 Task: Find connections with filter location Orange with filter topic #leadership with filter profile language French with filter current company Social Samosa with filter school Arts & Science Careers with filter industry Shuttles and Special Needs Transportation Services with filter service category Grant Writing with filter keywords title IT Professional
Action: Mouse moved to (601, 101)
Screenshot: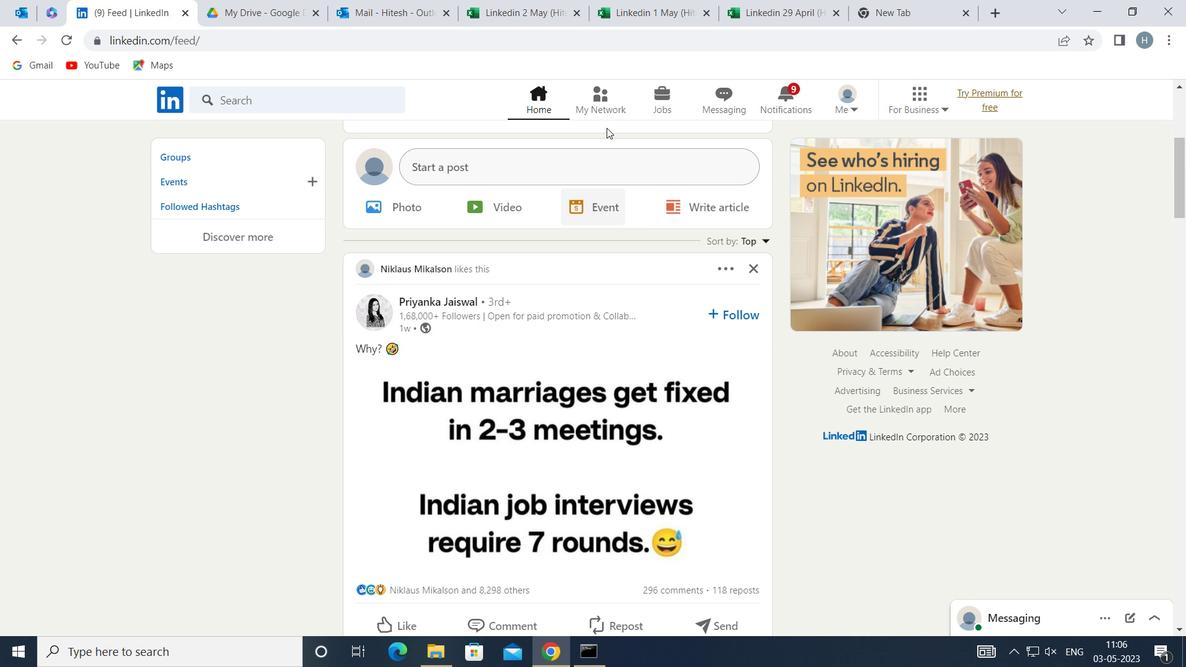 
Action: Mouse pressed left at (601, 101)
Screenshot: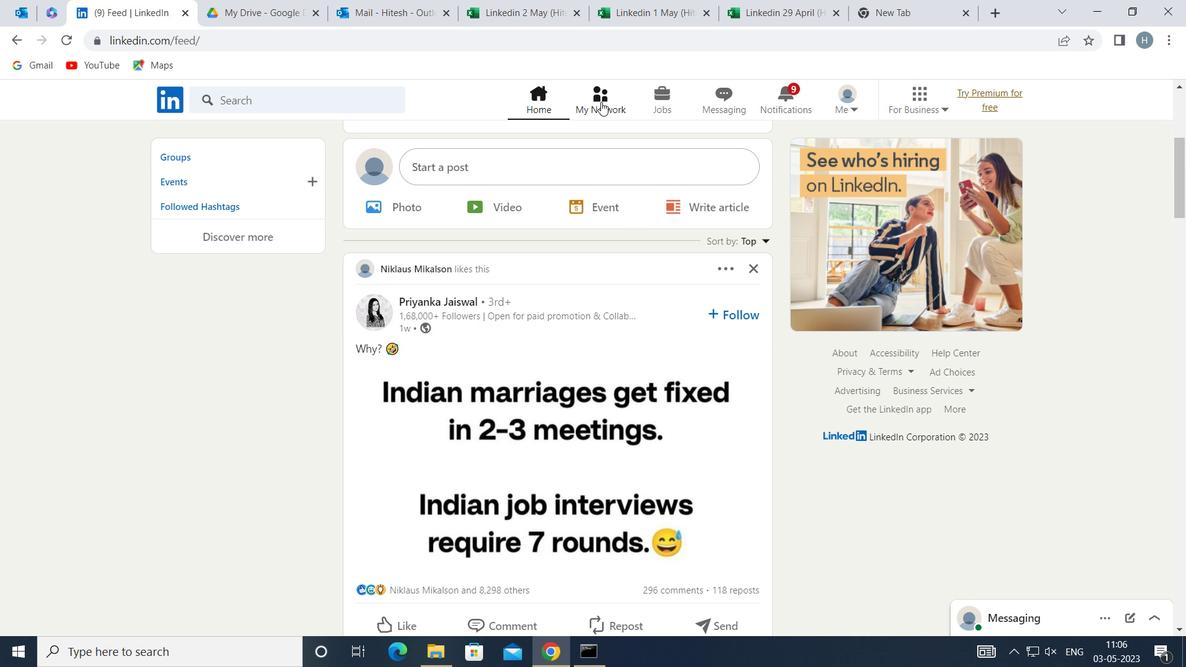 
Action: Mouse moved to (328, 178)
Screenshot: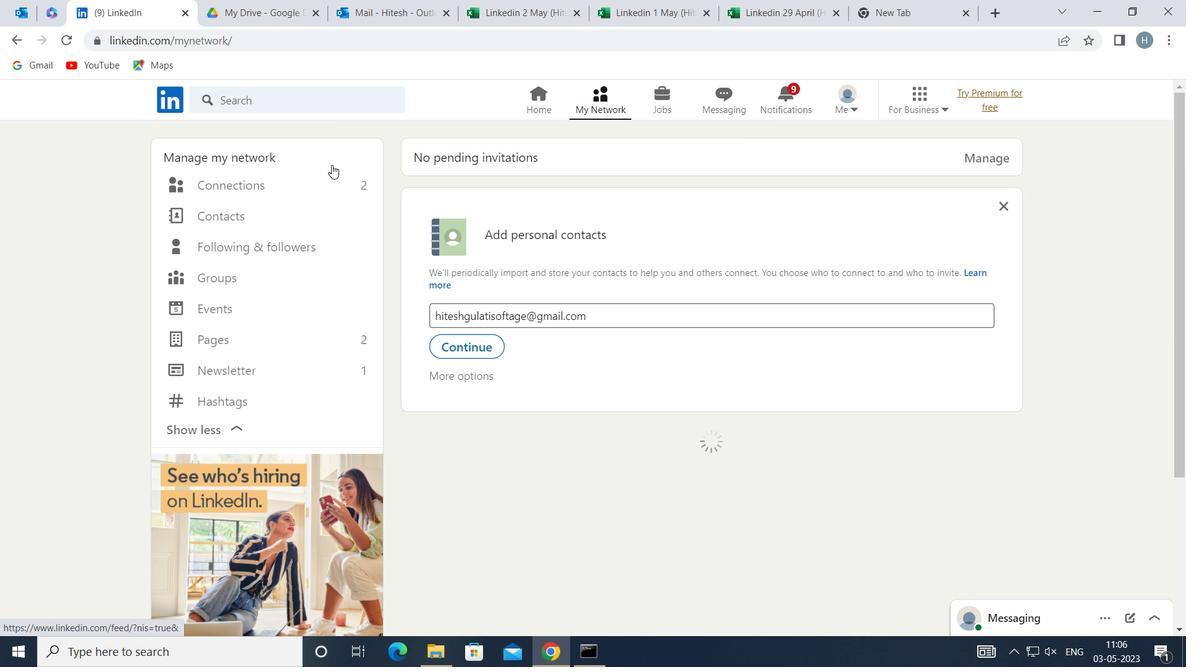 
Action: Mouse pressed left at (328, 178)
Screenshot: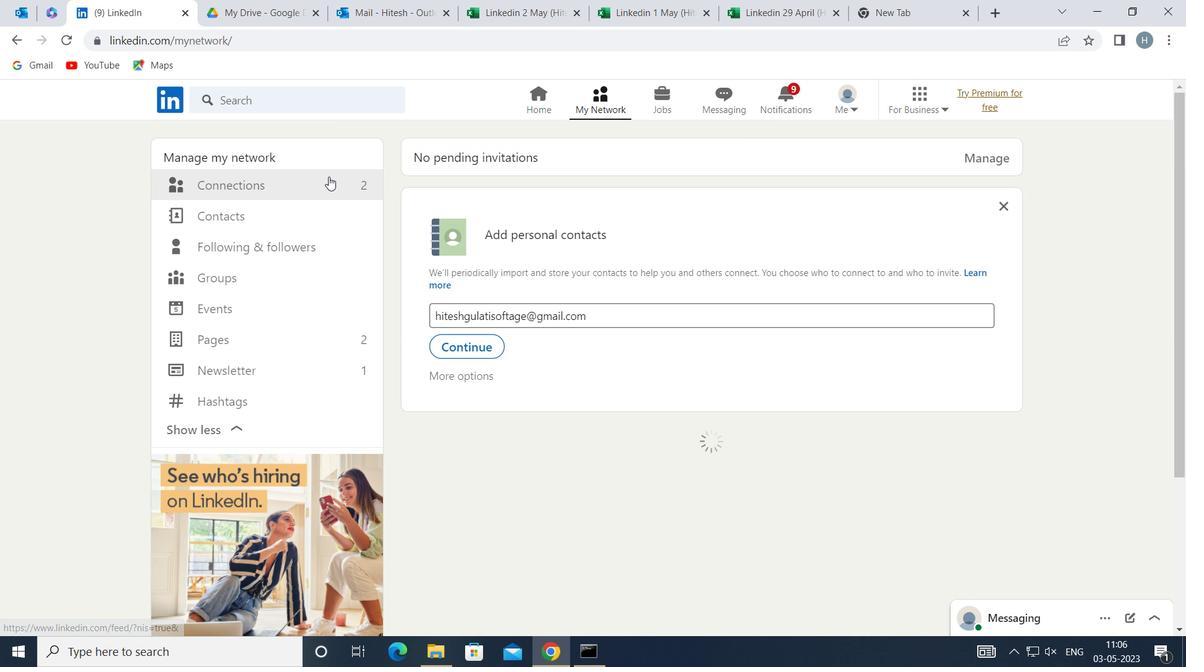 
Action: Mouse moved to (703, 182)
Screenshot: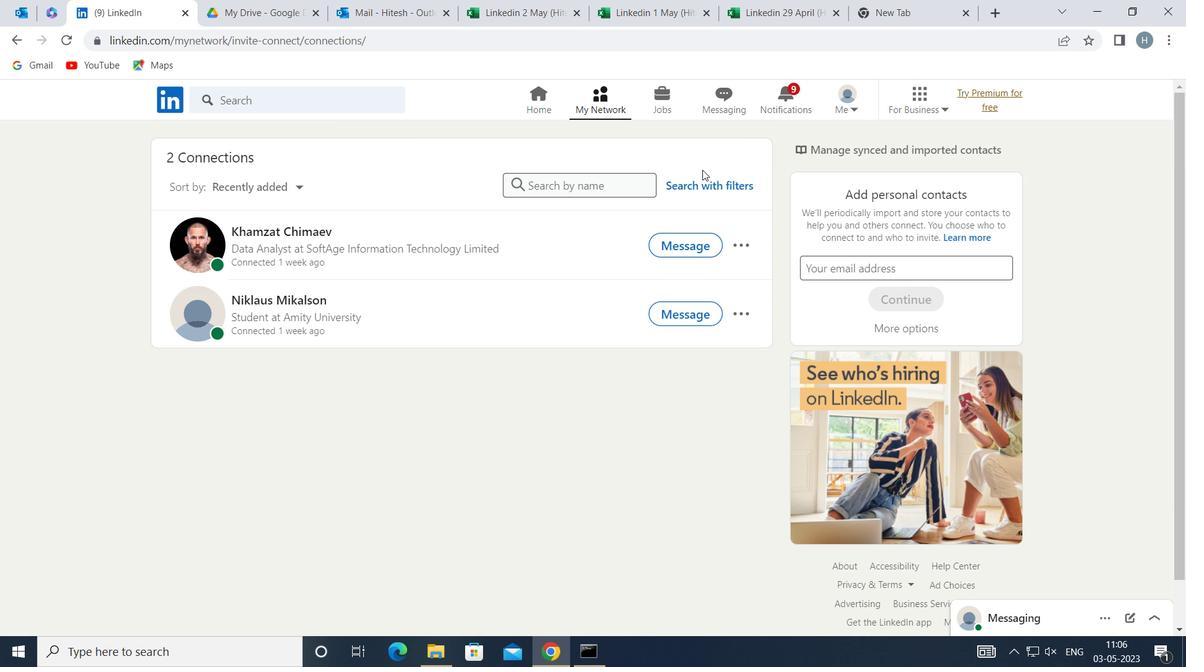 
Action: Mouse pressed left at (703, 182)
Screenshot: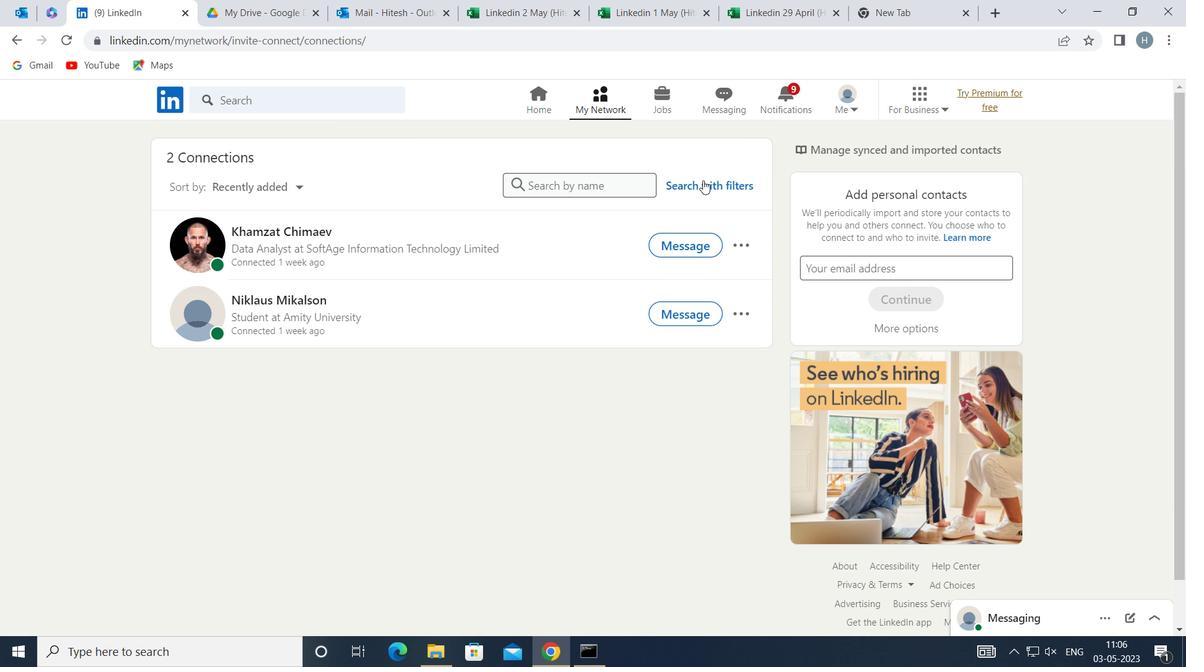 
Action: Mouse moved to (634, 141)
Screenshot: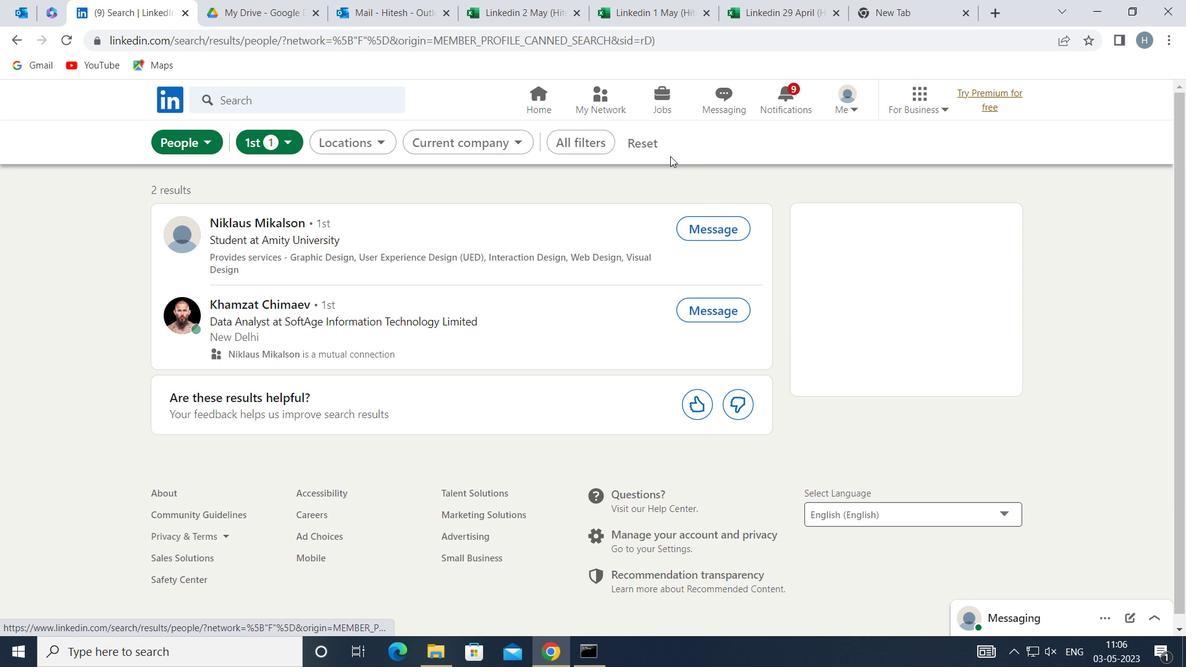 
Action: Mouse pressed left at (634, 141)
Screenshot: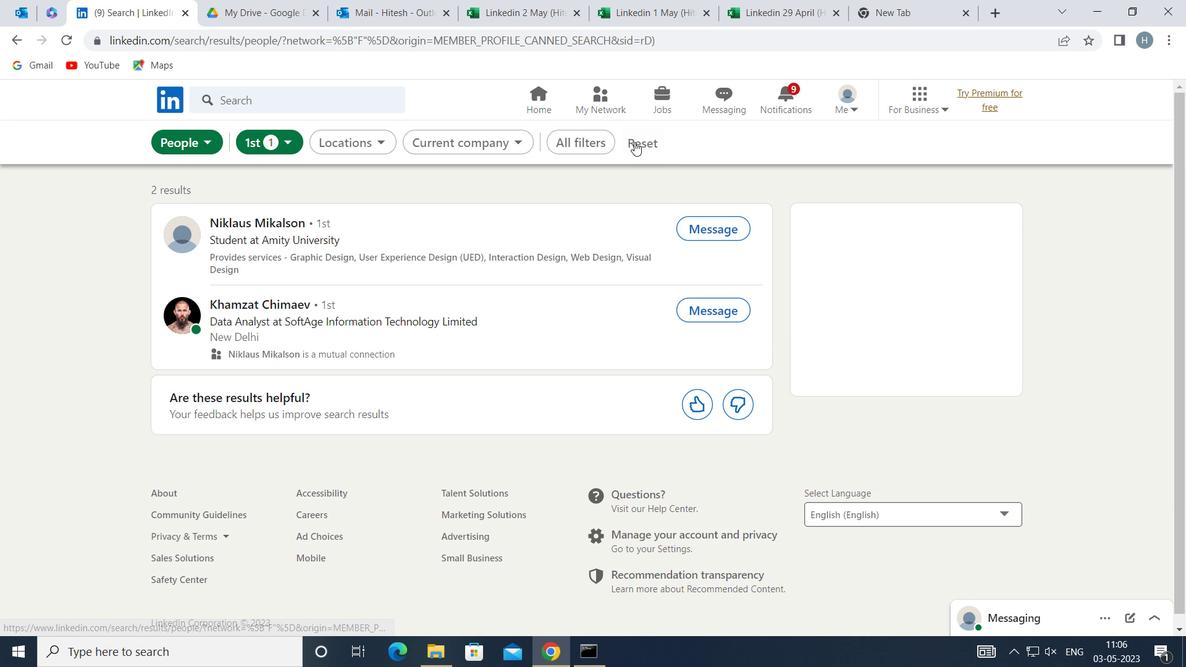 
Action: Mouse moved to (622, 141)
Screenshot: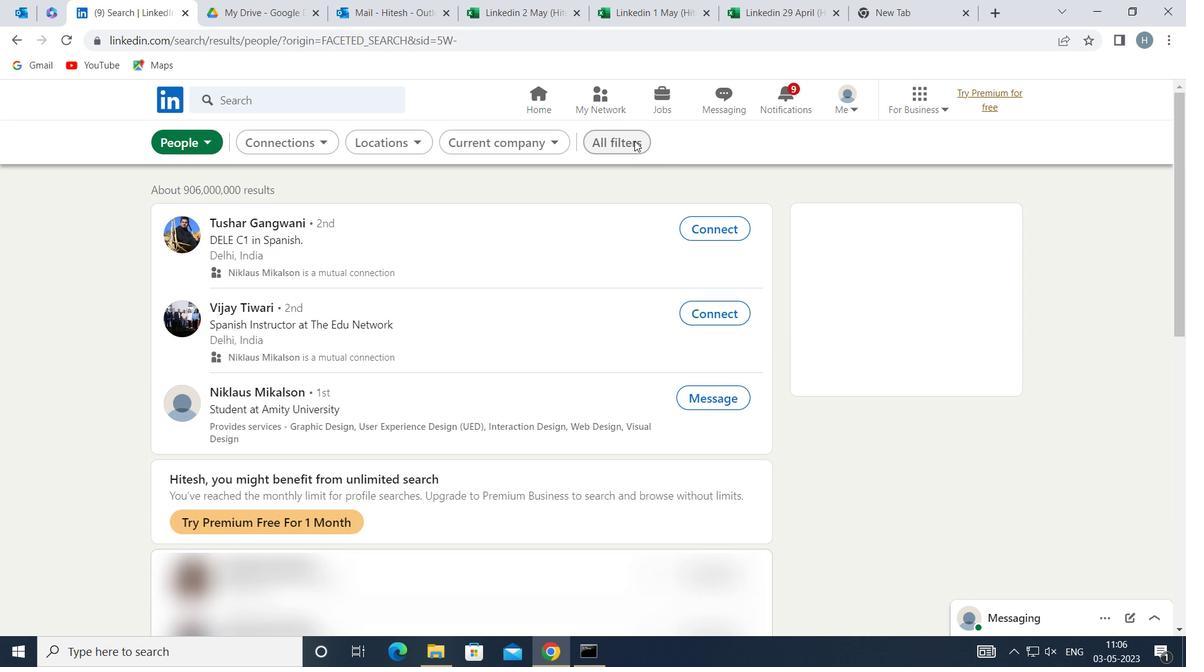 
Action: Mouse pressed left at (622, 141)
Screenshot: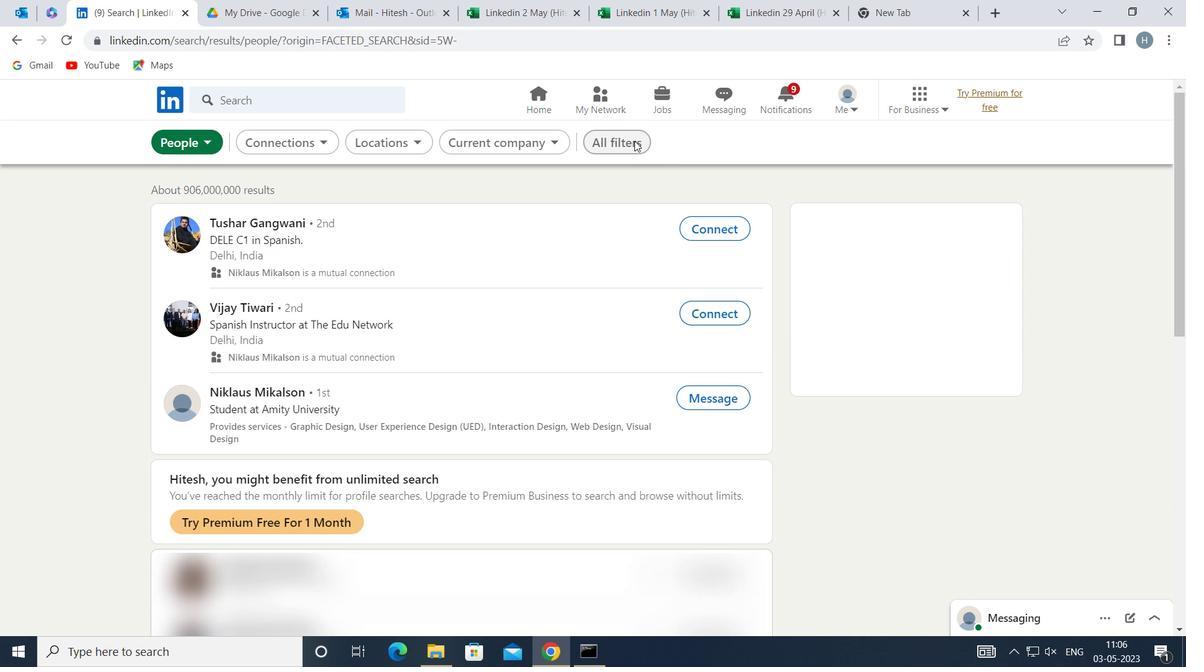 
Action: Mouse moved to (907, 330)
Screenshot: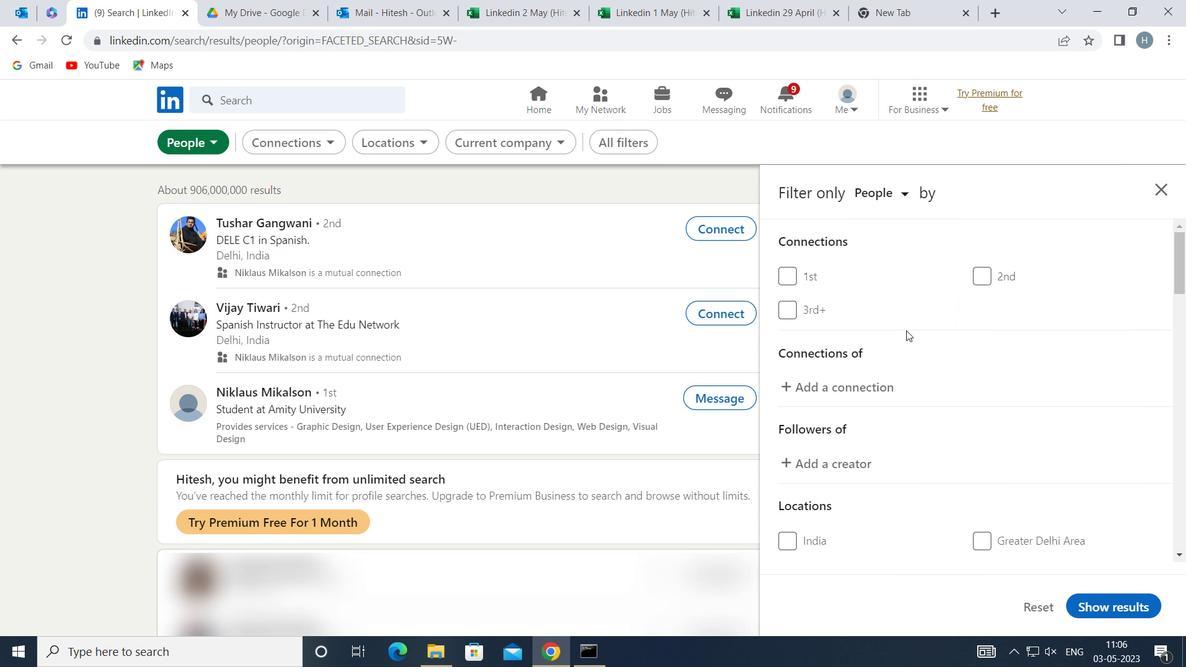 
Action: Mouse scrolled (907, 329) with delta (0, 0)
Screenshot: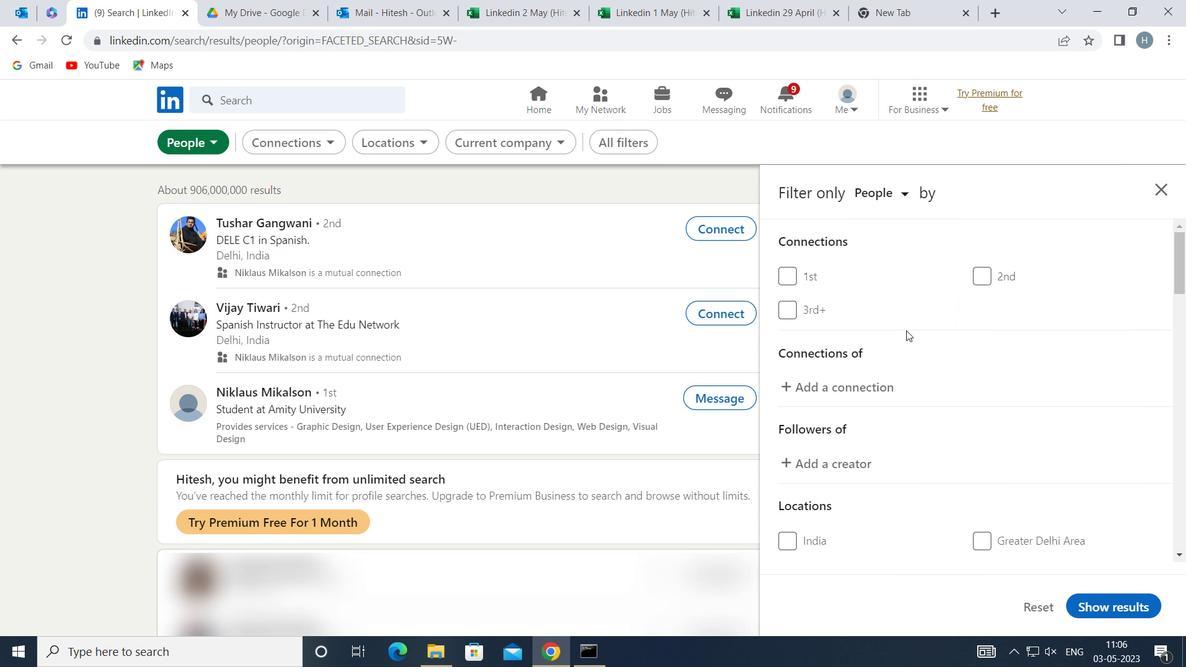 
Action: Mouse moved to (908, 331)
Screenshot: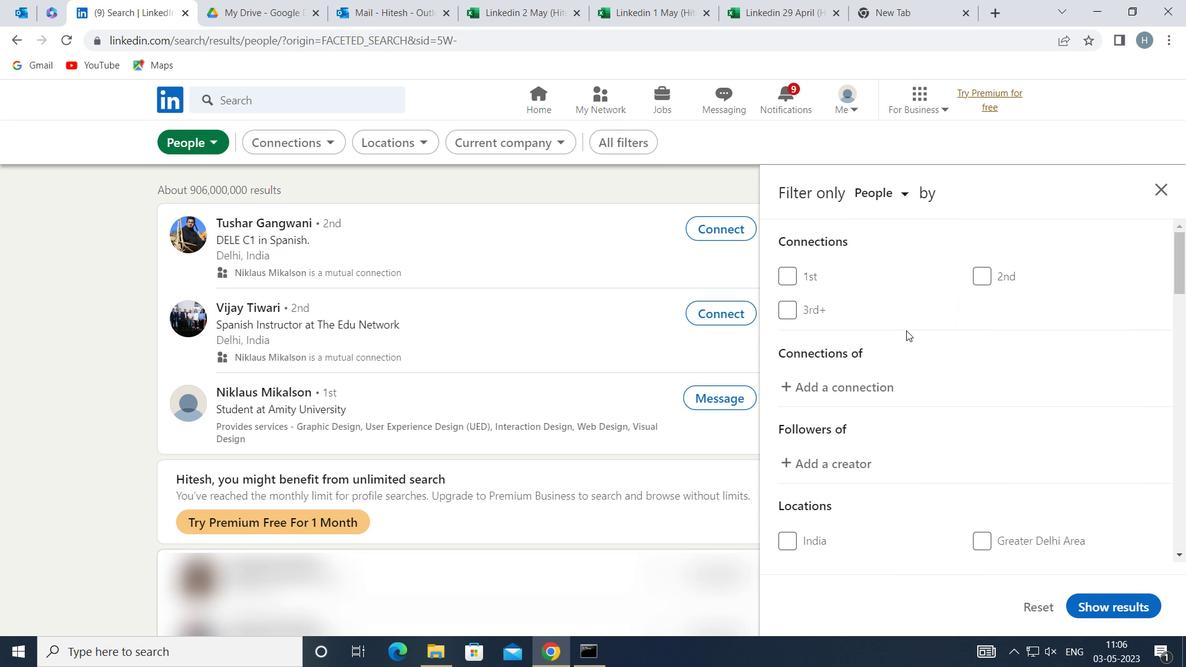 
Action: Mouse scrolled (908, 330) with delta (0, 0)
Screenshot: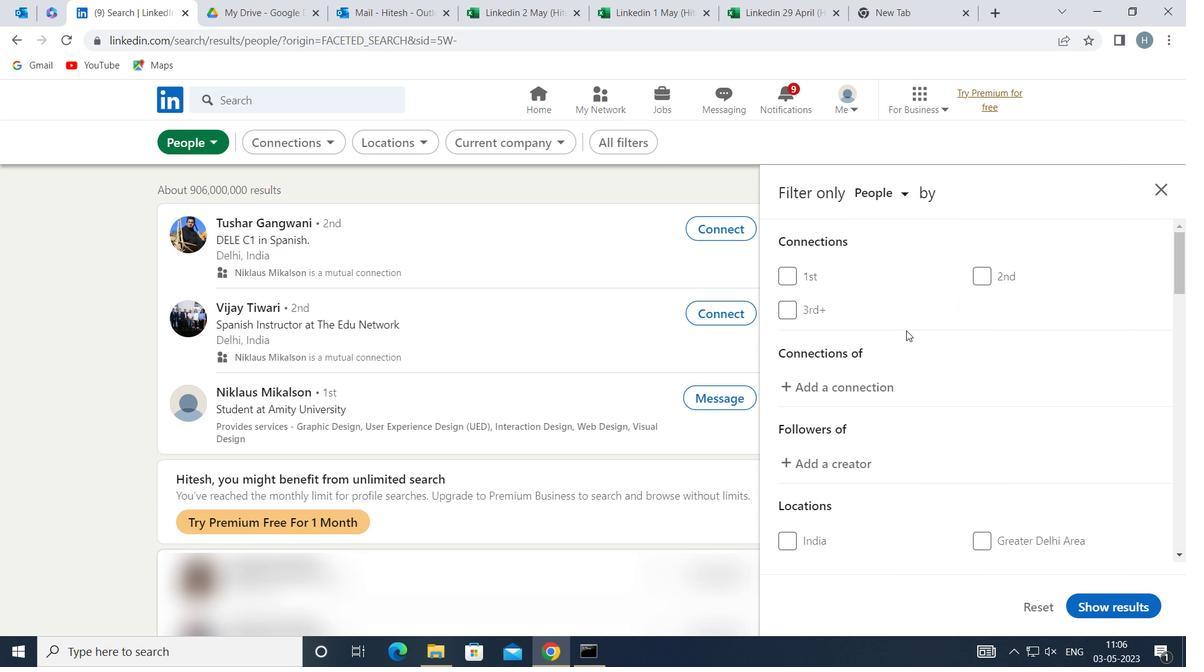 
Action: Mouse moved to (909, 331)
Screenshot: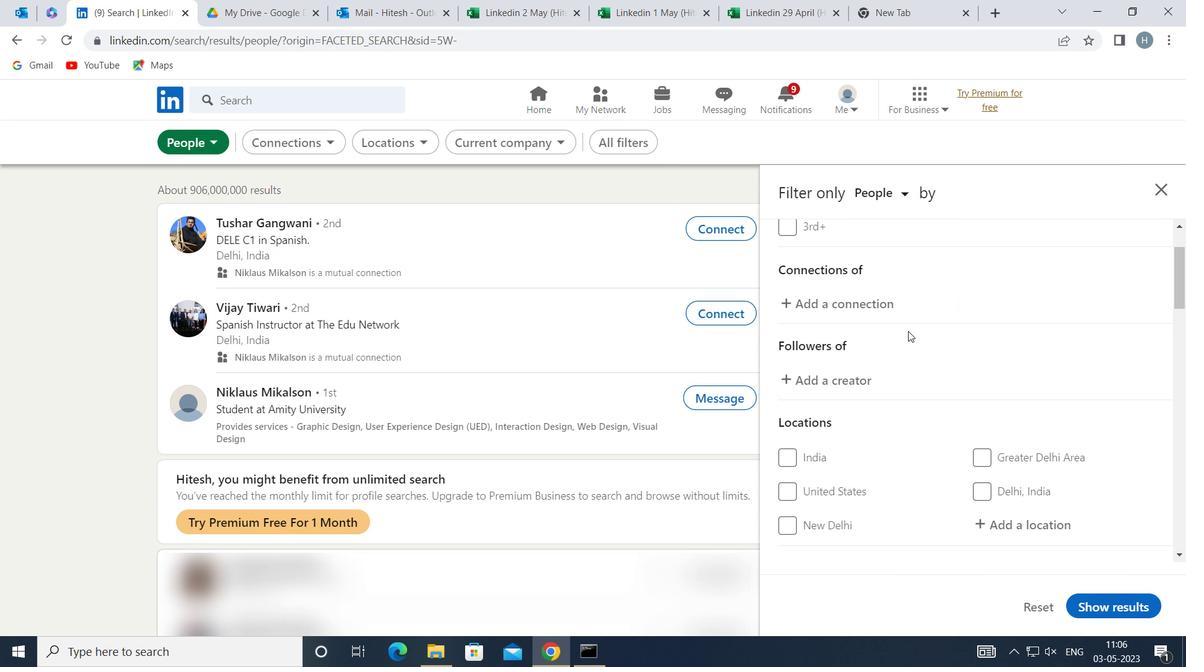 
Action: Mouse scrolled (909, 331) with delta (0, 0)
Screenshot: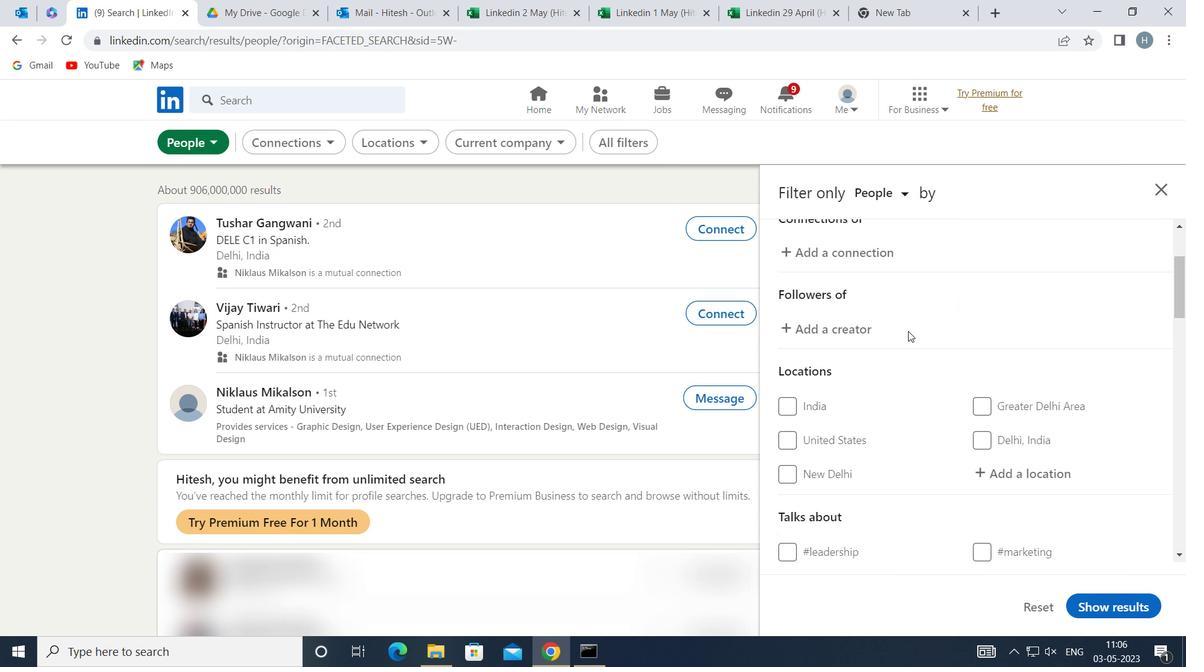 
Action: Mouse moved to (1006, 375)
Screenshot: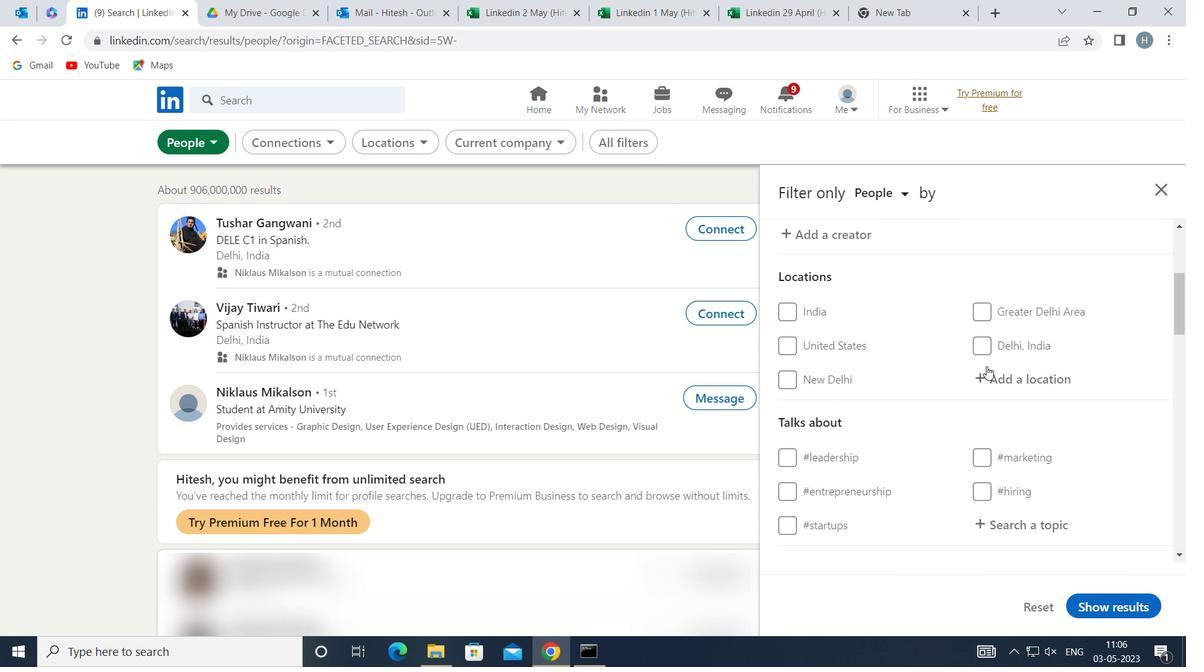 
Action: Mouse pressed left at (1006, 375)
Screenshot: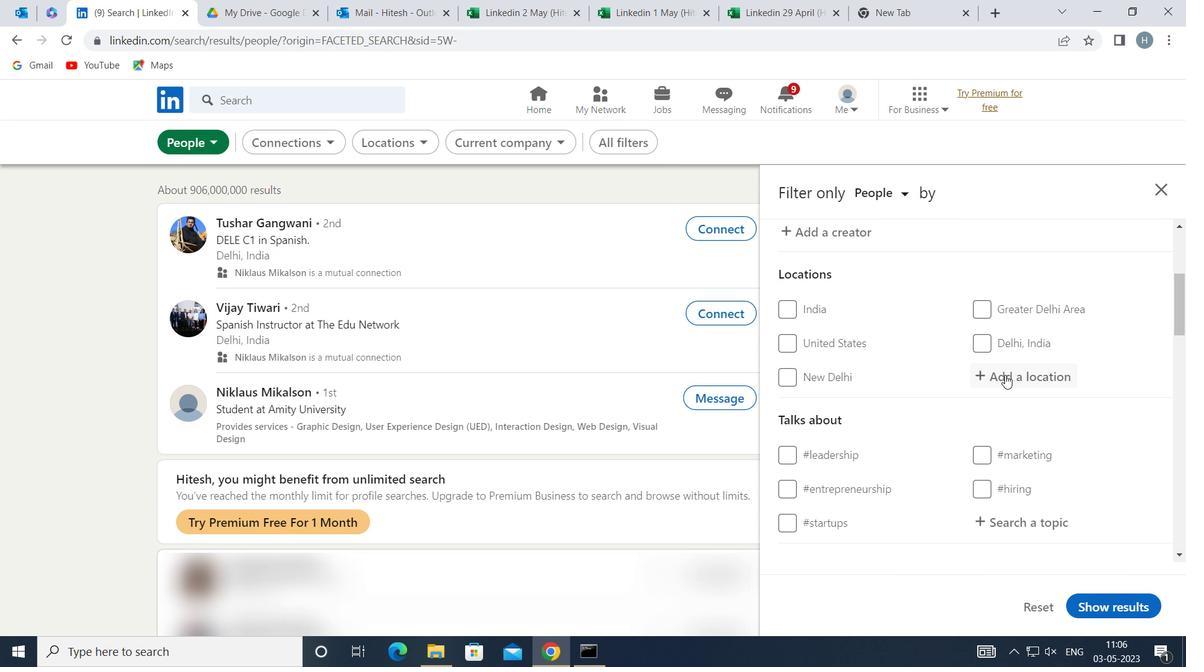
Action: Key pressed <Key.shift>ORANGE<Key.enter>
Screenshot: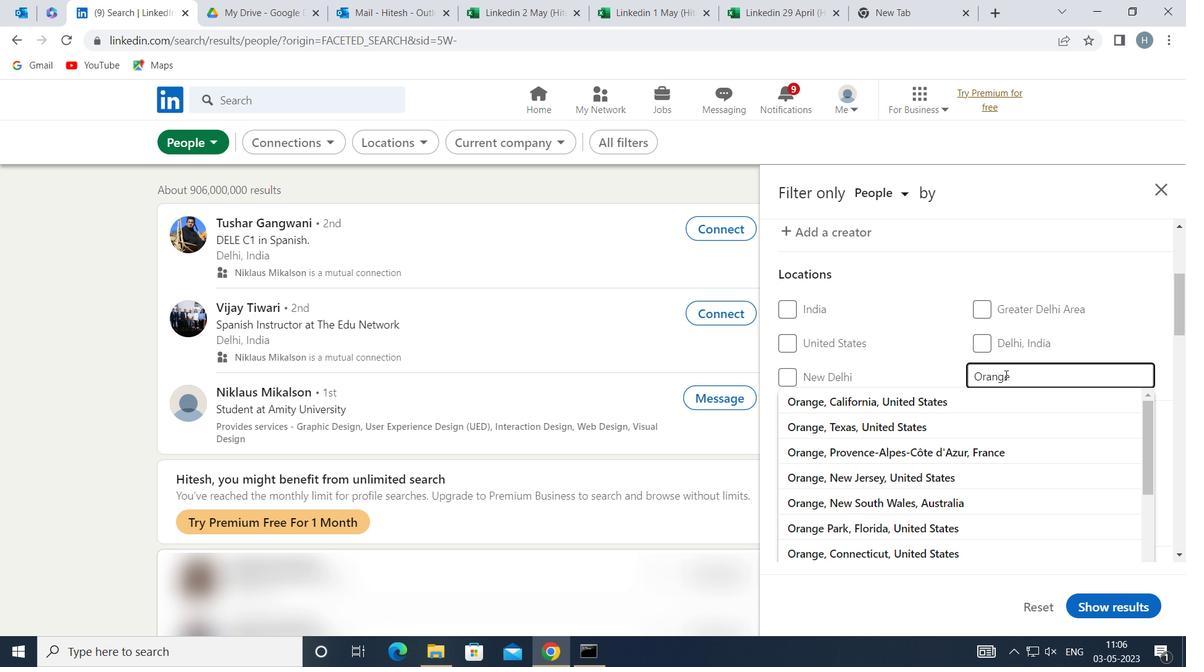 
Action: Mouse moved to (1120, 339)
Screenshot: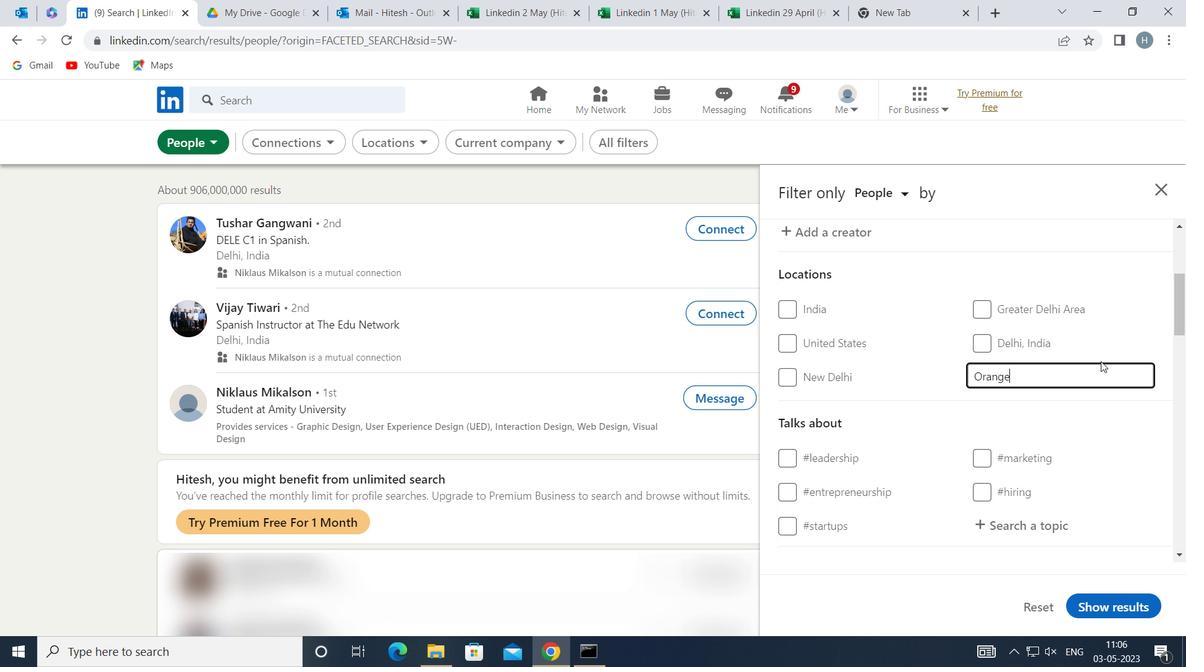 
Action: Mouse pressed left at (1120, 339)
Screenshot: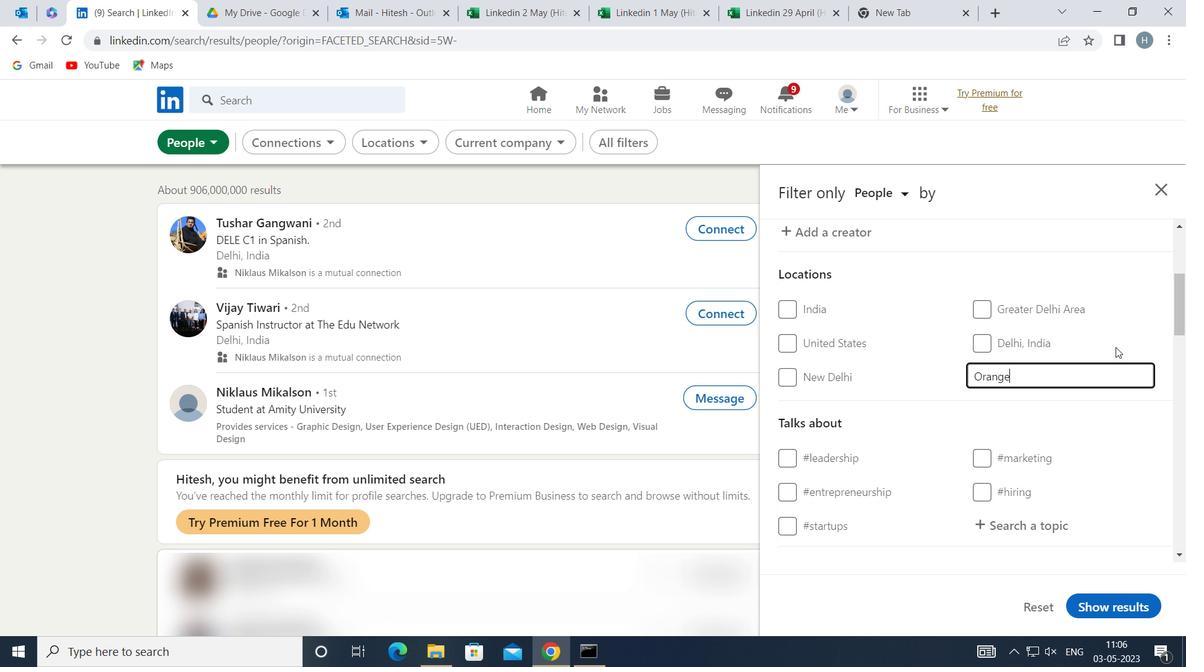 
Action: Mouse moved to (1058, 412)
Screenshot: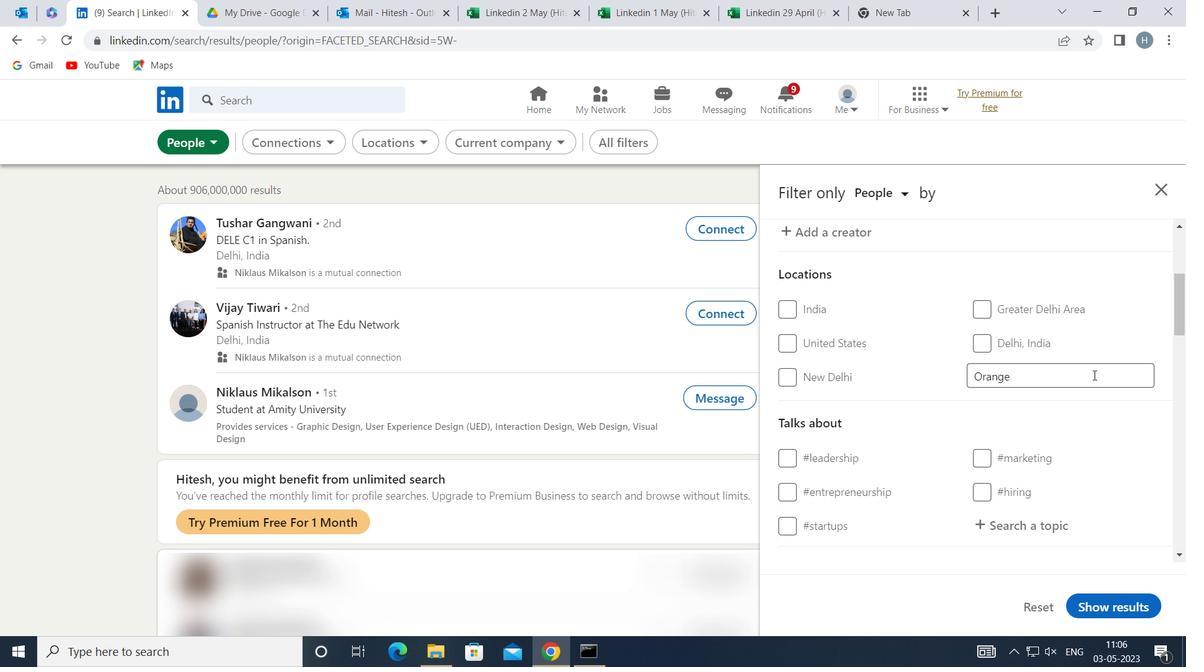 
Action: Mouse scrolled (1058, 412) with delta (0, 0)
Screenshot: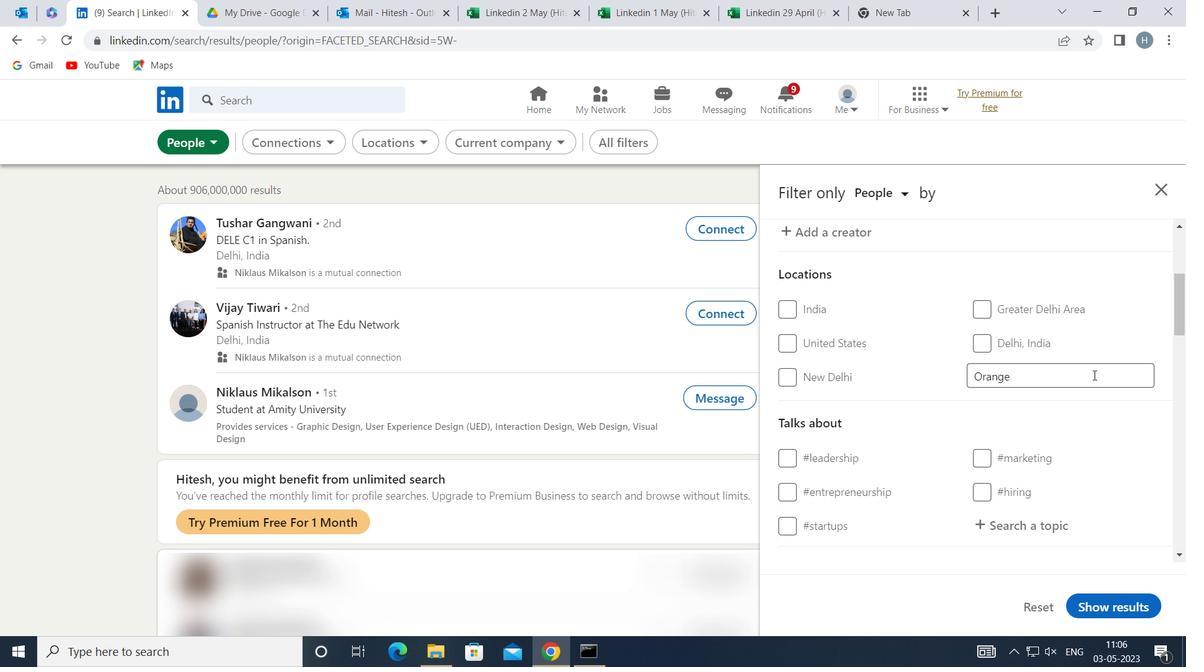 
Action: Mouse moved to (1033, 447)
Screenshot: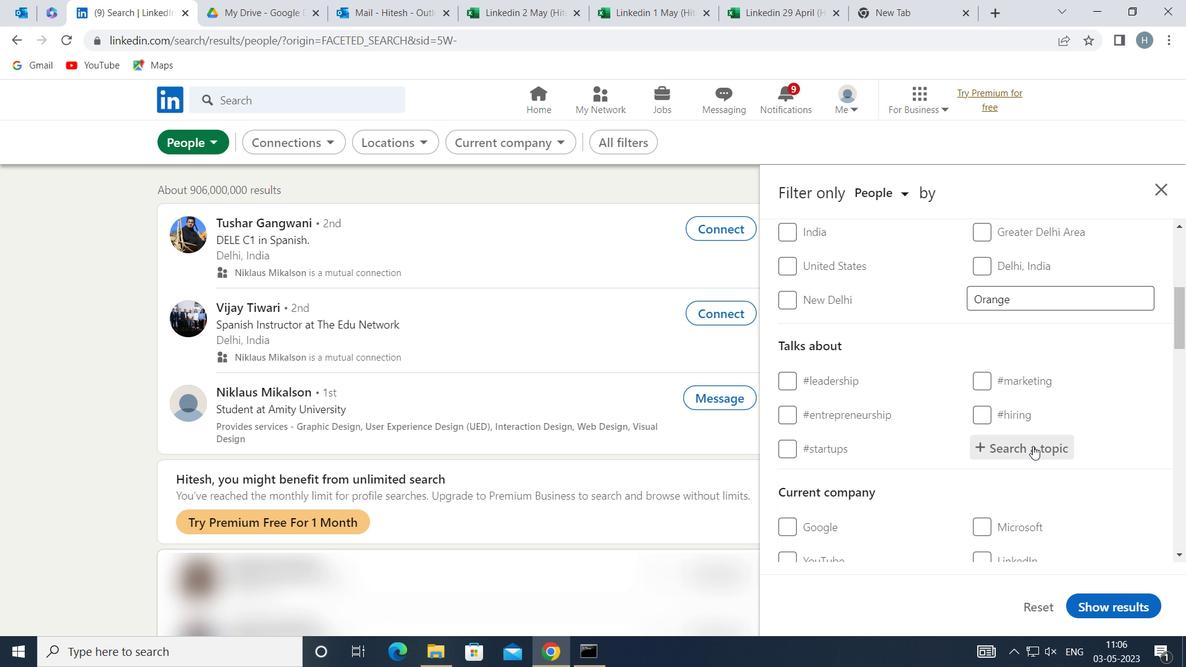 
Action: Mouse pressed left at (1033, 447)
Screenshot: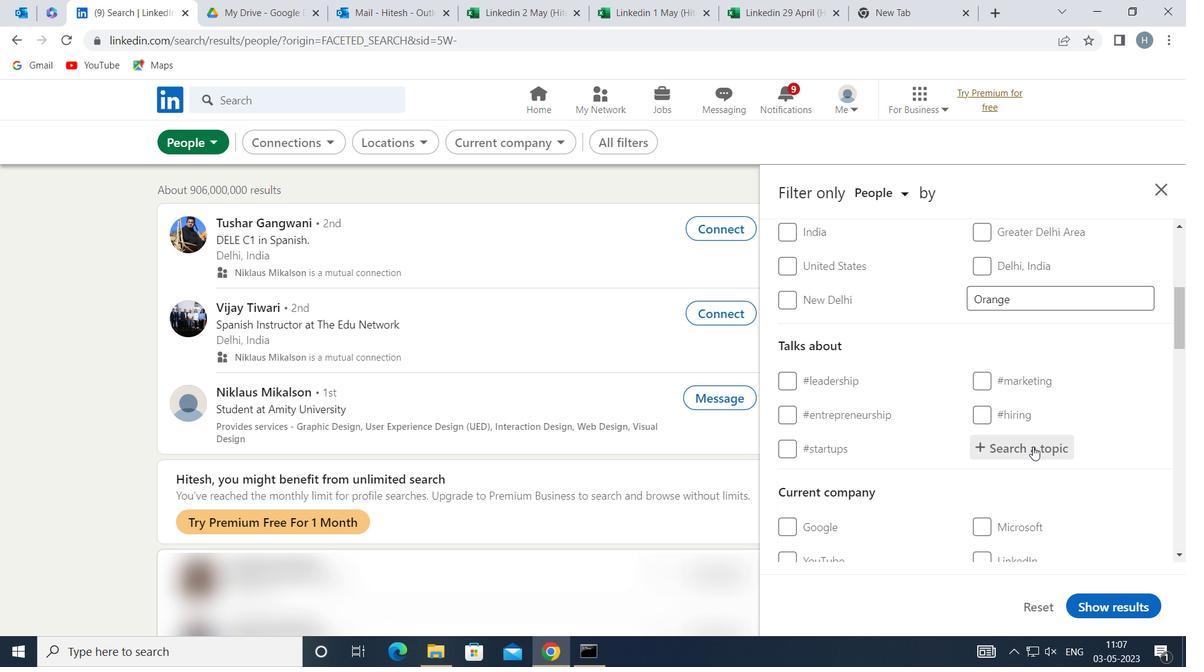 
Action: Mouse moved to (1032, 446)
Screenshot: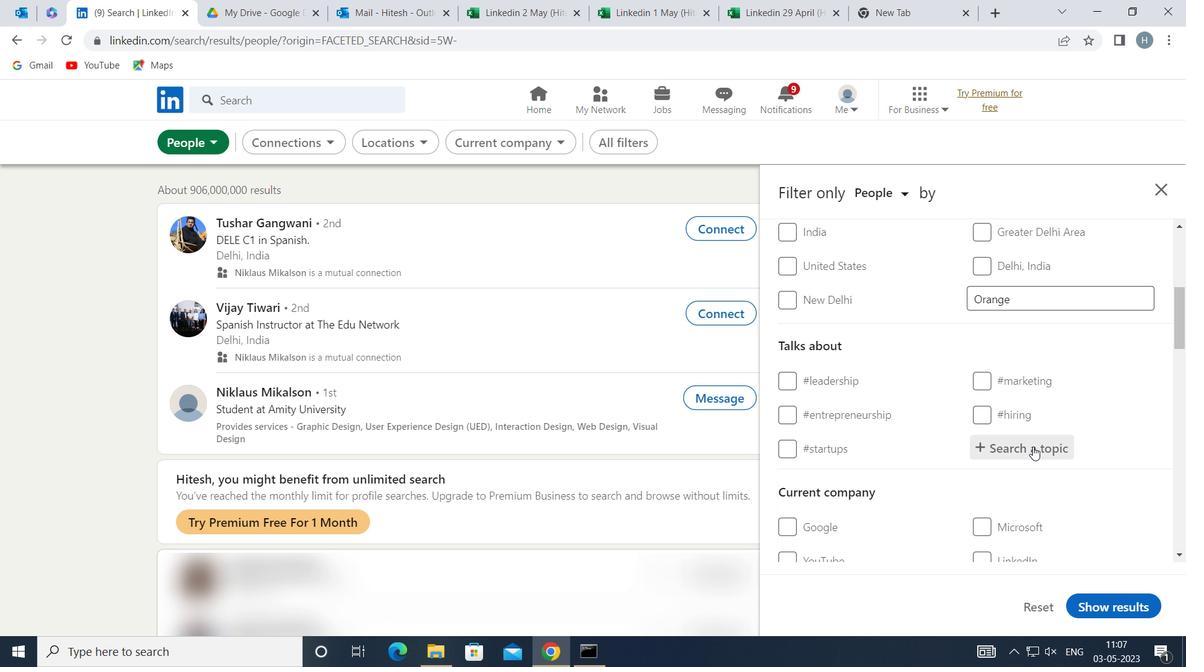 
Action: Key pressed LEADERSHIP
Screenshot: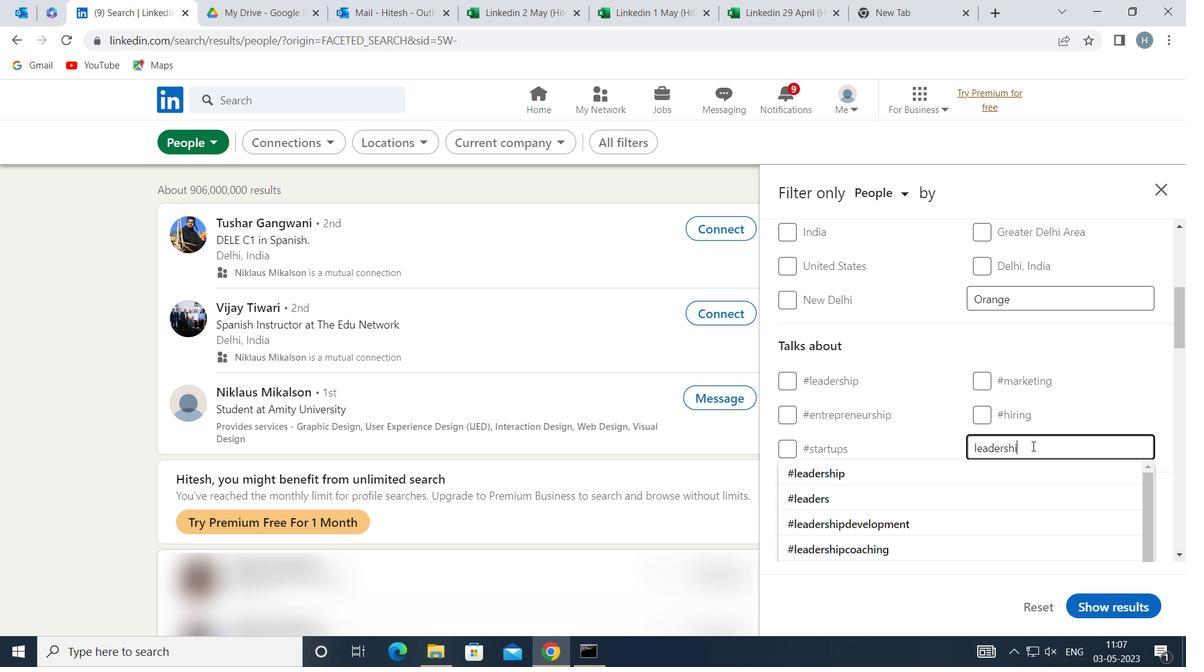 
Action: Mouse moved to (960, 460)
Screenshot: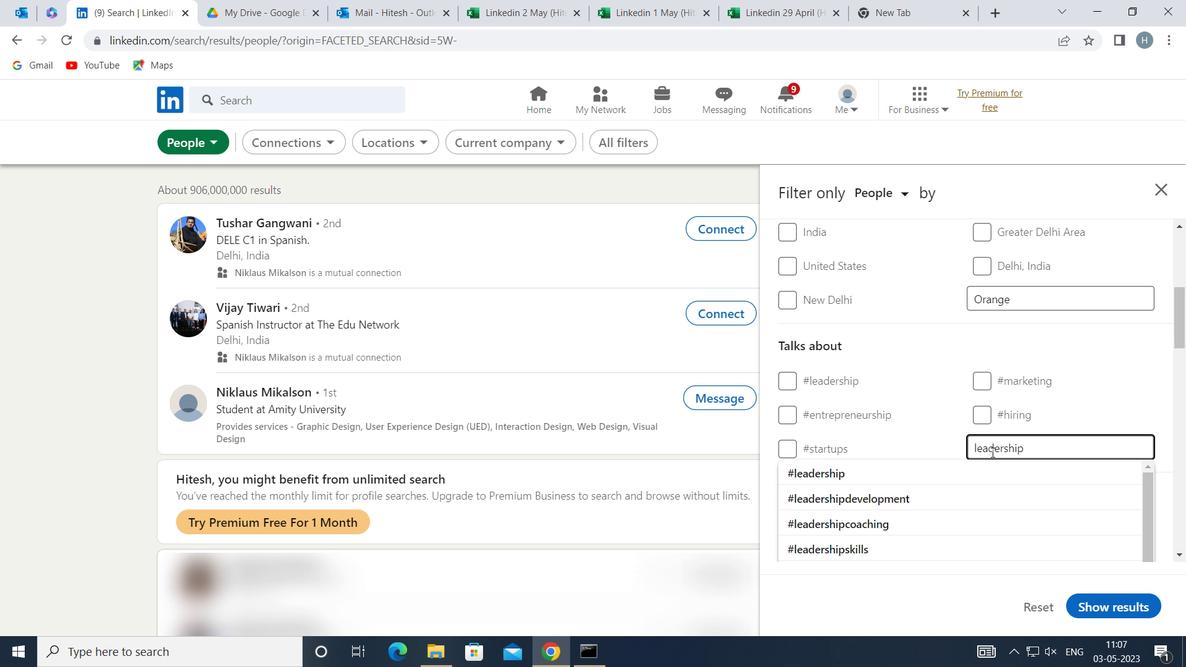 
Action: Mouse pressed left at (960, 460)
Screenshot: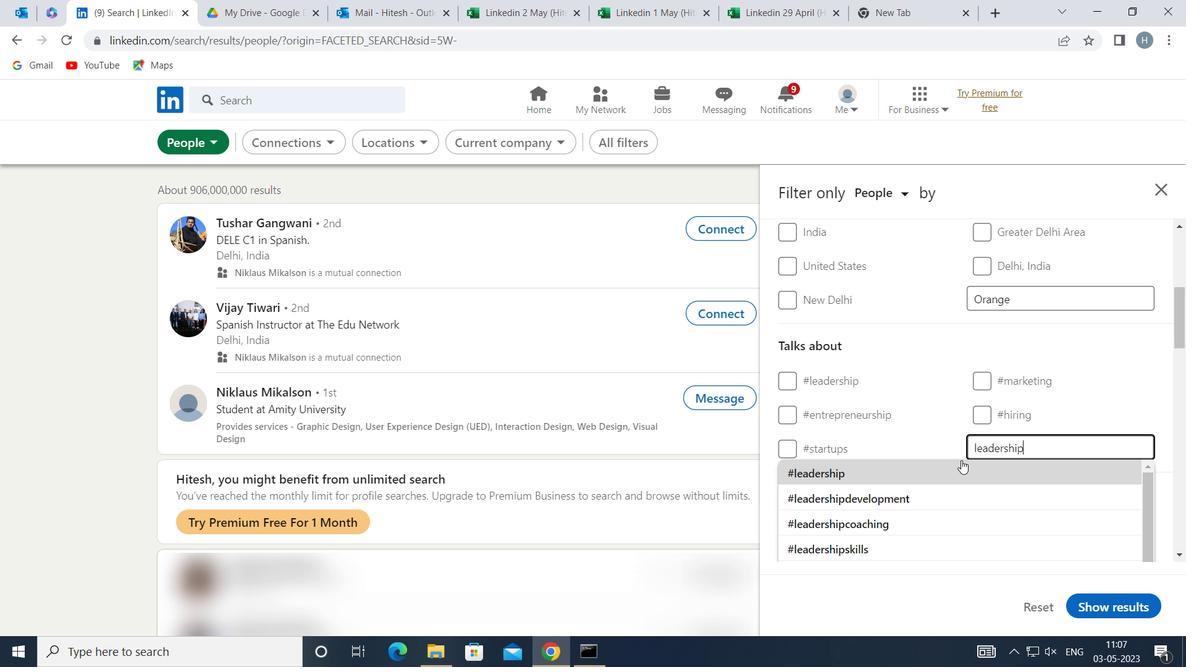 
Action: Mouse scrolled (960, 459) with delta (0, 0)
Screenshot: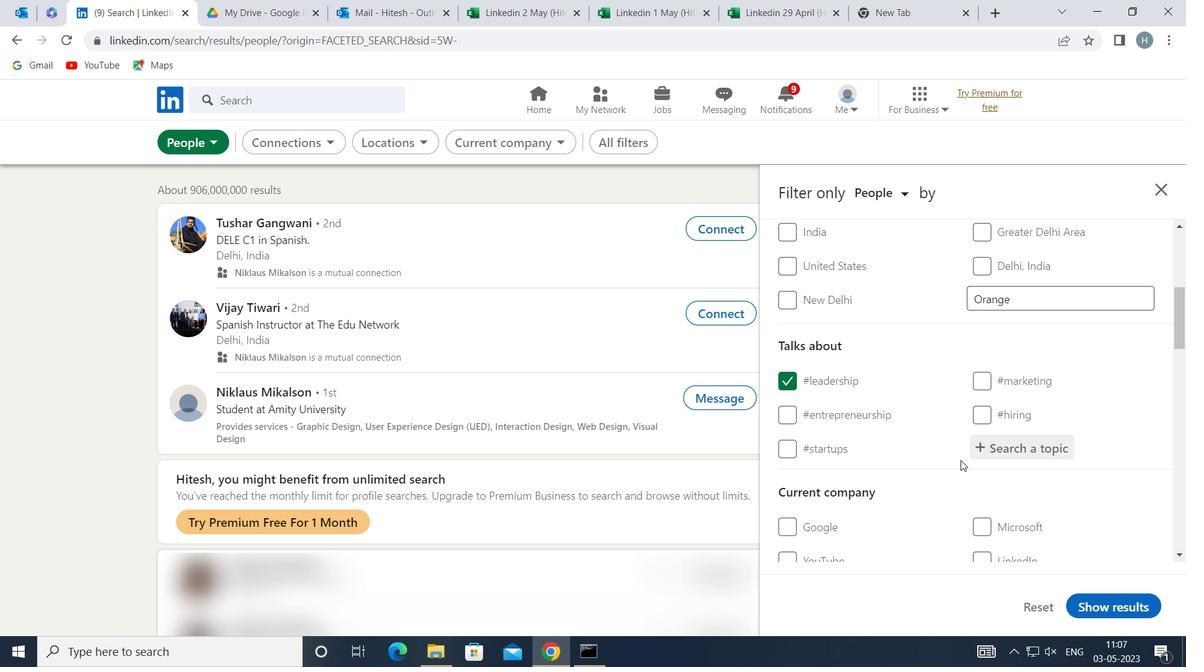 
Action: Mouse scrolled (960, 459) with delta (0, 0)
Screenshot: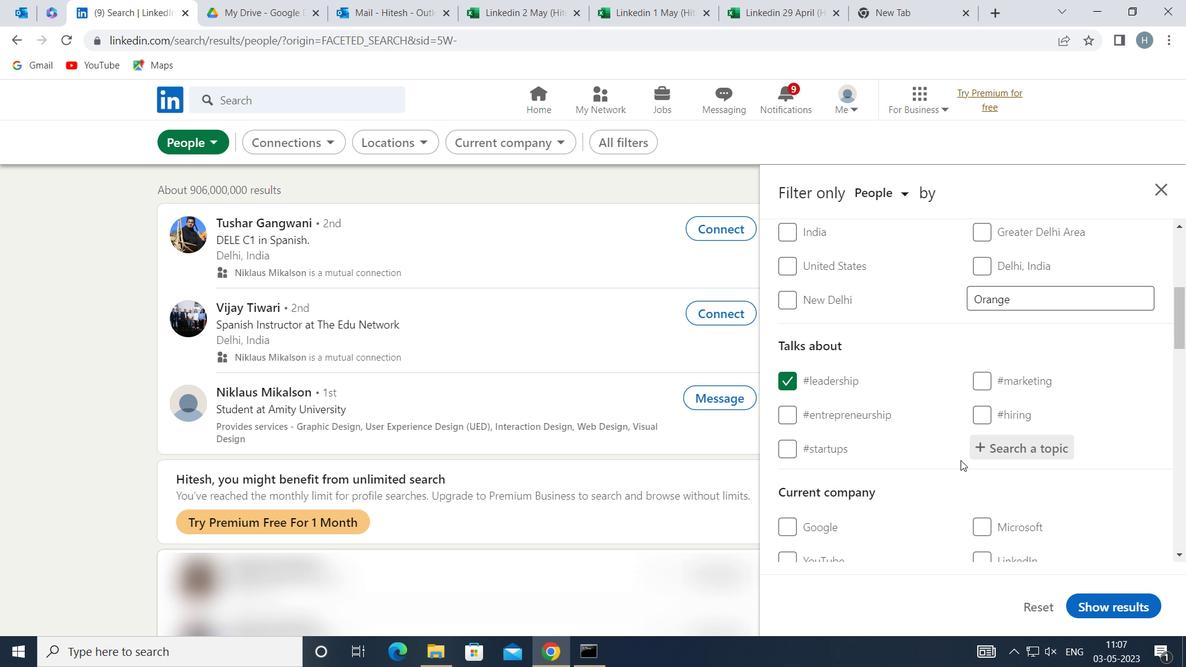 
Action: Mouse moved to (959, 461)
Screenshot: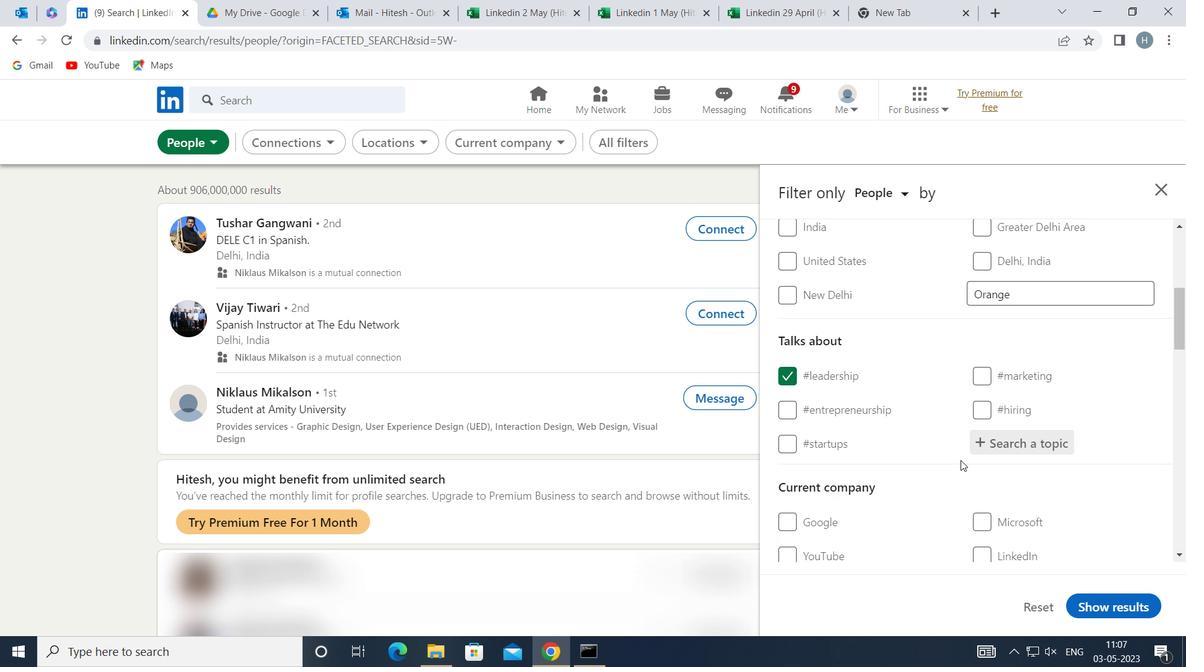 
Action: Mouse scrolled (959, 461) with delta (0, 0)
Screenshot: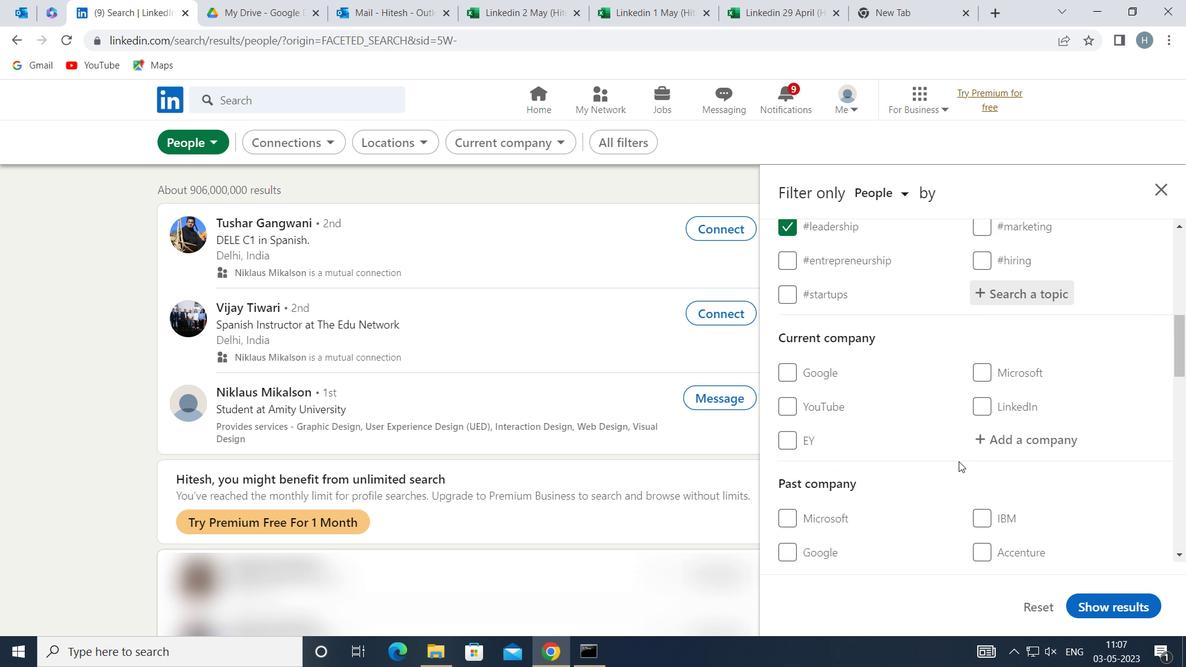 
Action: Mouse moved to (959, 462)
Screenshot: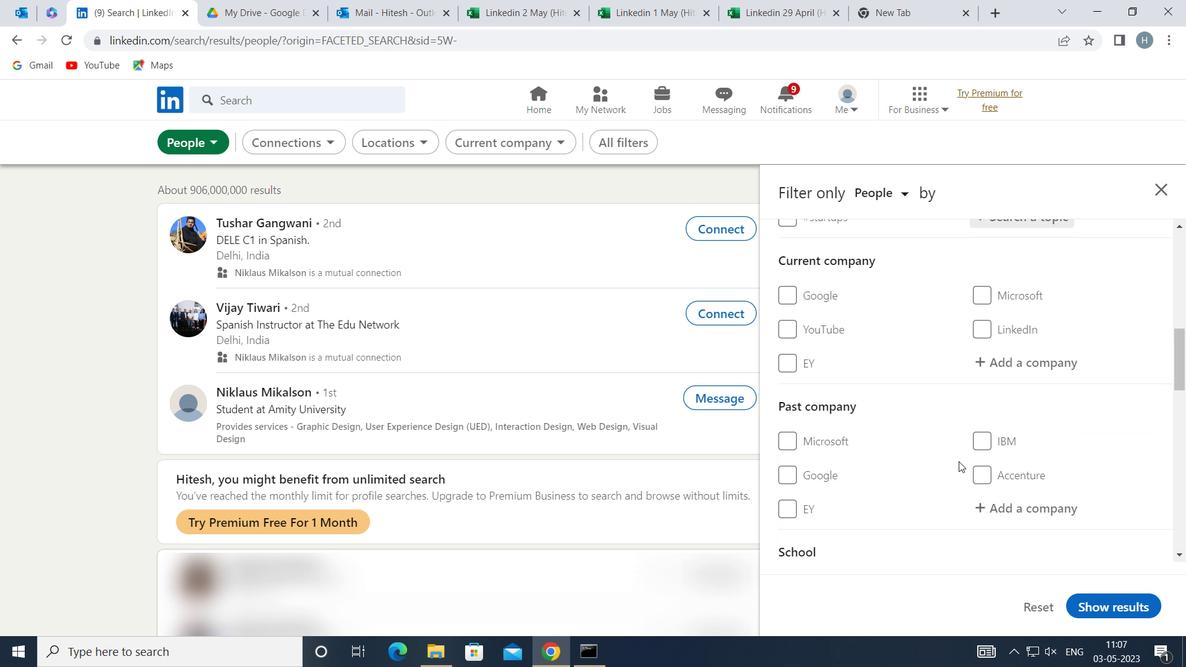 
Action: Mouse scrolled (959, 462) with delta (0, 0)
Screenshot: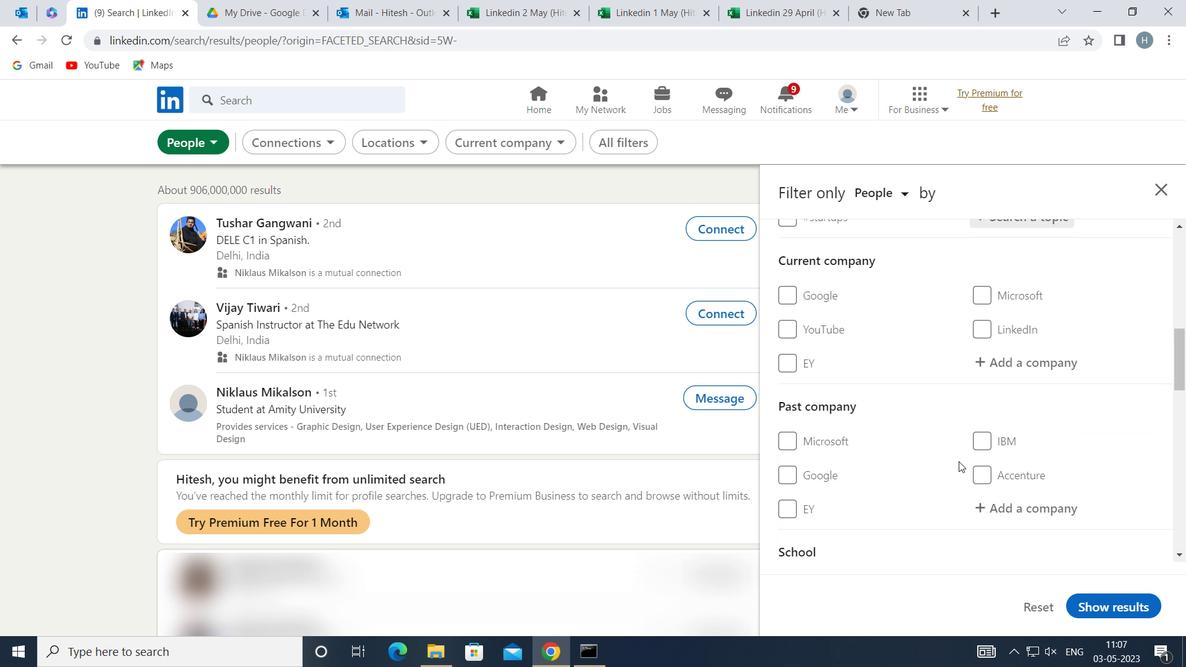 
Action: Mouse moved to (959, 464)
Screenshot: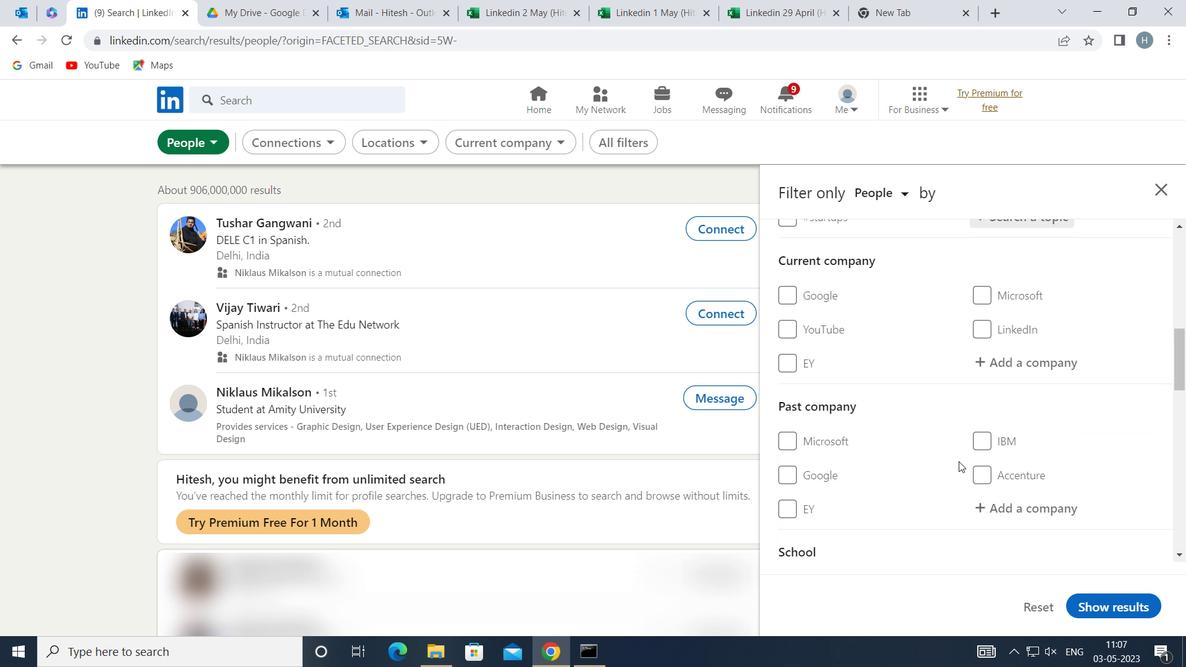 
Action: Mouse scrolled (959, 464) with delta (0, 0)
Screenshot: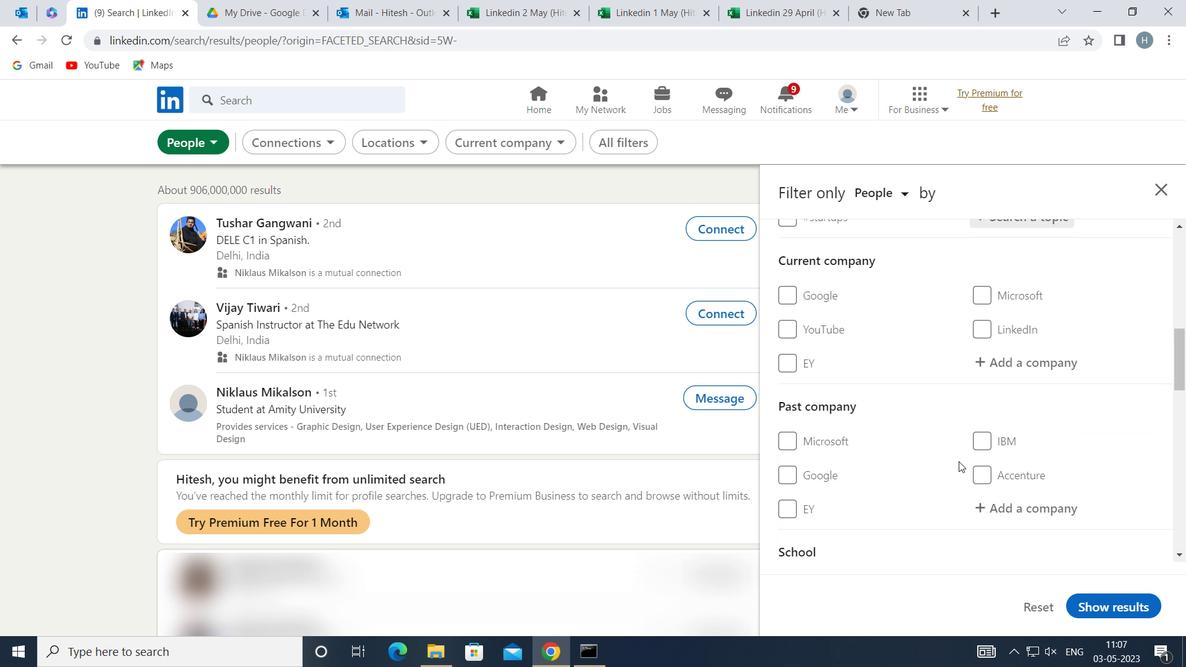 
Action: Mouse scrolled (959, 464) with delta (0, 0)
Screenshot: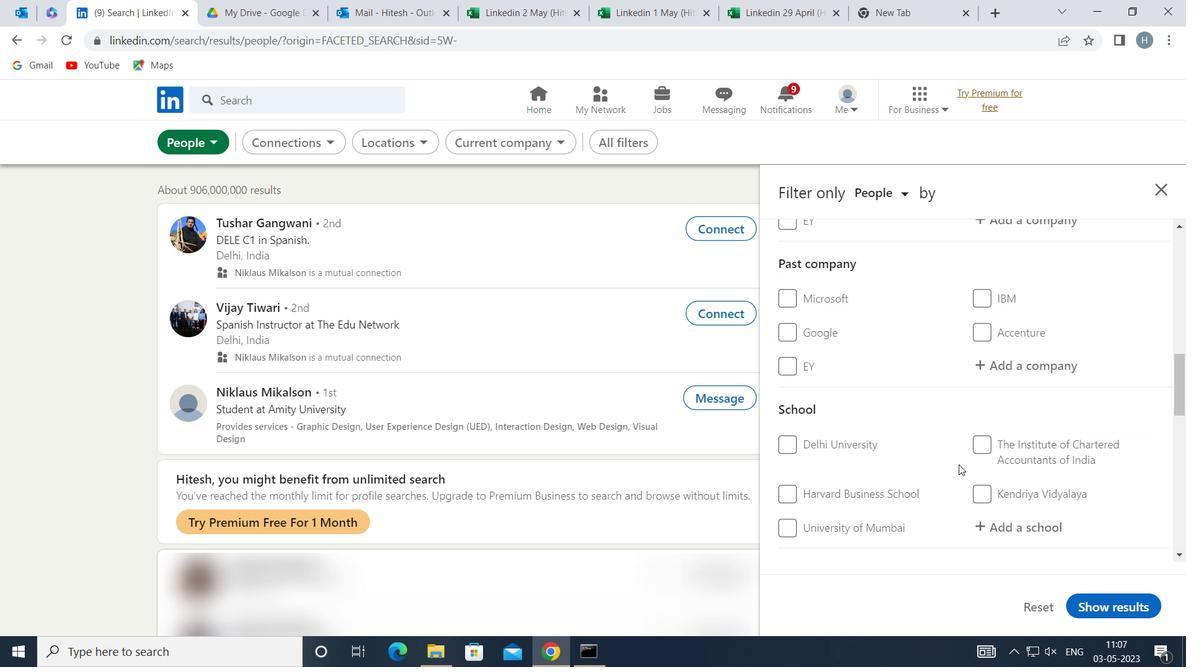 
Action: Mouse scrolled (959, 464) with delta (0, 0)
Screenshot: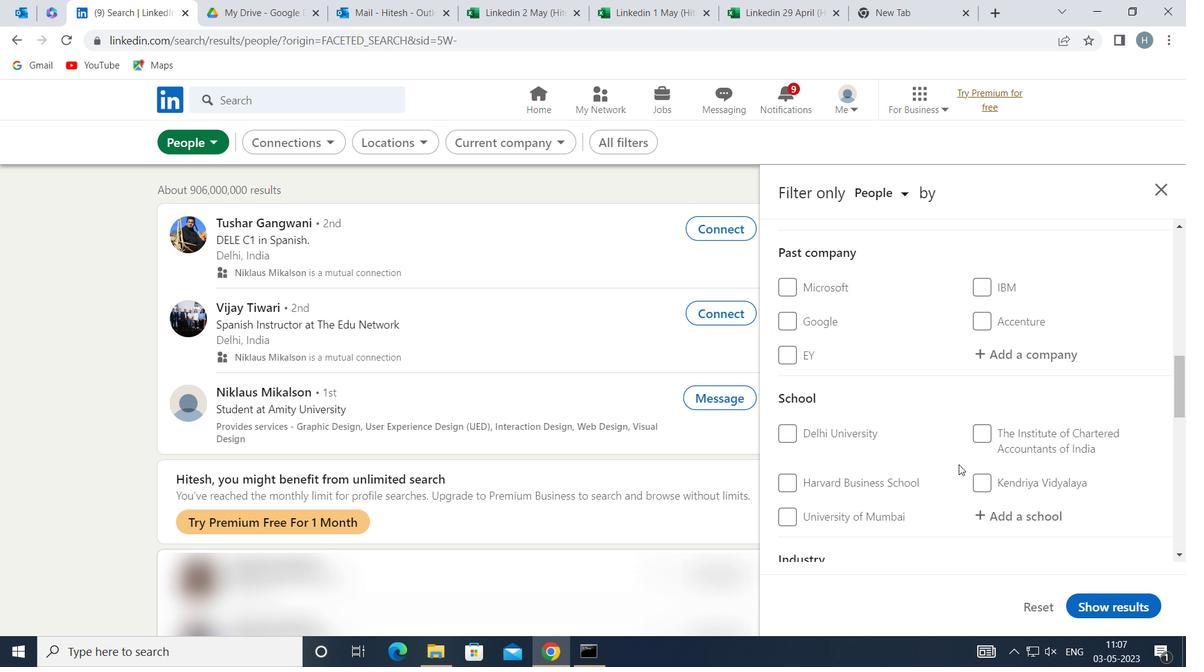 
Action: Mouse moved to (959, 465)
Screenshot: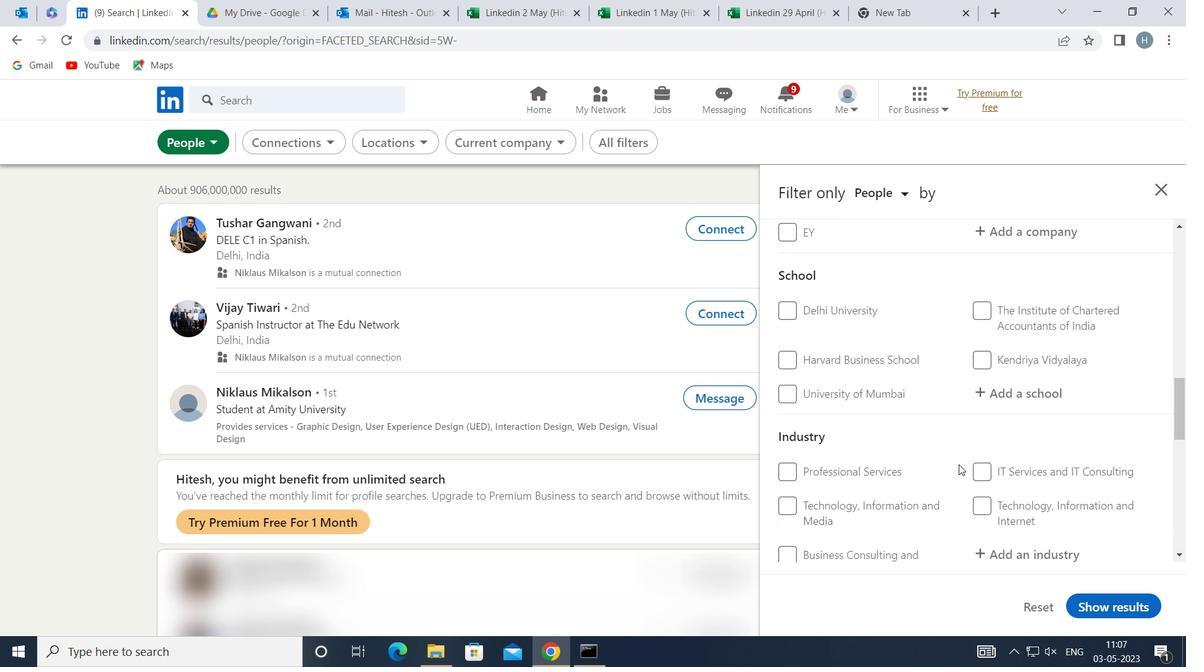 
Action: Mouse scrolled (959, 464) with delta (0, 0)
Screenshot: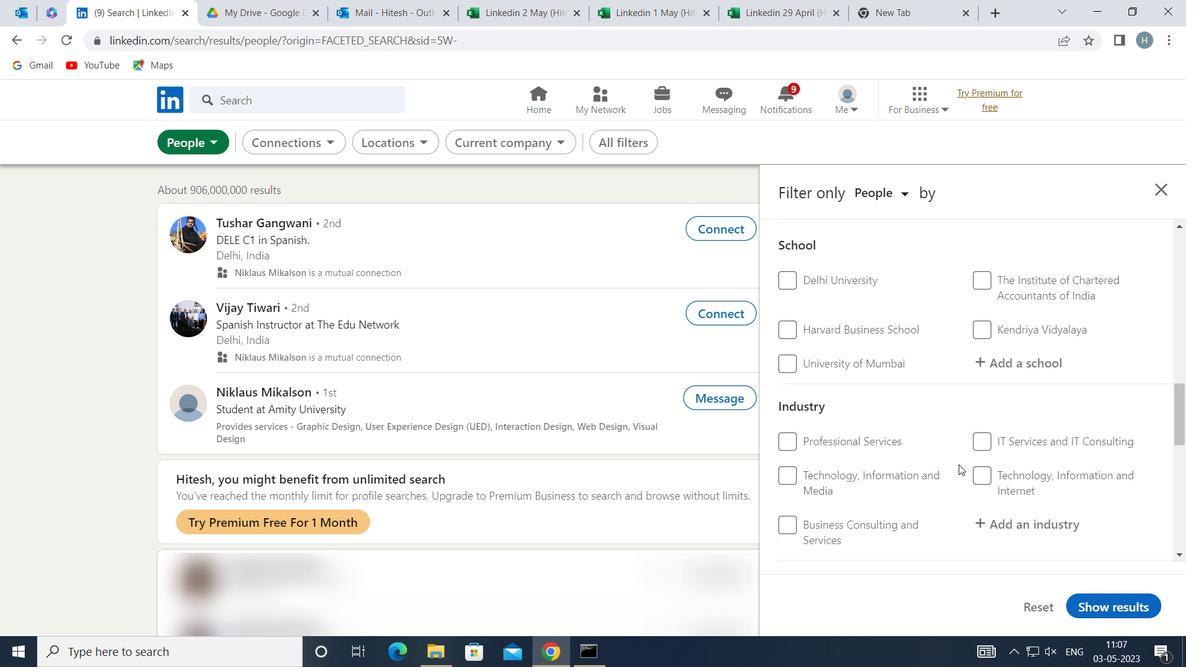 
Action: Mouse moved to (959, 468)
Screenshot: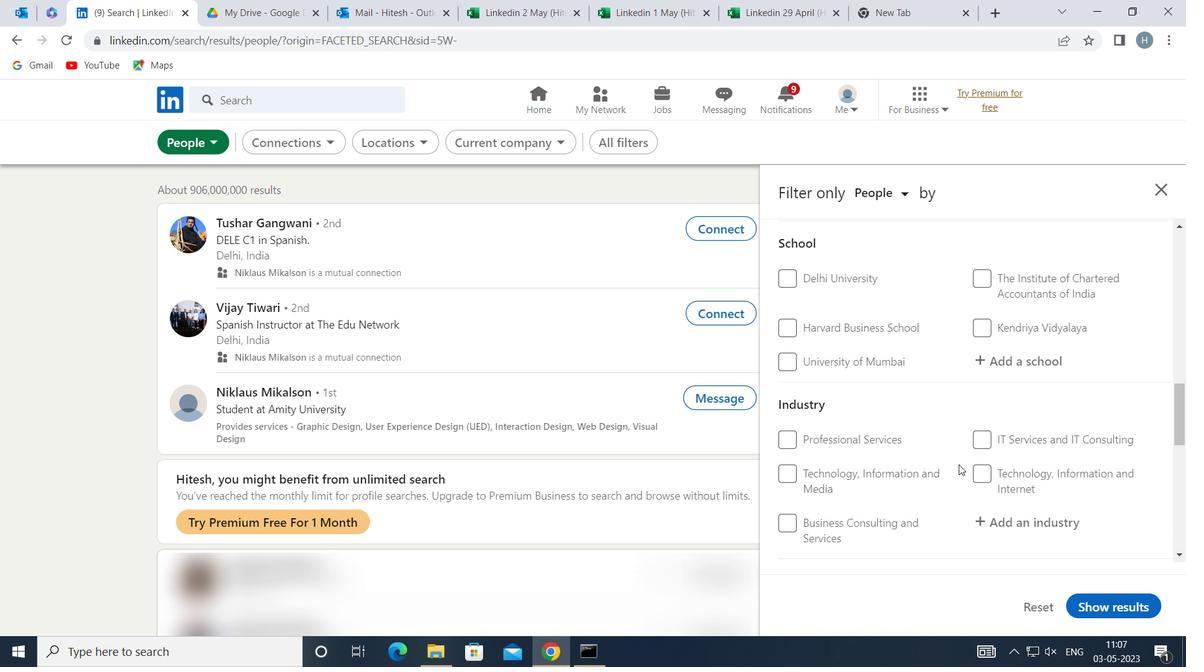 
Action: Mouse scrolled (959, 467) with delta (0, 0)
Screenshot: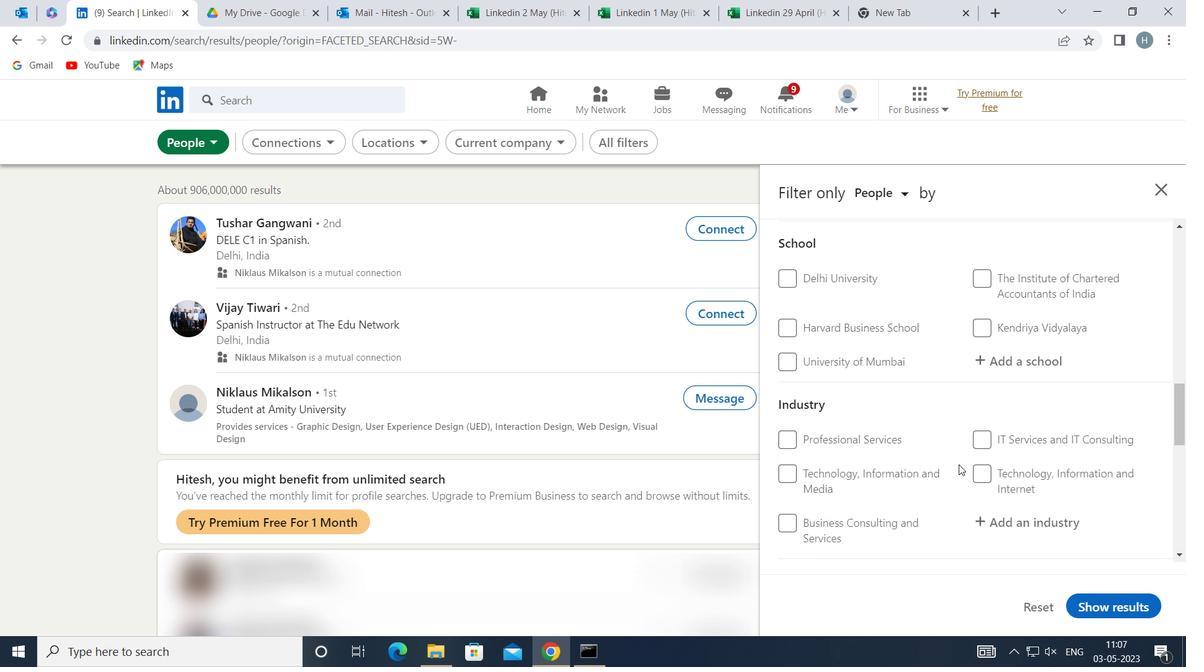 
Action: Mouse moved to (959, 468)
Screenshot: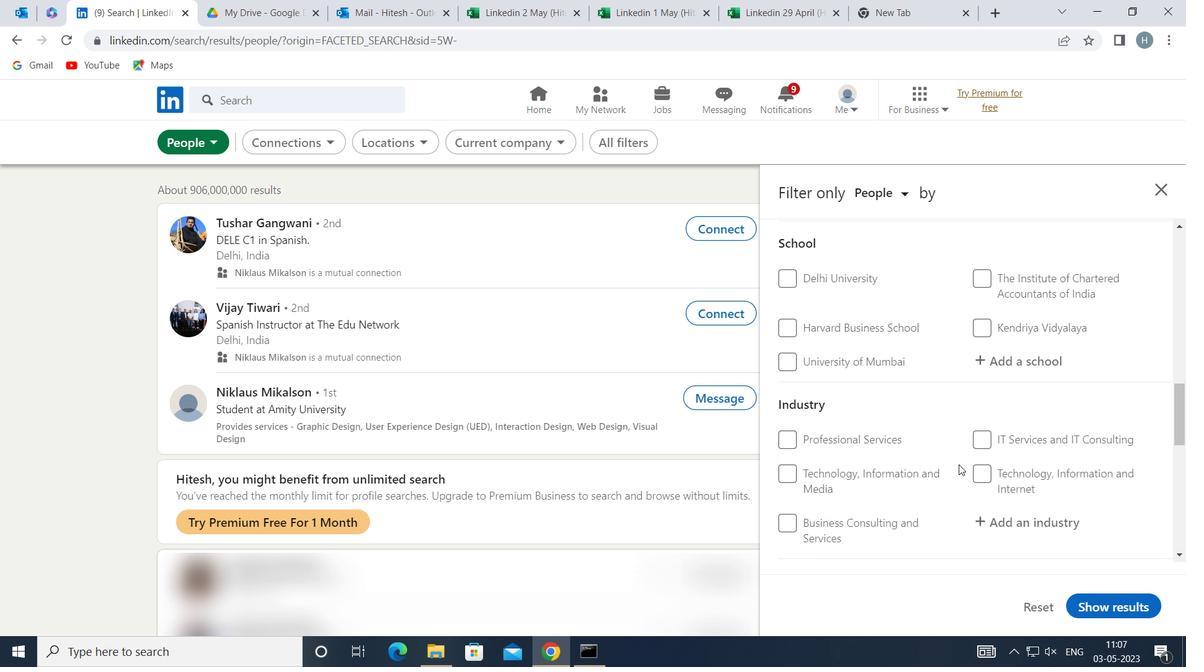 
Action: Mouse scrolled (959, 467) with delta (0, 0)
Screenshot: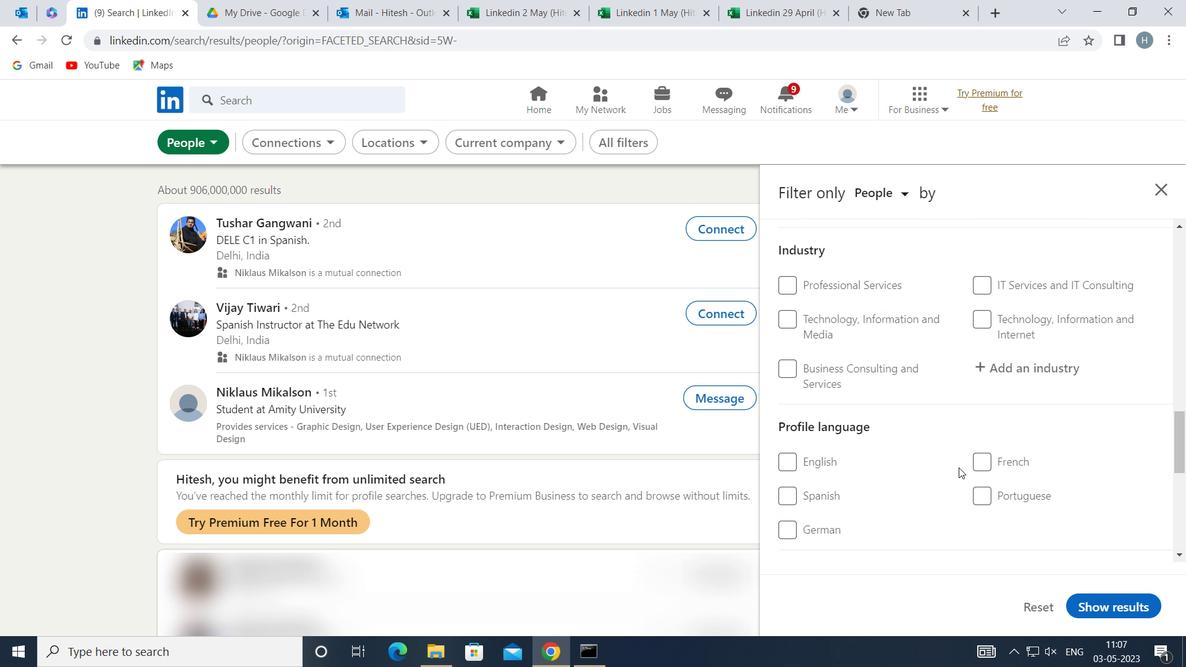 
Action: Mouse moved to (983, 388)
Screenshot: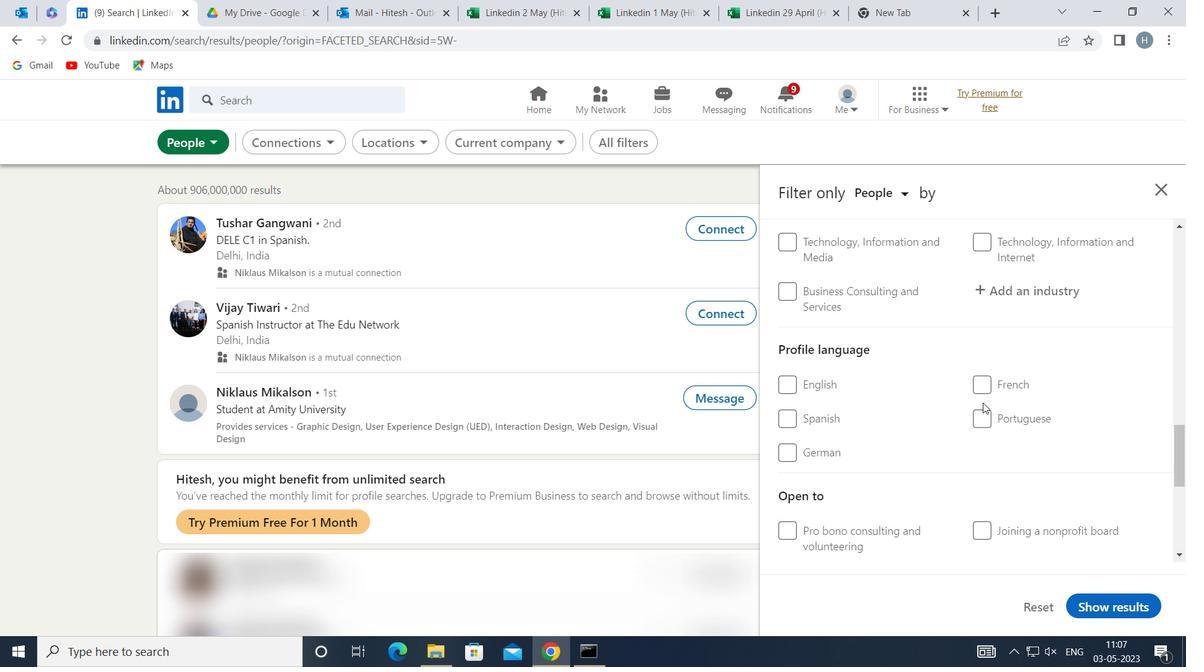 
Action: Mouse pressed left at (983, 388)
Screenshot: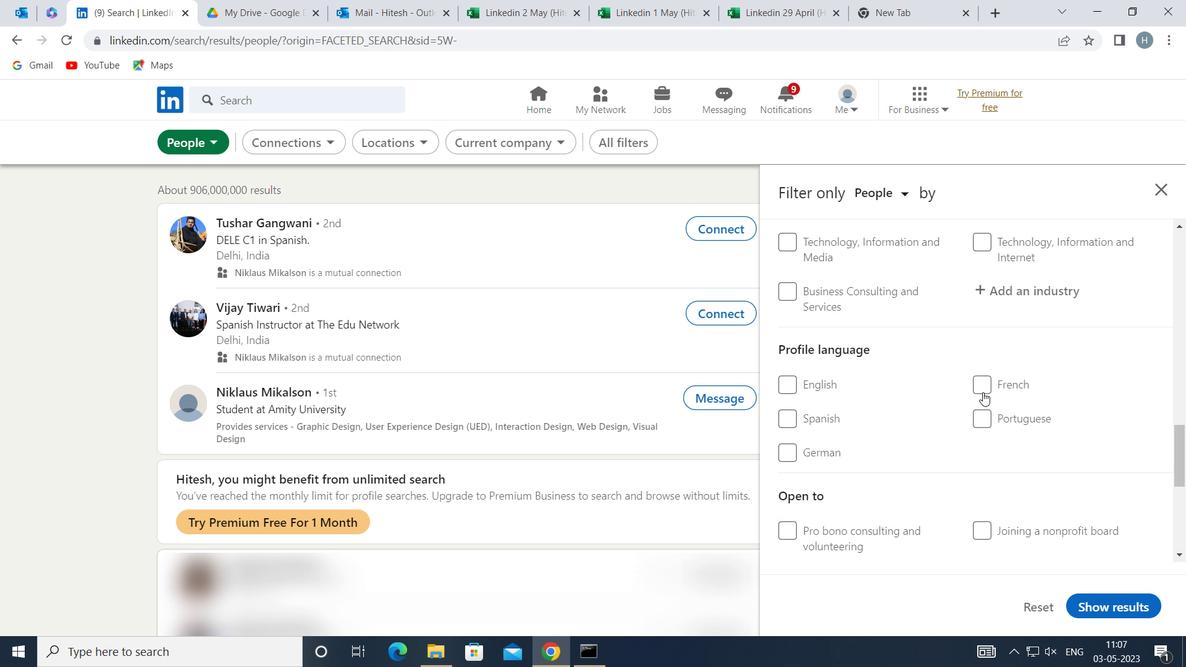 
Action: Mouse moved to (952, 427)
Screenshot: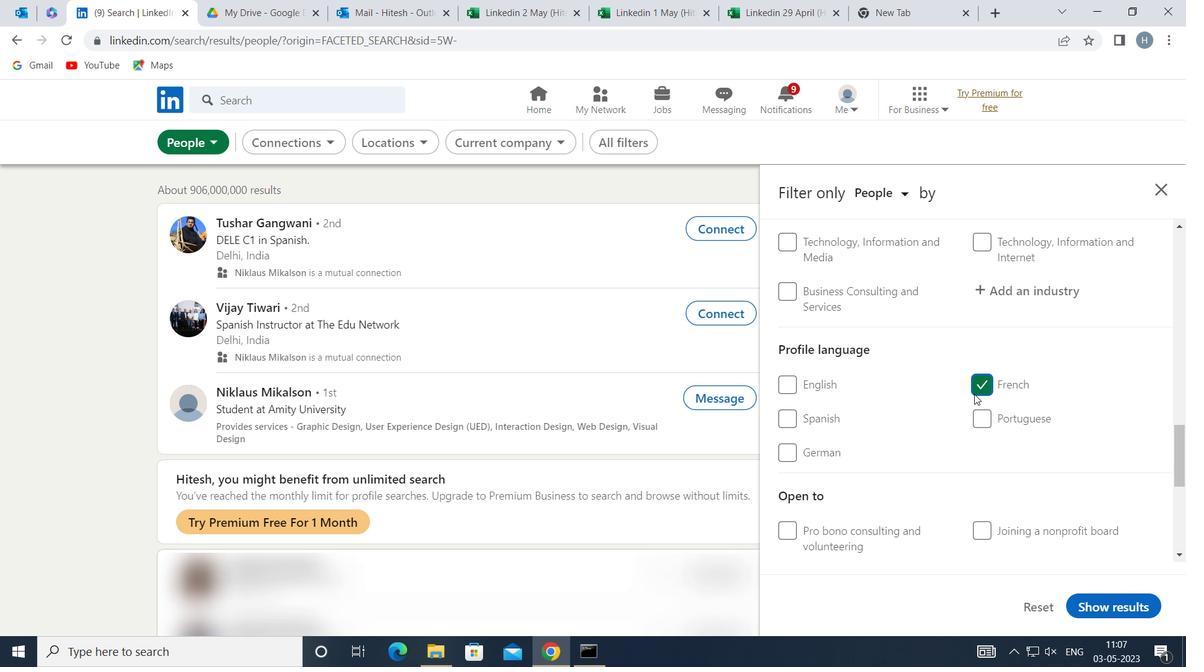 
Action: Mouse scrolled (952, 428) with delta (0, 0)
Screenshot: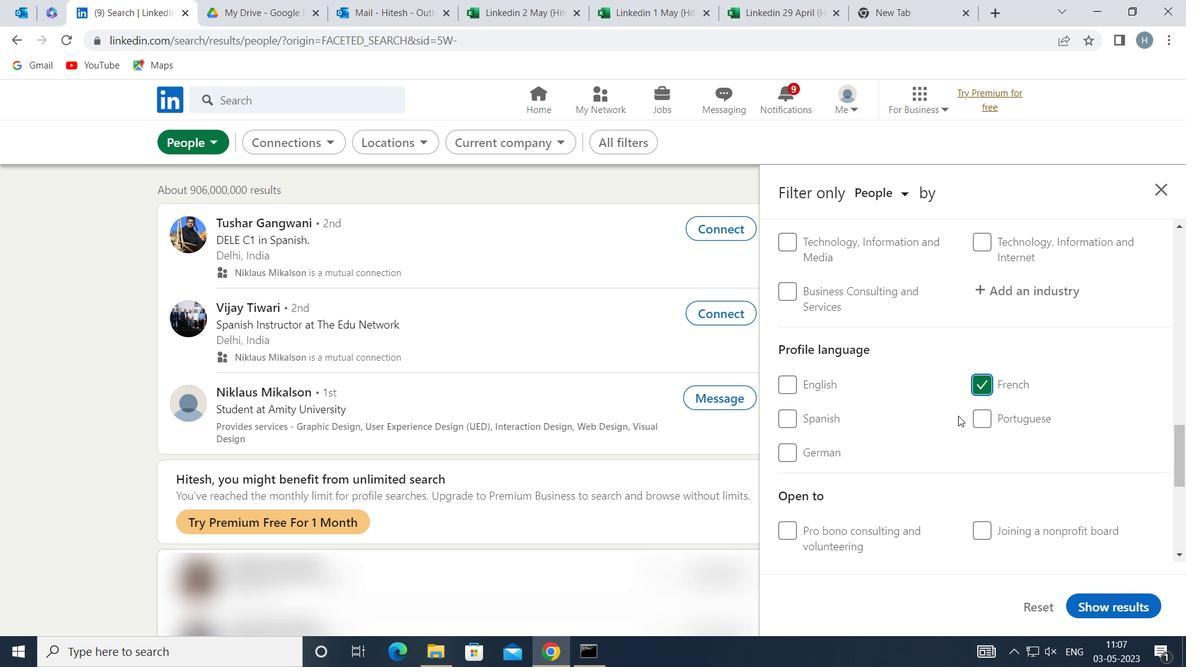 
Action: Mouse moved to (951, 428)
Screenshot: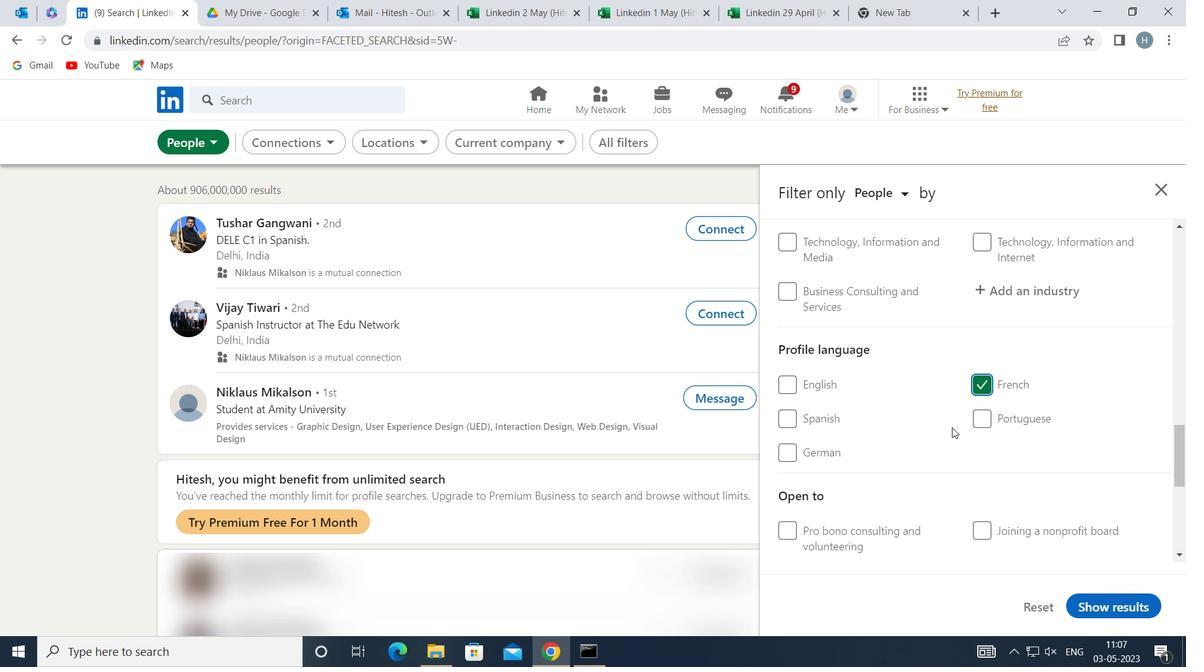 
Action: Mouse scrolled (951, 428) with delta (0, 0)
Screenshot: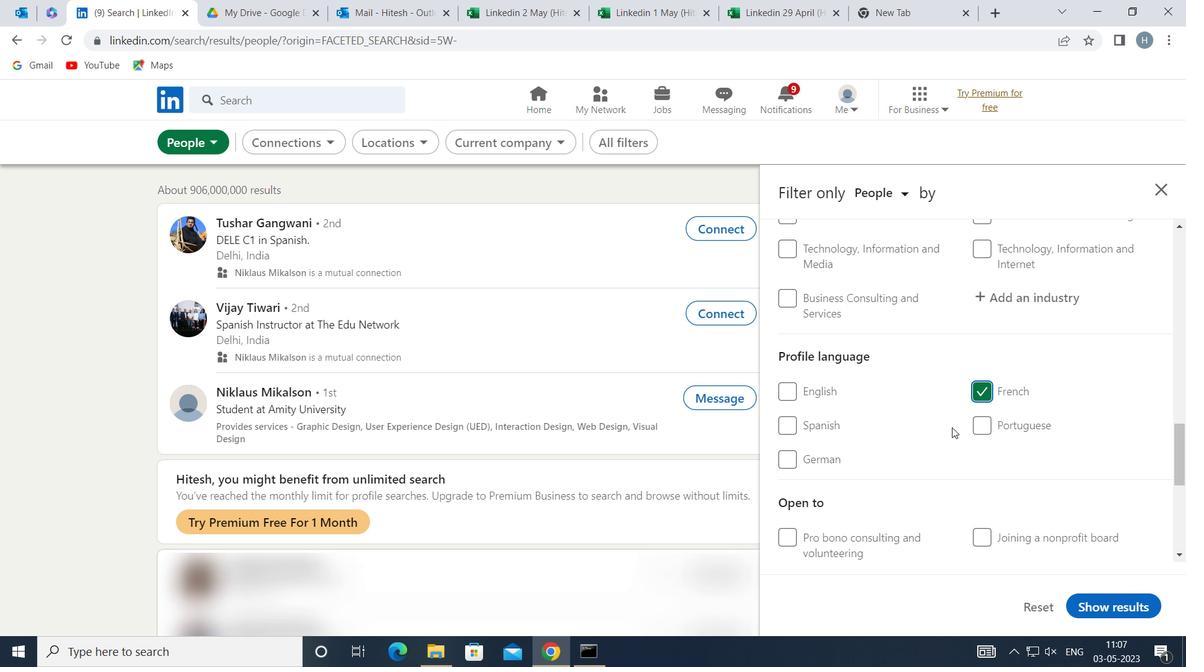 
Action: Mouse scrolled (951, 428) with delta (0, 0)
Screenshot: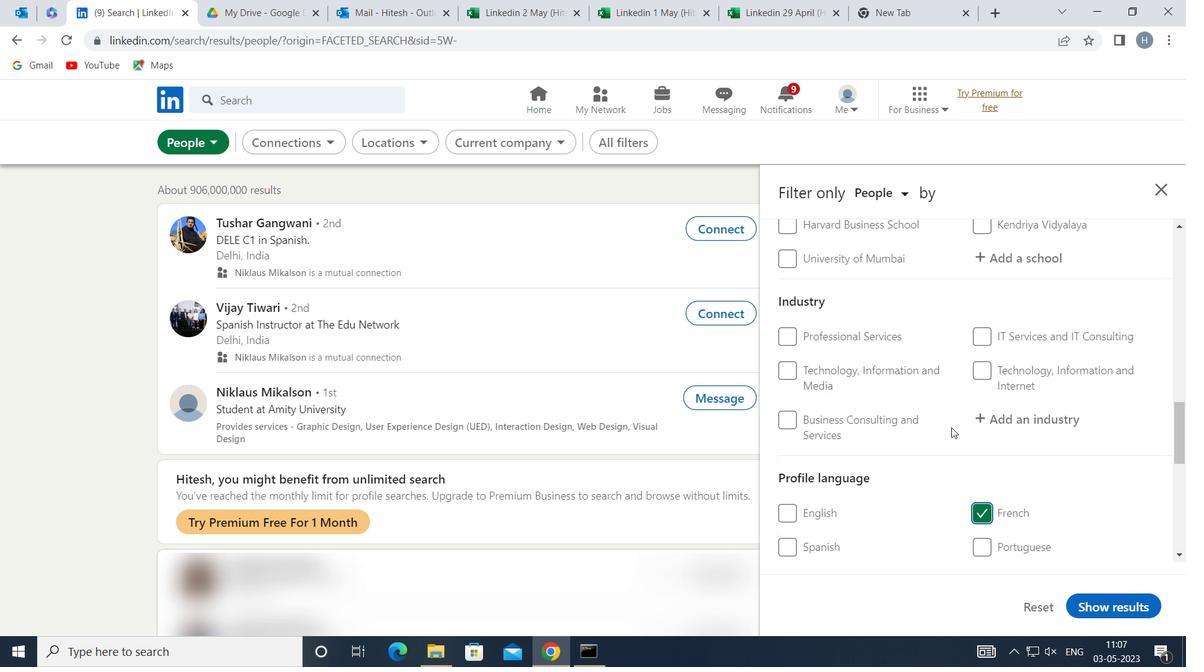 
Action: Mouse scrolled (951, 428) with delta (0, 0)
Screenshot: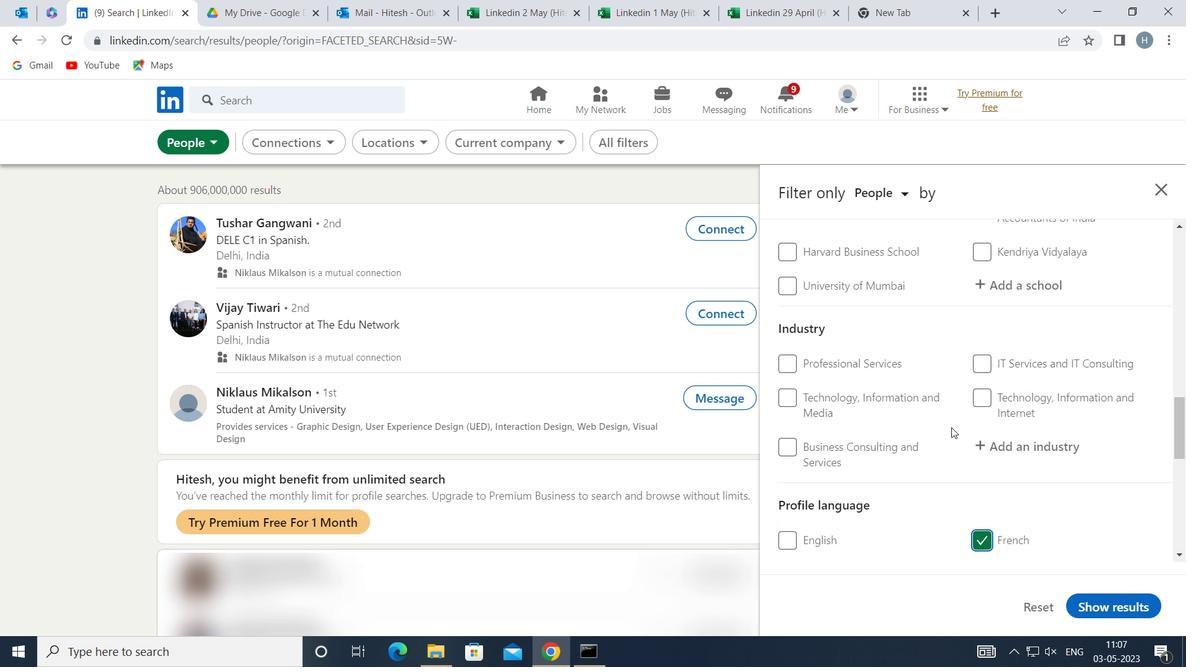 
Action: Mouse scrolled (951, 428) with delta (0, 0)
Screenshot: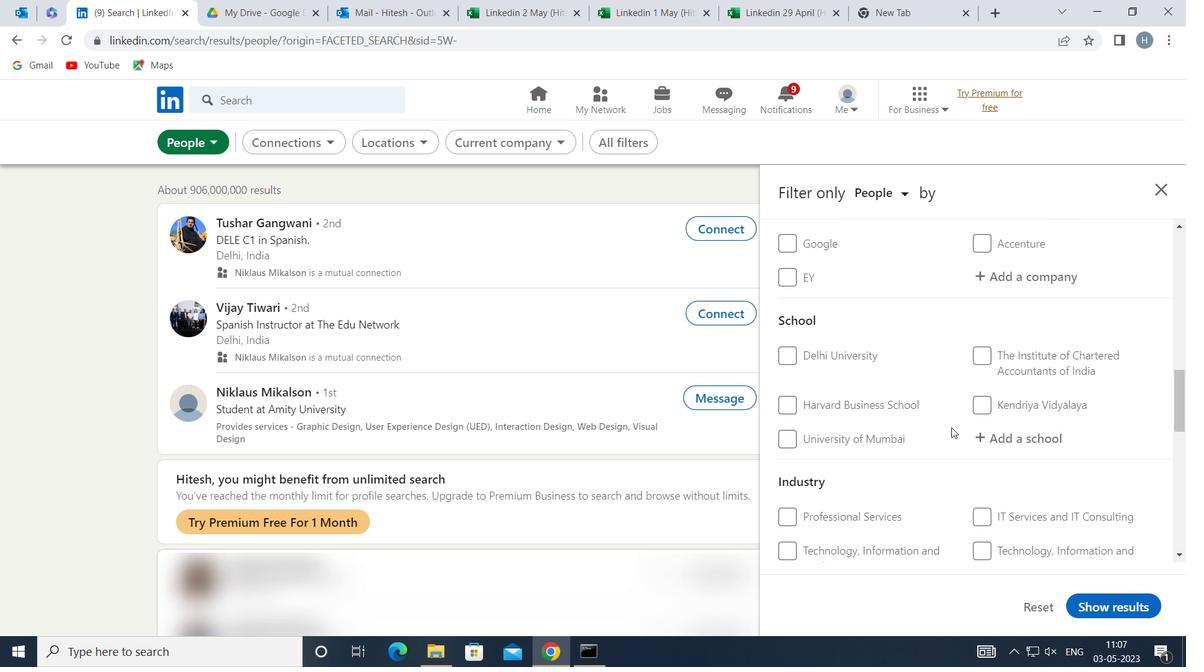 
Action: Mouse scrolled (951, 428) with delta (0, 0)
Screenshot: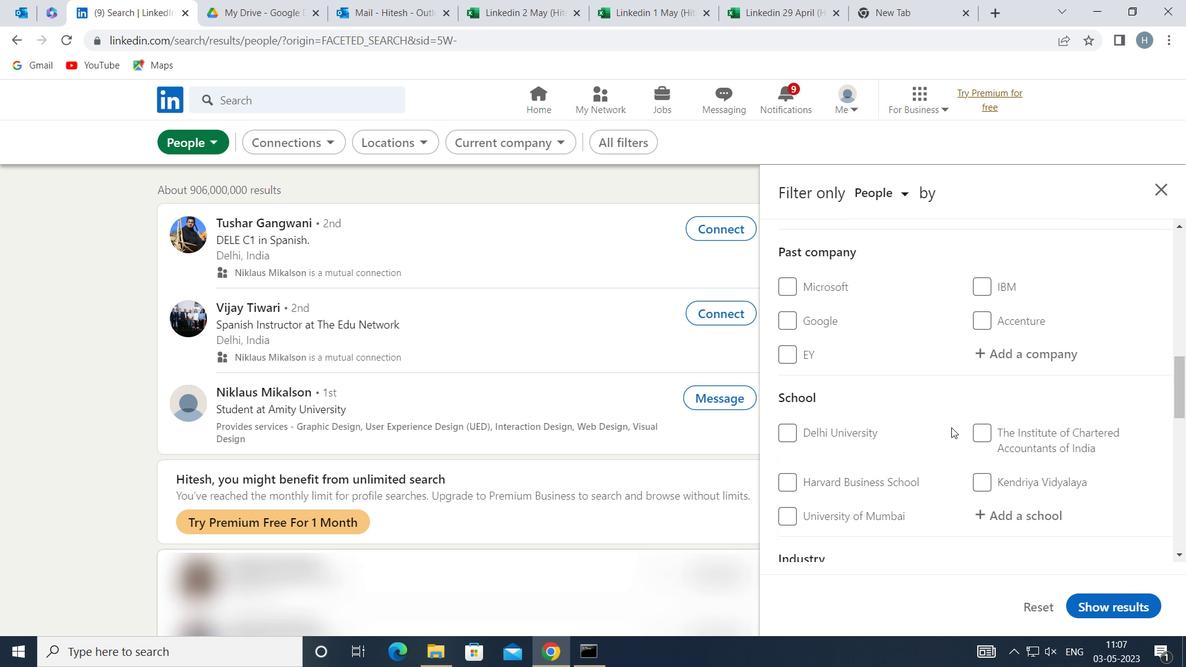
Action: Mouse scrolled (951, 428) with delta (0, 0)
Screenshot: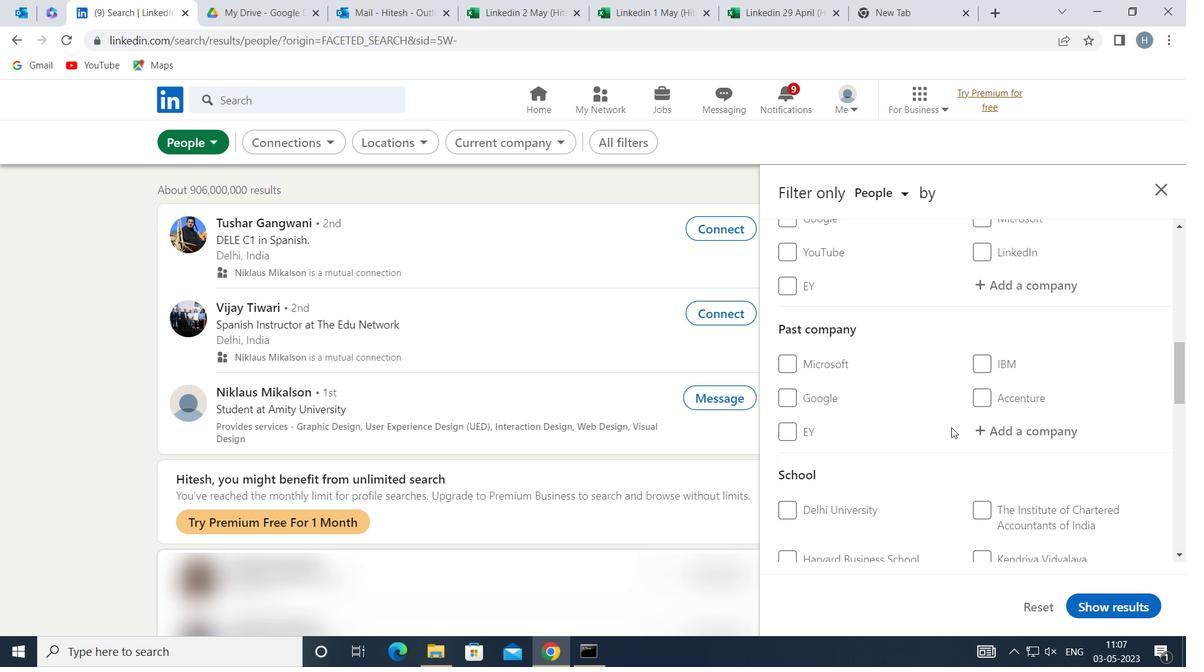
Action: Mouse scrolled (951, 428) with delta (0, 0)
Screenshot: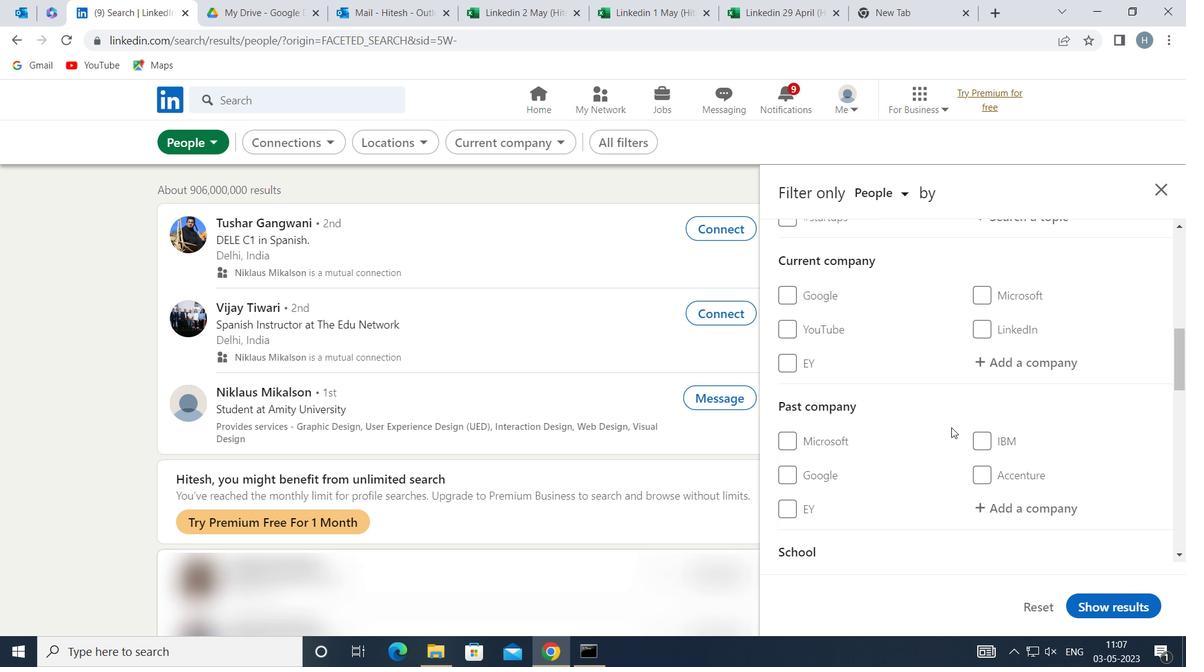 
Action: Mouse moved to (1028, 432)
Screenshot: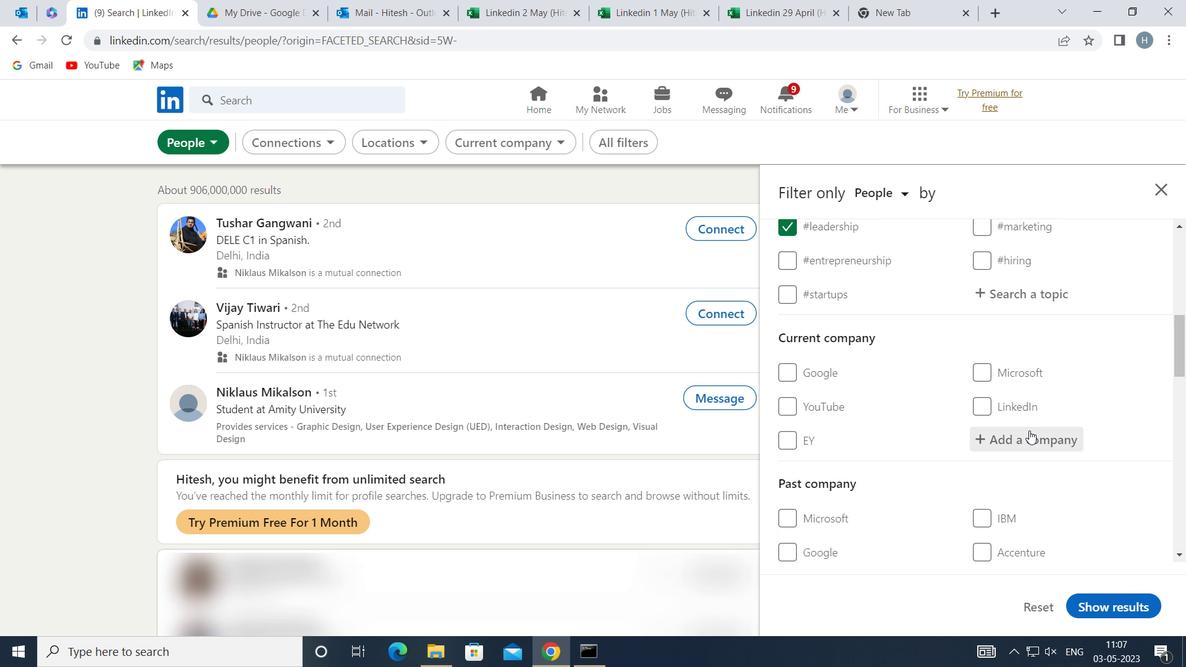 
Action: Mouse pressed left at (1028, 432)
Screenshot: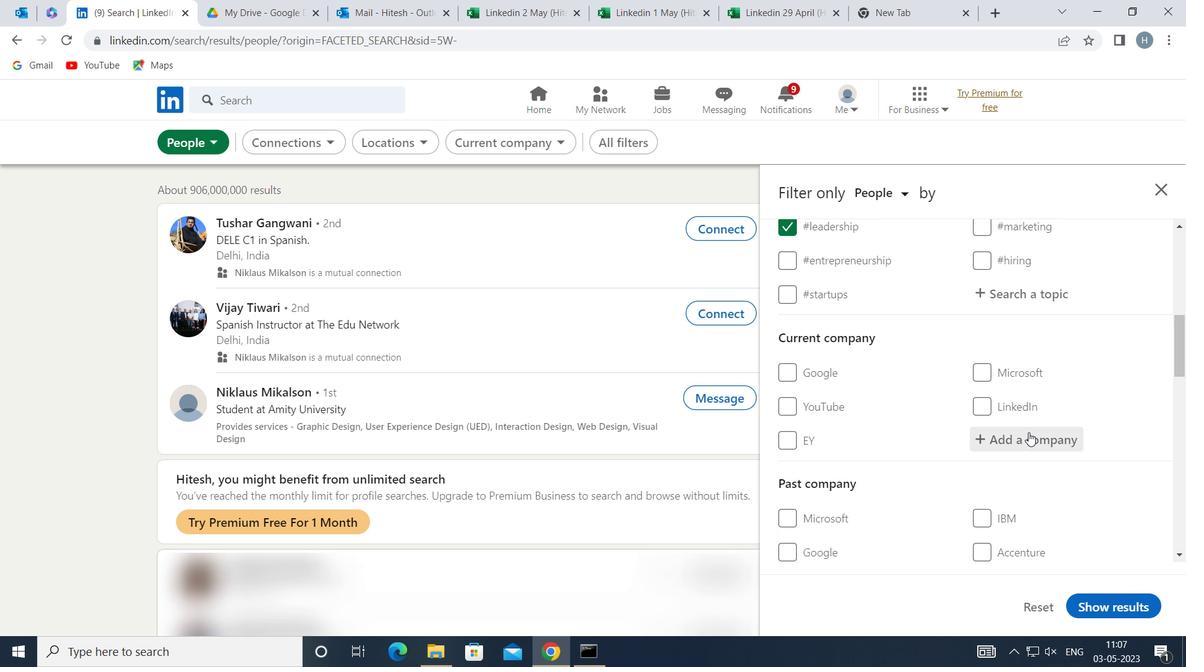 
Action: Key pressed <Key.shift>SCIA<Key.backspace><Key.backspace><Key.backspace>OCIAL<Key.space><Key.shift>SAMOSA
Screenshot: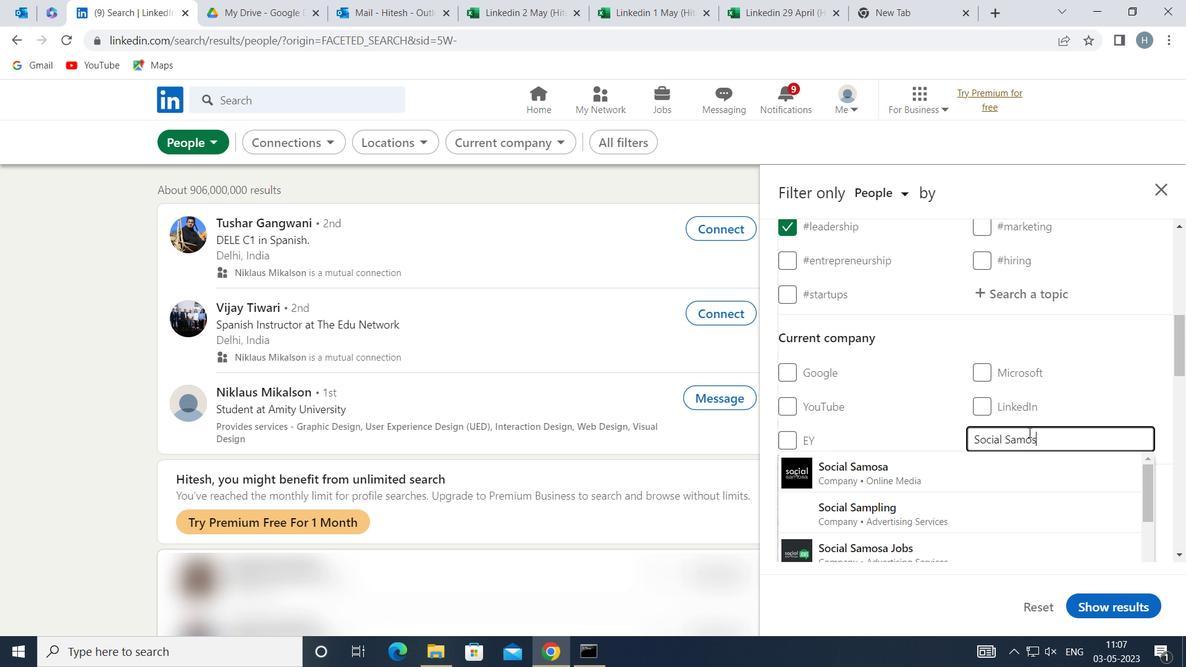 
Action: Mouse moved to (933, 477)
Screenshot: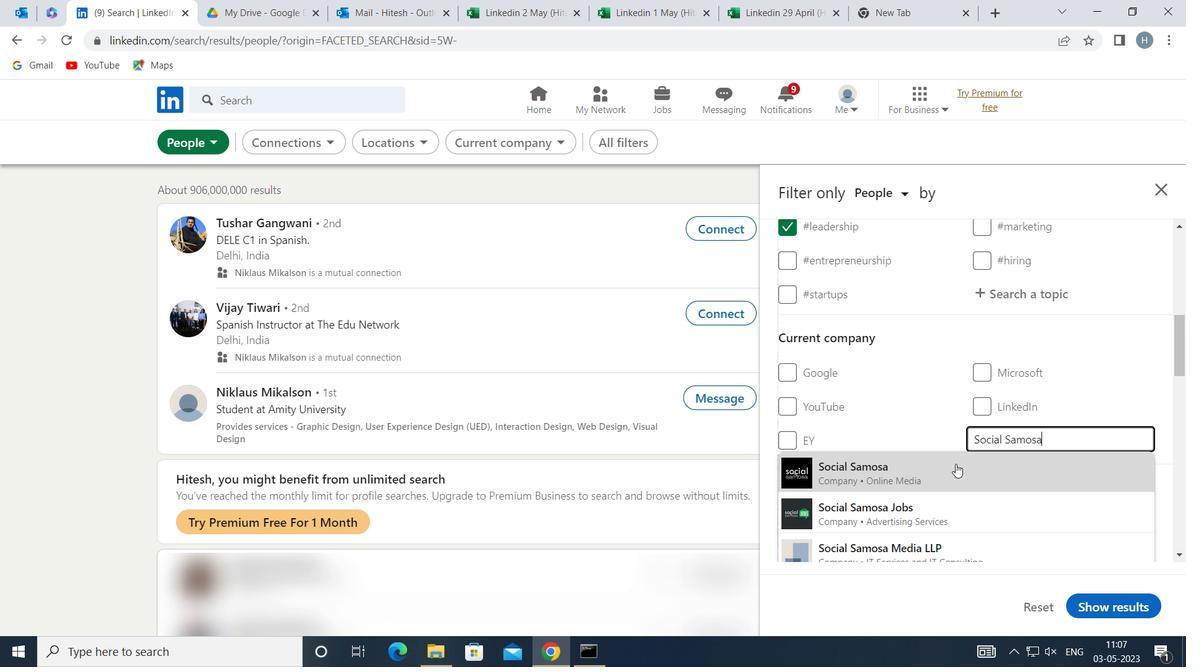 
Action: Mouse pressed left at (933, 477)
Screenshot: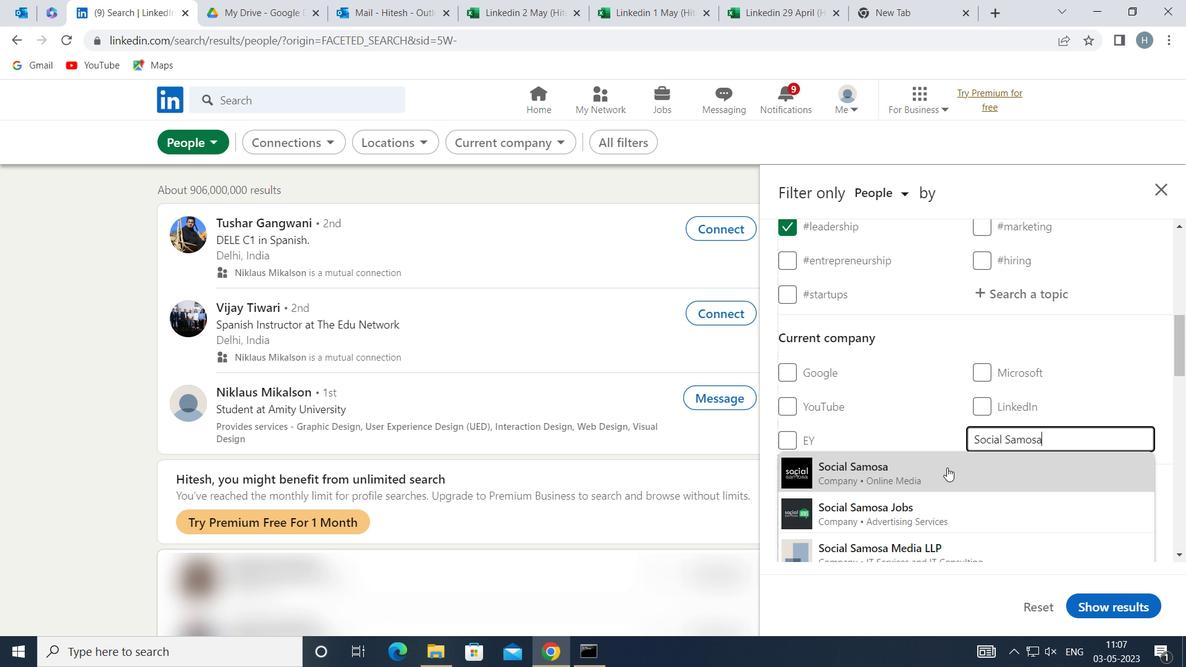 
Action: Mouse moved to (912, 445)
Screenshot: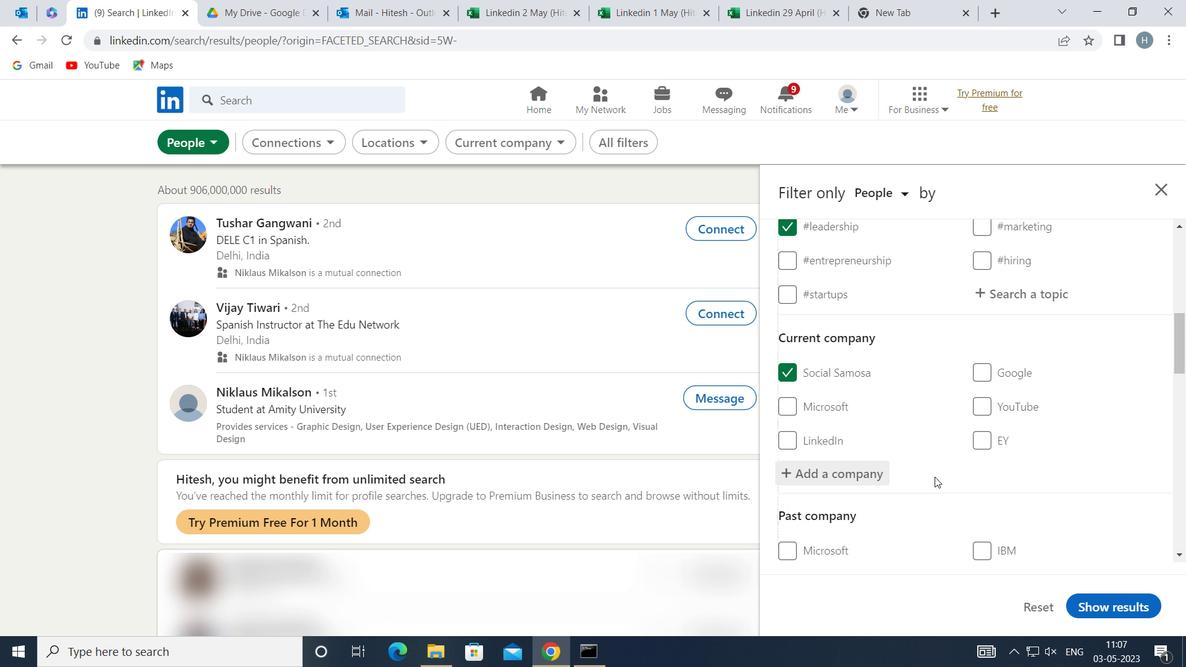 
Action: Mouse scrolled (912, 444) with delta (0, 0)
Screenshot: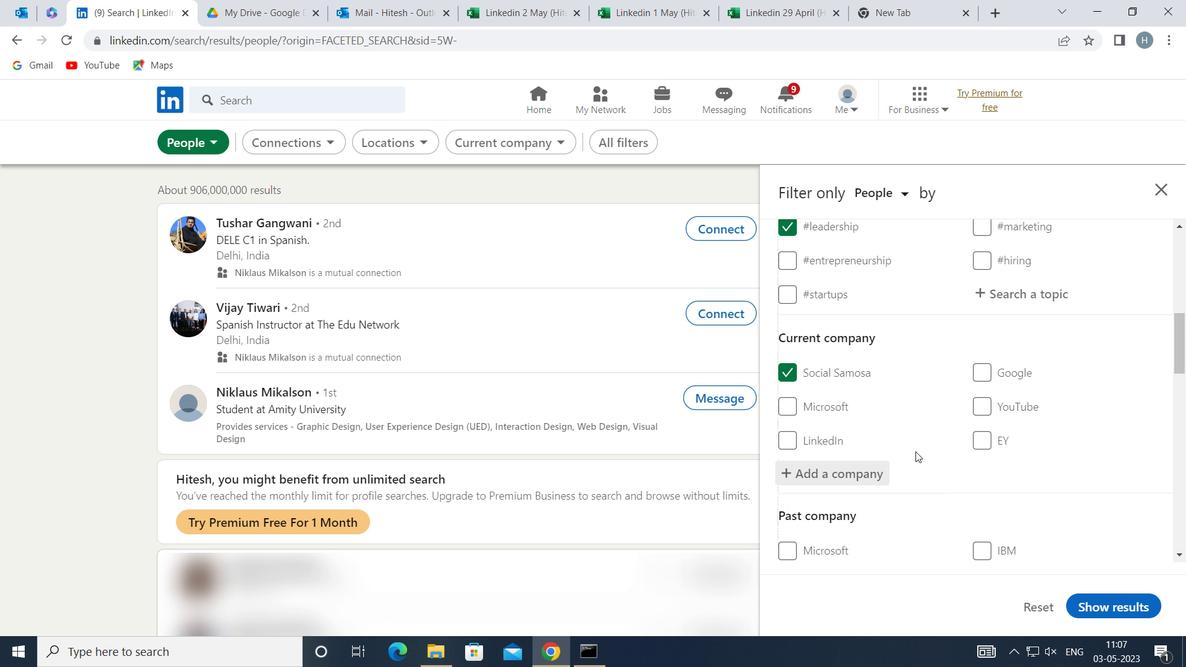 
Action: Mouse moved to (915, 443)
Screenshot: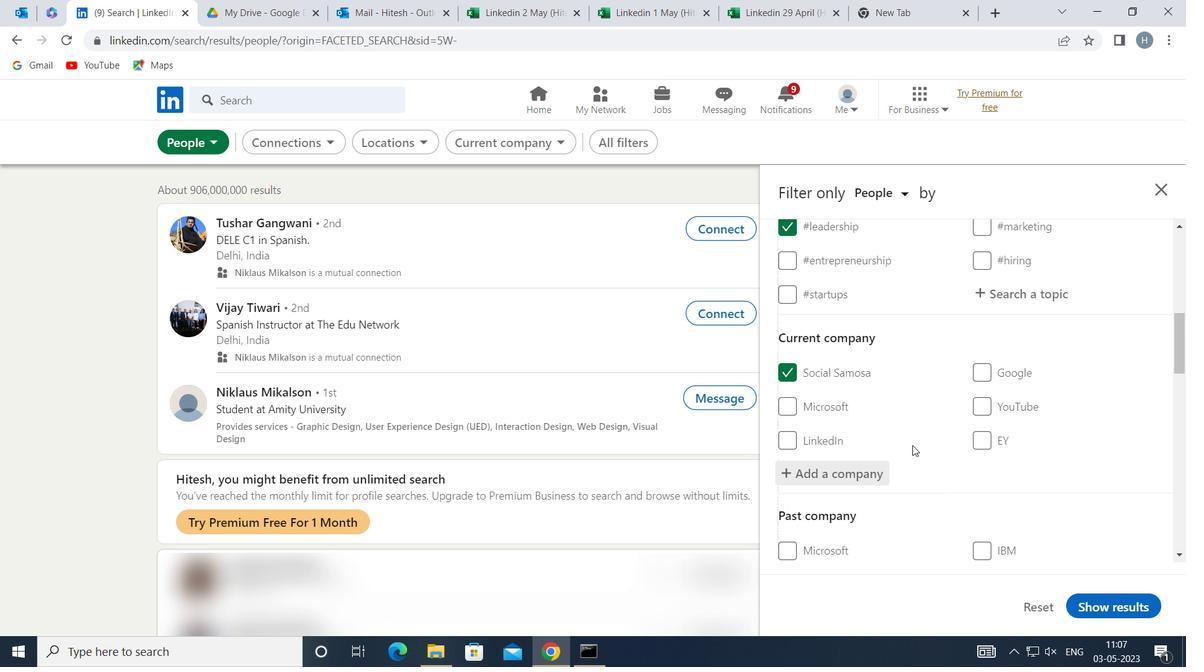 
Action: Mouse scrolled (915, 442) with delta (0, 0)
Screenshot: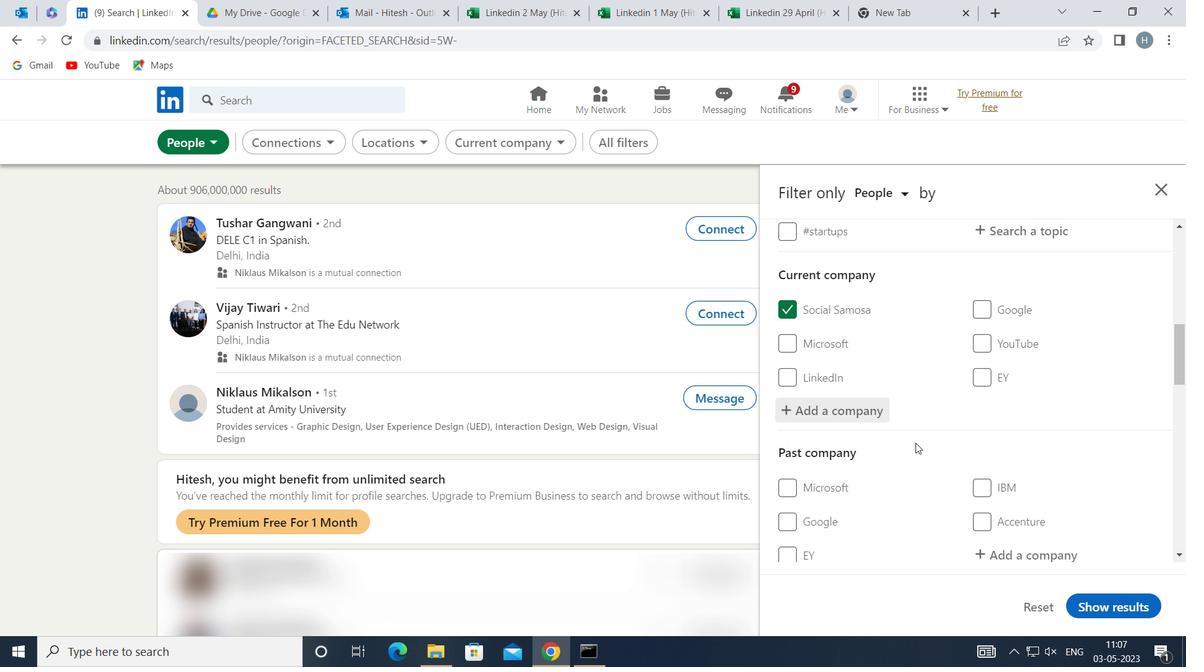 
Action: Mouse moved to (915, 443)
Screenshot: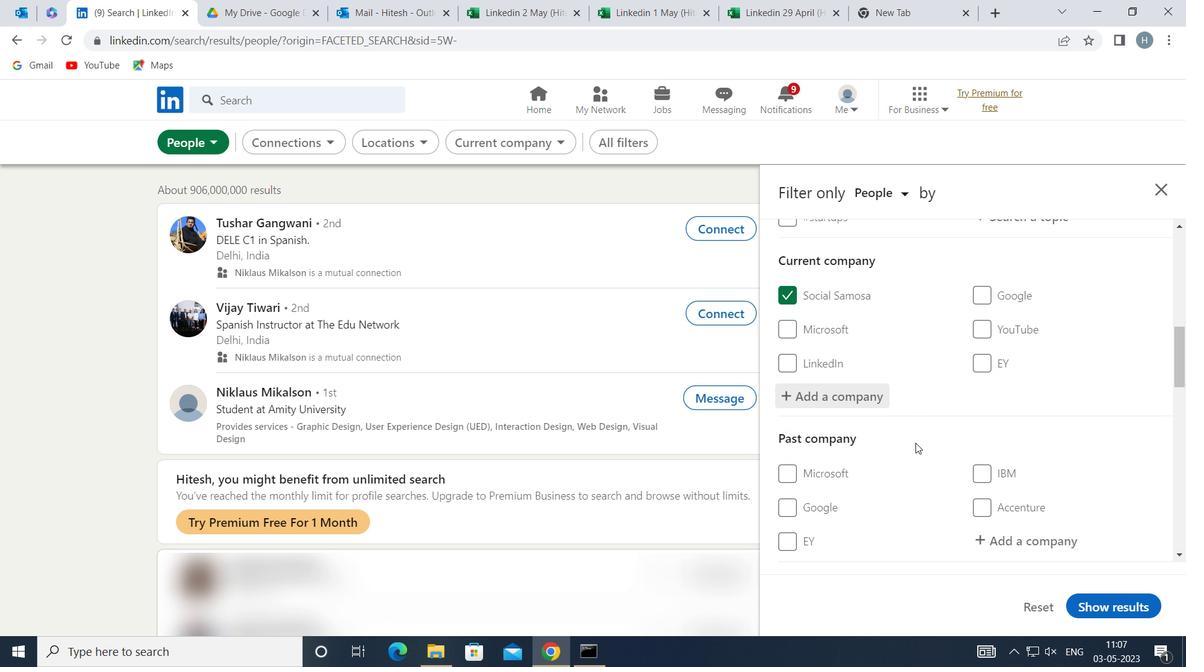 
Action: Mouse scrolled (915, 442) with delta (0, 0)
Screenshot: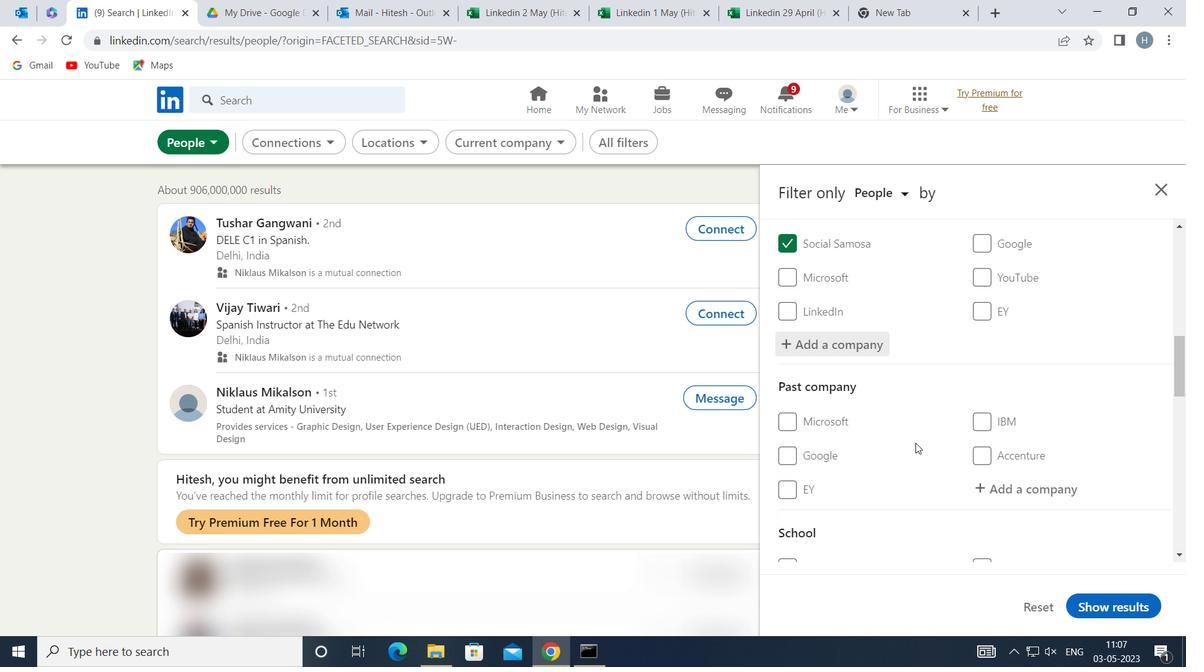 
Action: Mouse moved to (917, 442)
Screenshot: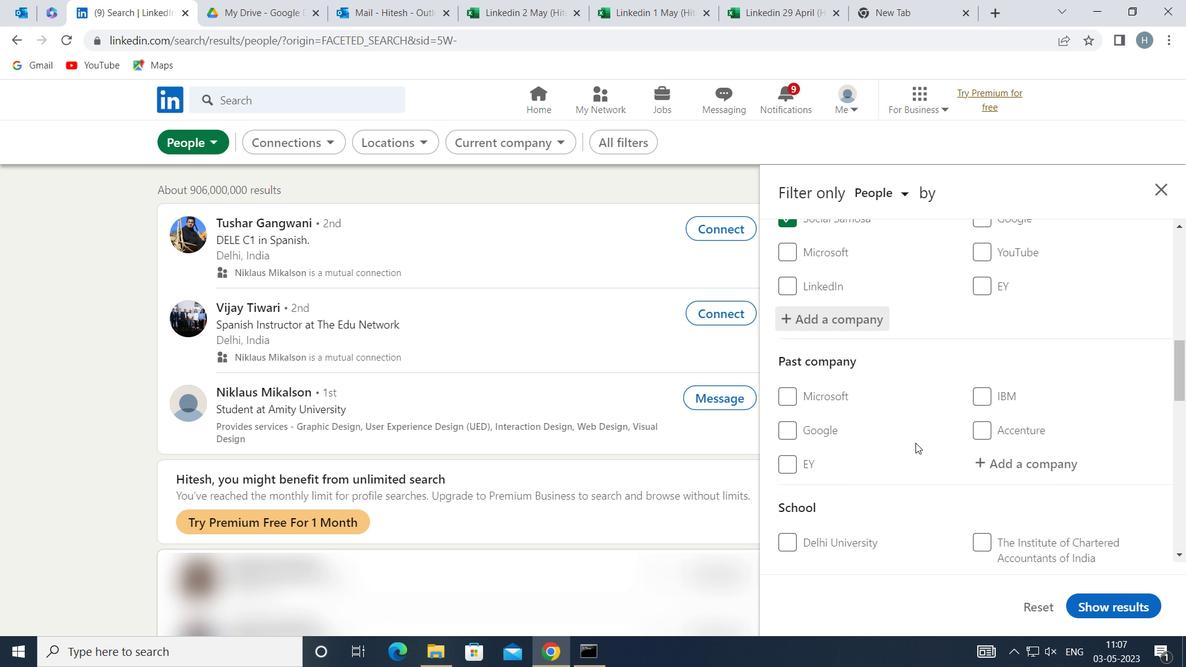 
Action: Mouse scrolled (917, 441) with delta (0, 0)
Screenshot: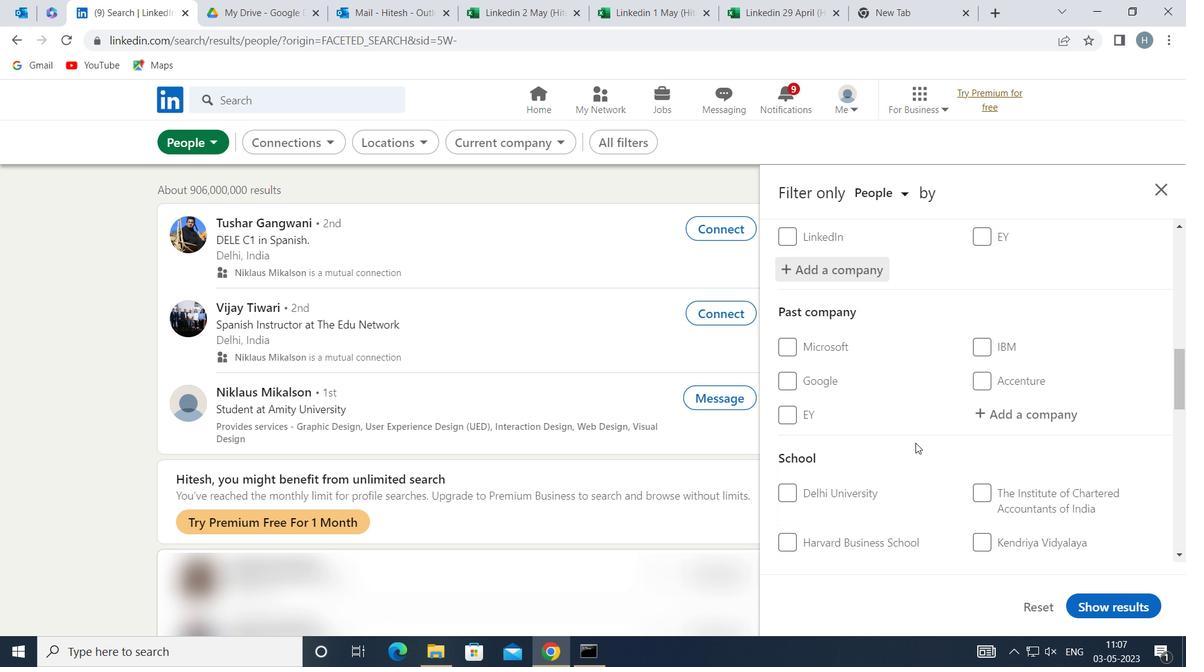 
Action: Mouse moved to (1026, 466)
Screenshot: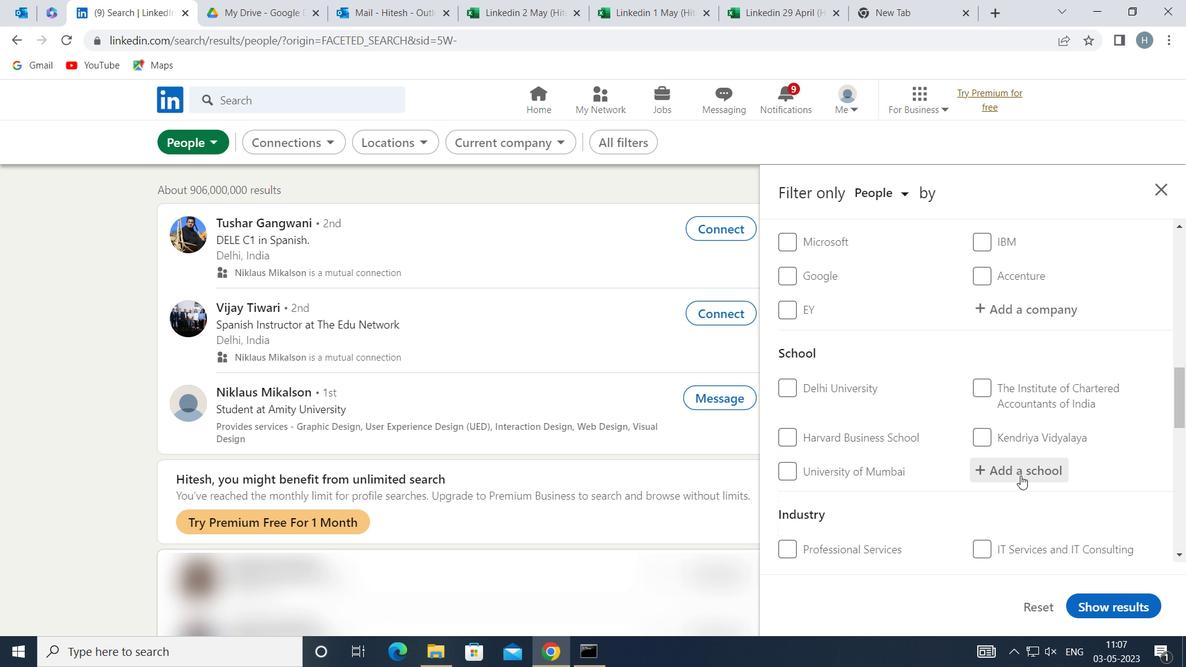 
Action: Mouse pressed left at (1026, 466)
Screenshot: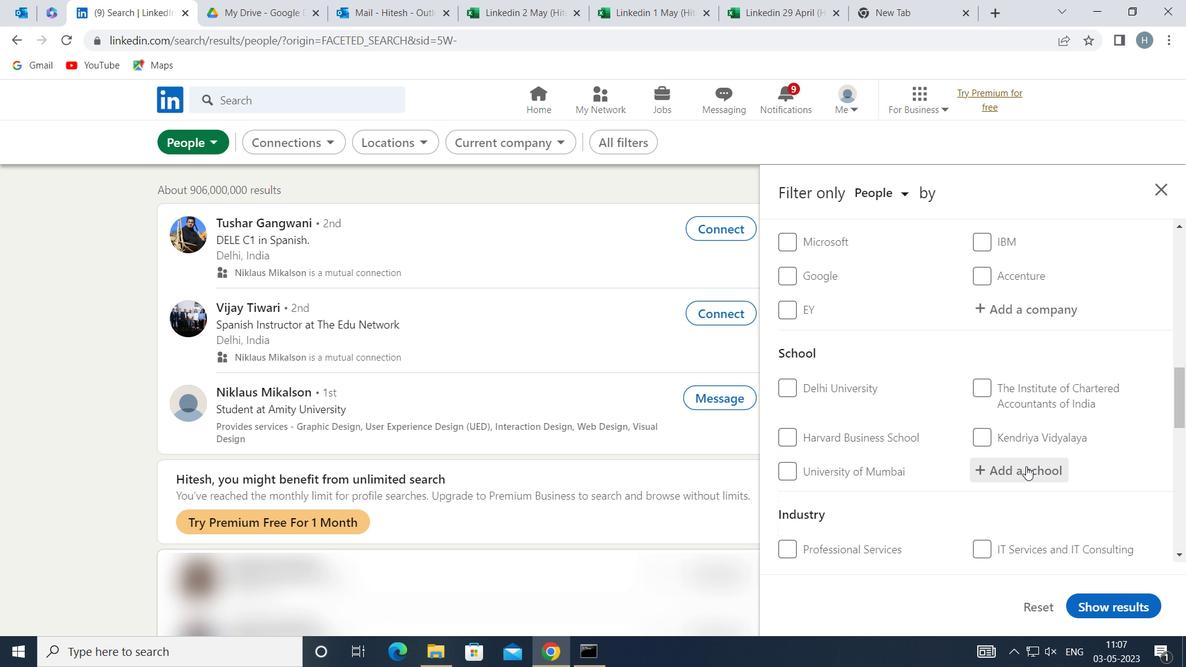 
Action: Key pressed <Key.shift>ARTS<Key.space><Key.shift>&<Key.space><Key.shift>SCIENCE<Key.space><Key.shift>CAREERS
Screenshot: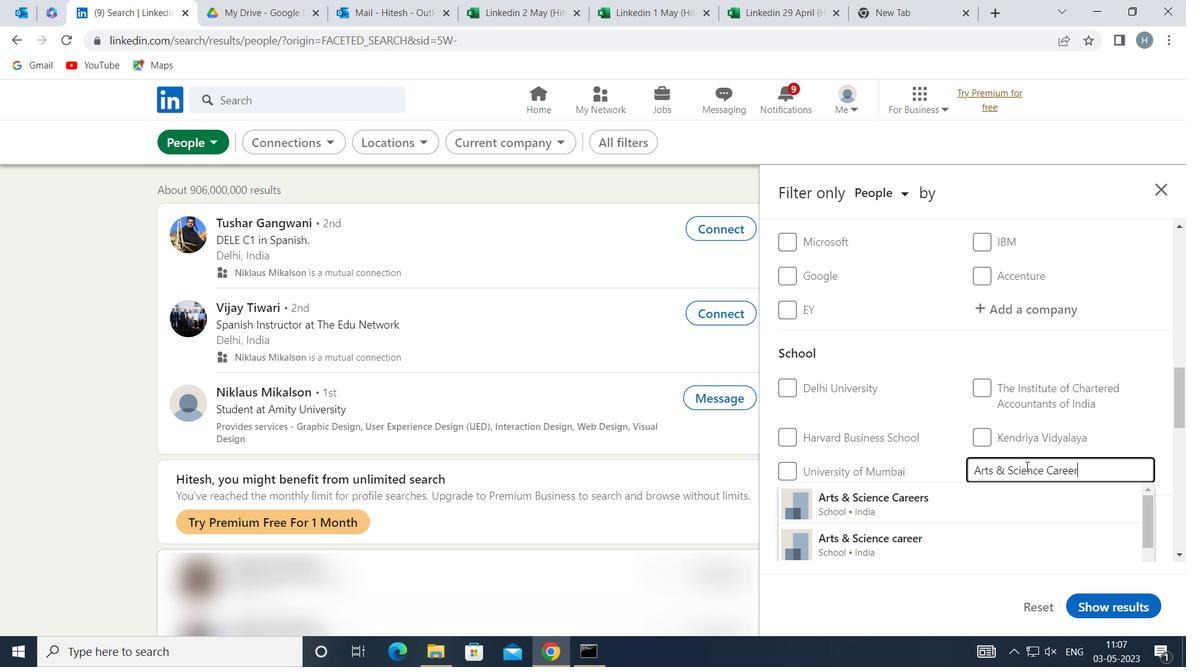 
Action: Mouse moved to (979, 498)
Screenshot: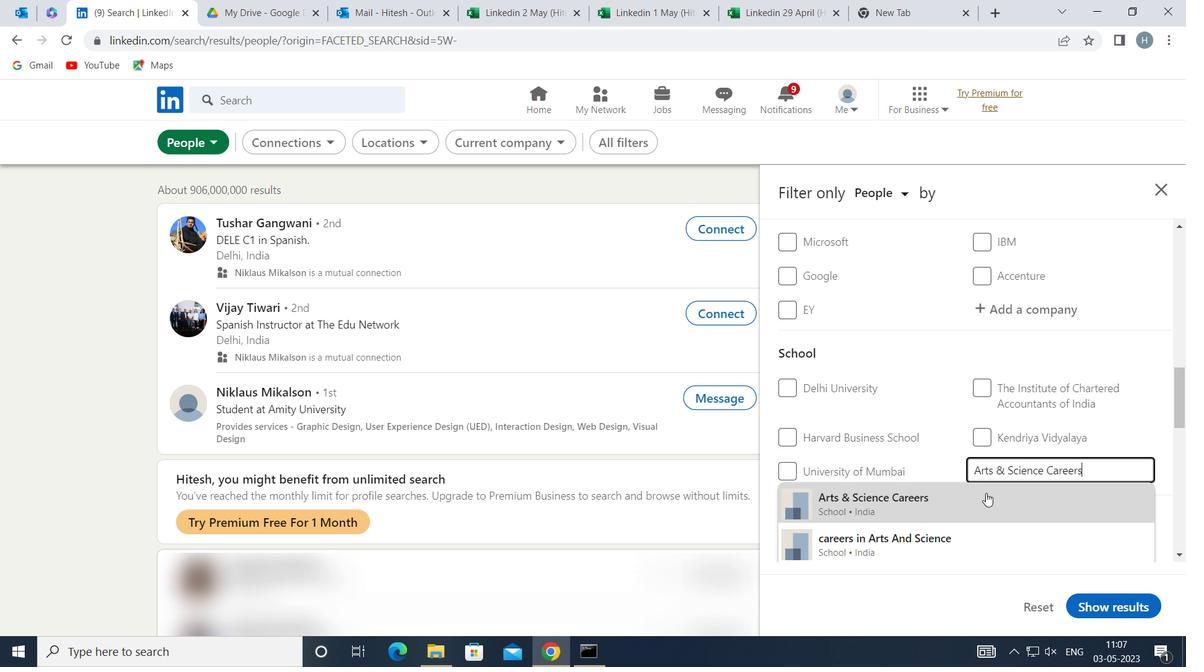 
Action: Mouse pressed left at (979, 498)
Screenshot: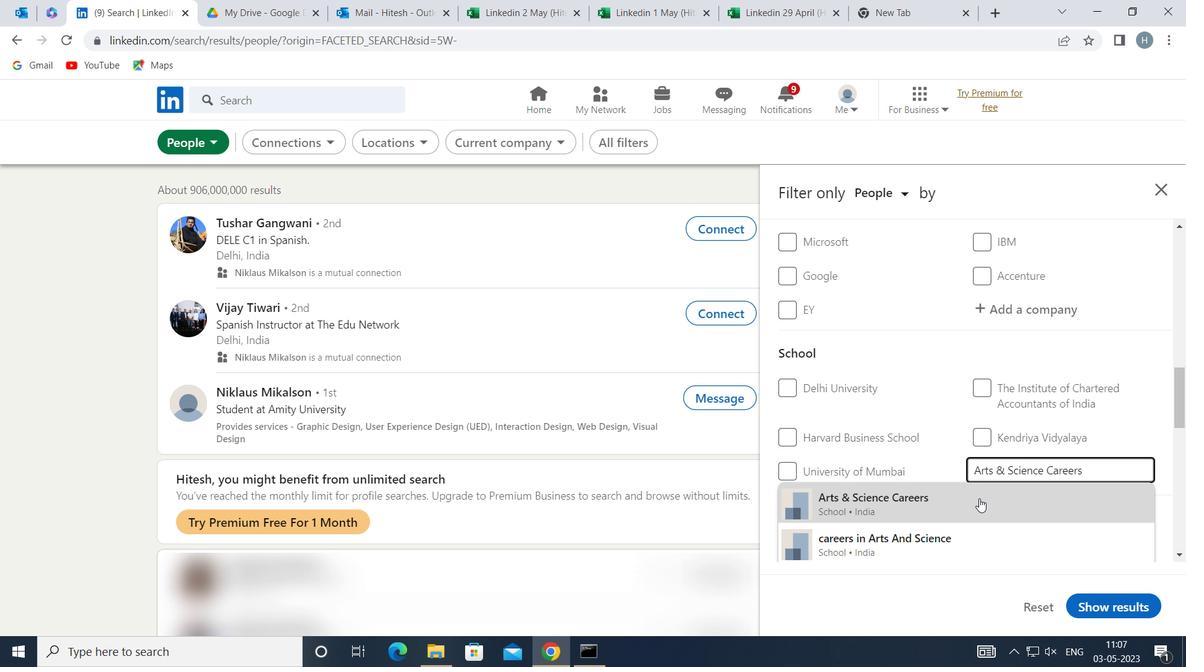 
Action: Mouse moved to (952, 457)
Screenshot: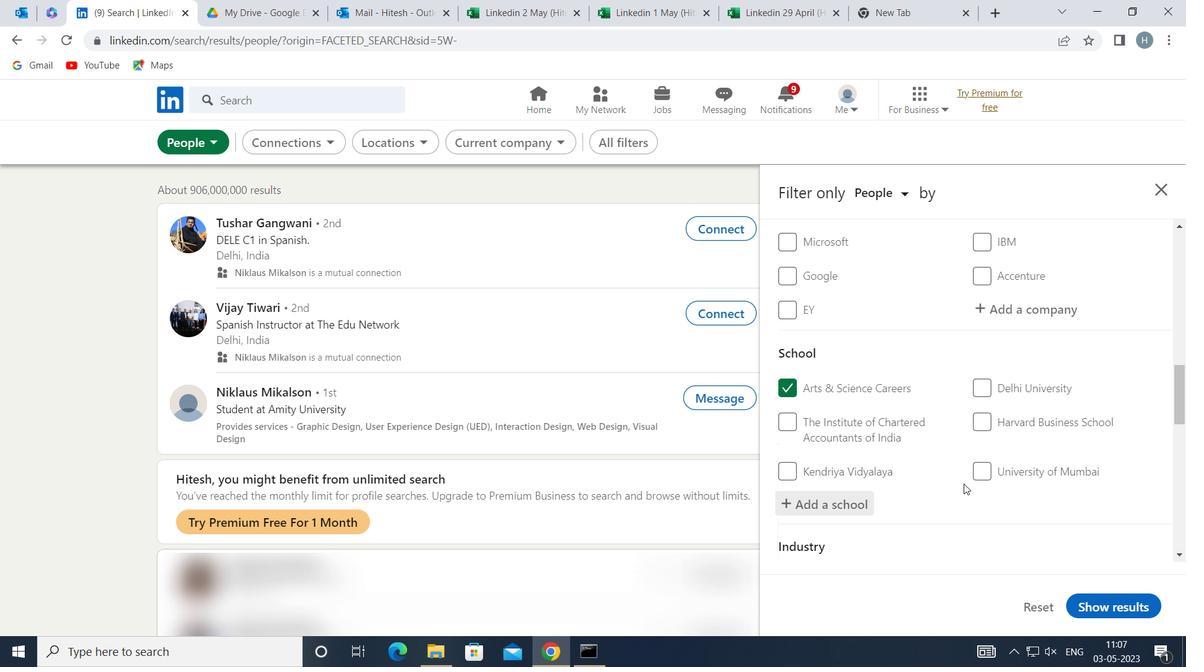 
Action: Mouse scrolled (952, 457) with delta (0, 0)
Screenshot: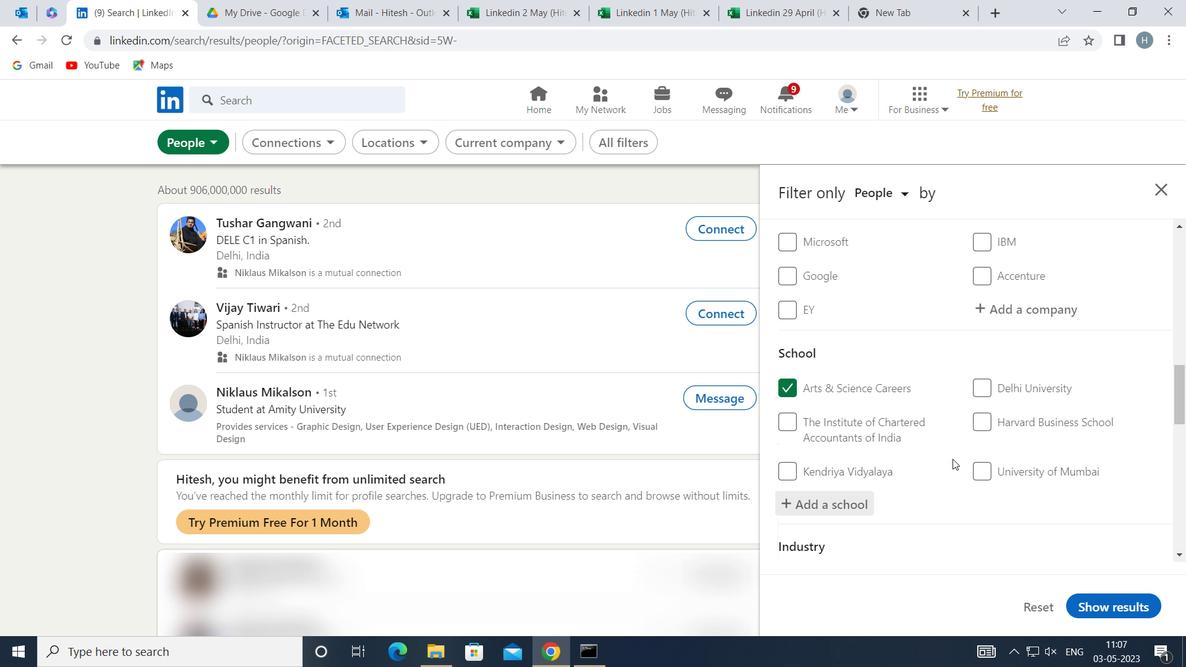 
Action: Mouse scrolled (952, 457) with delta (0, 0)
Screenshot: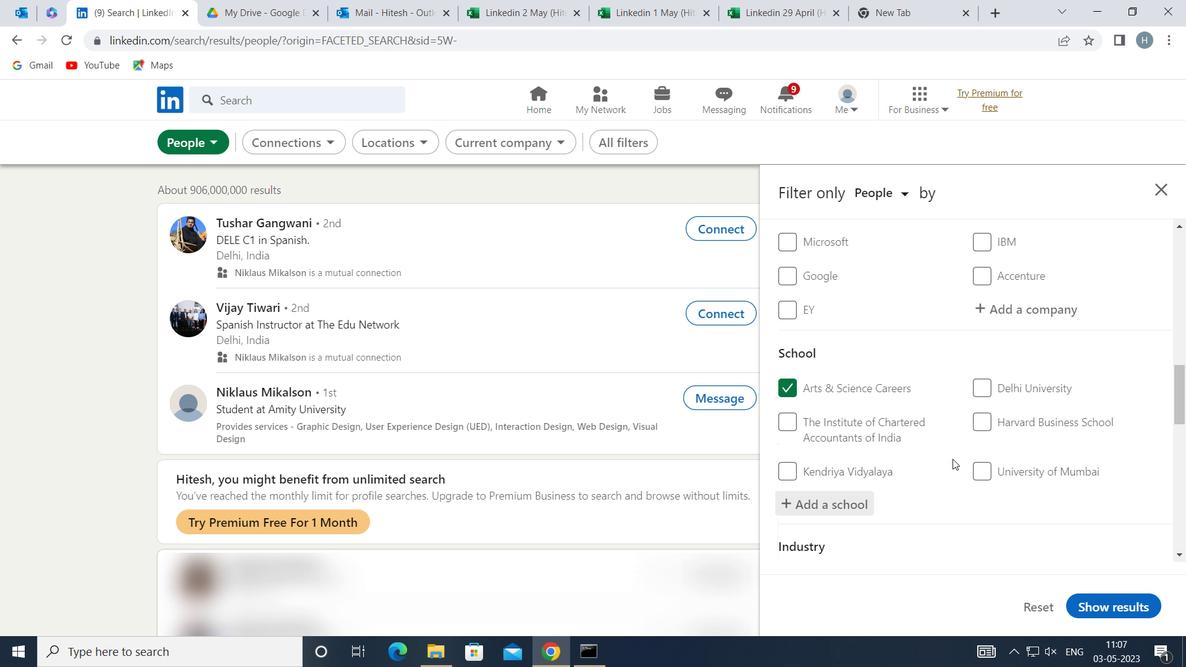 
Action: Mouse moved to (951, 452)
Screenshot: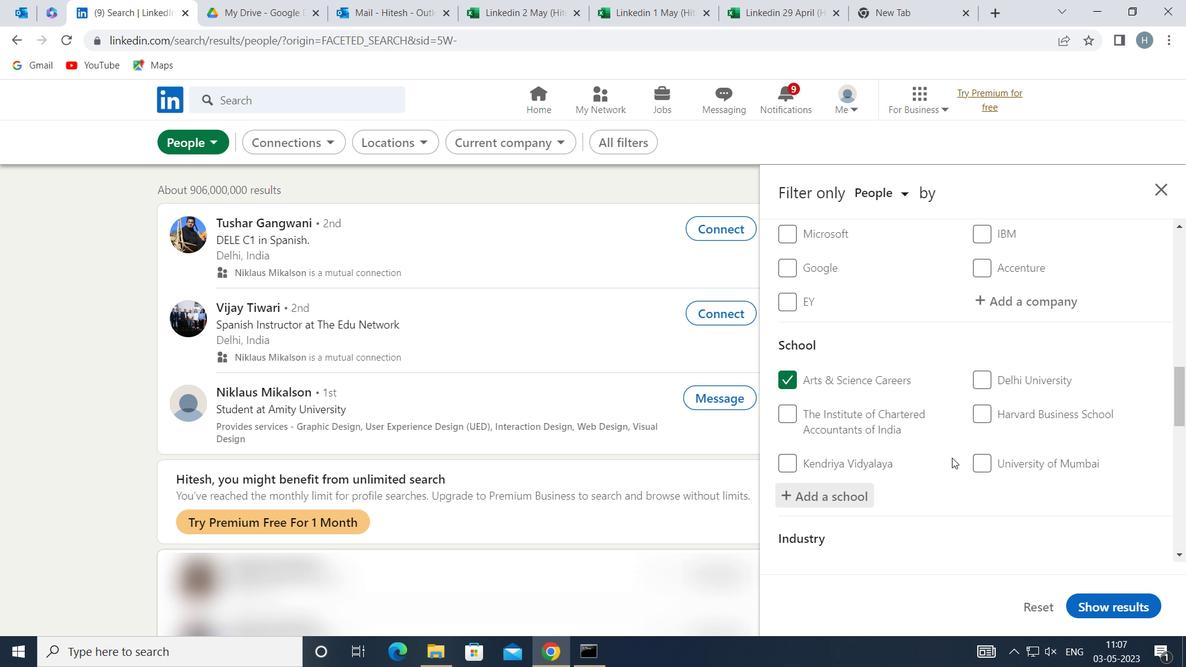 
Action: Mouse scrolled (951, 451) with delta (0, 0)
Screenshot: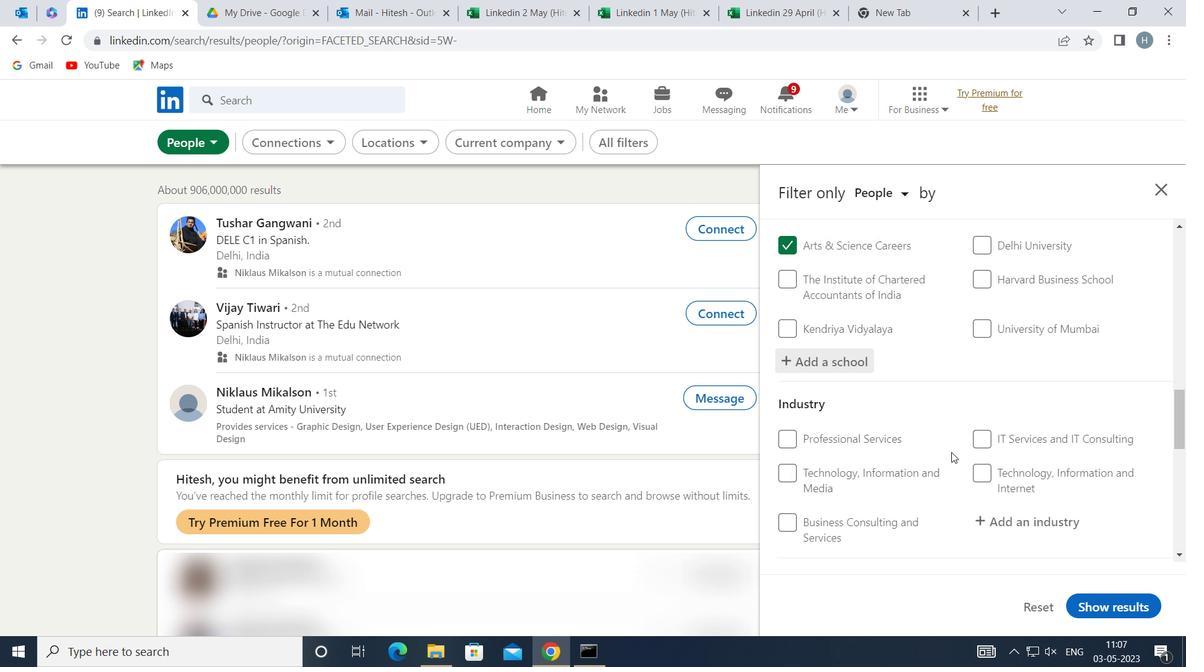 
Action: Mouse moved to (1013, 431)
Screenshot: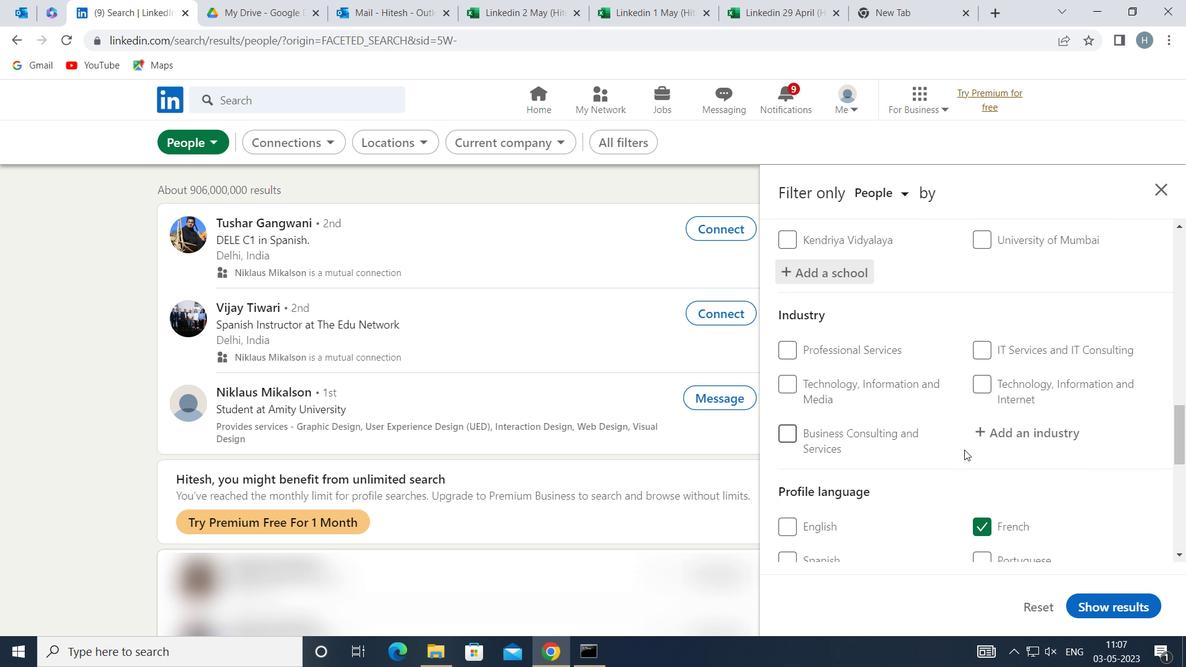 
Action: Mouse pressed left at (1013, 431)
Screenshot: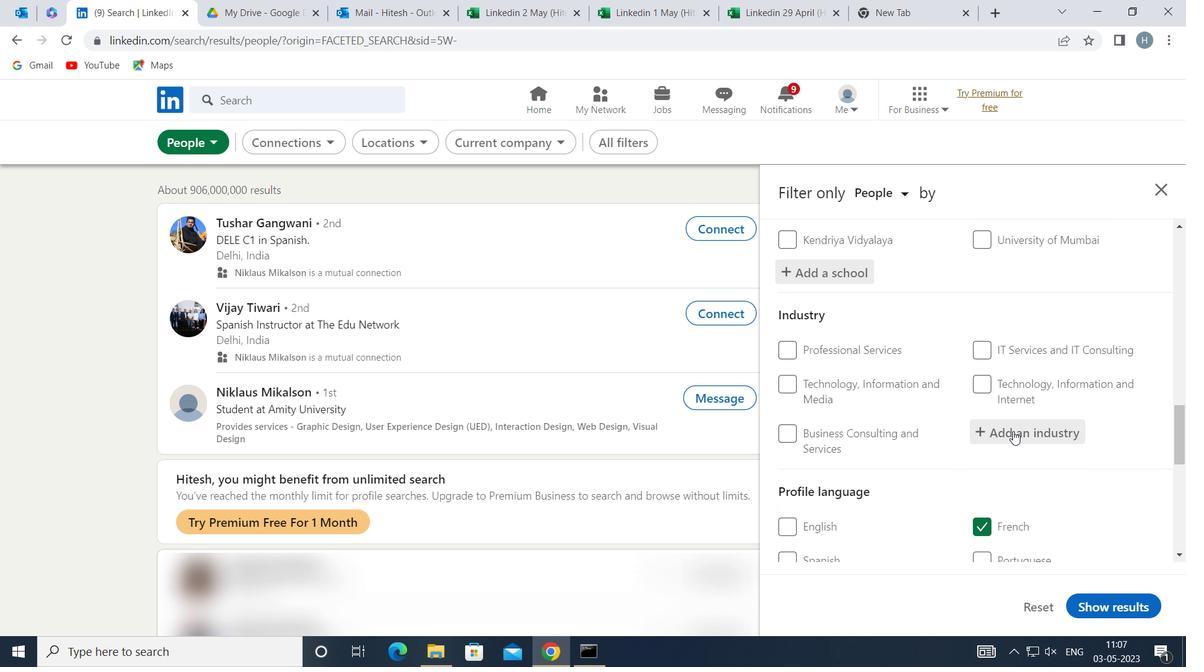 
Action: Key pressed <Key.shift>SHUTTIES<Key.space>
Screenshot: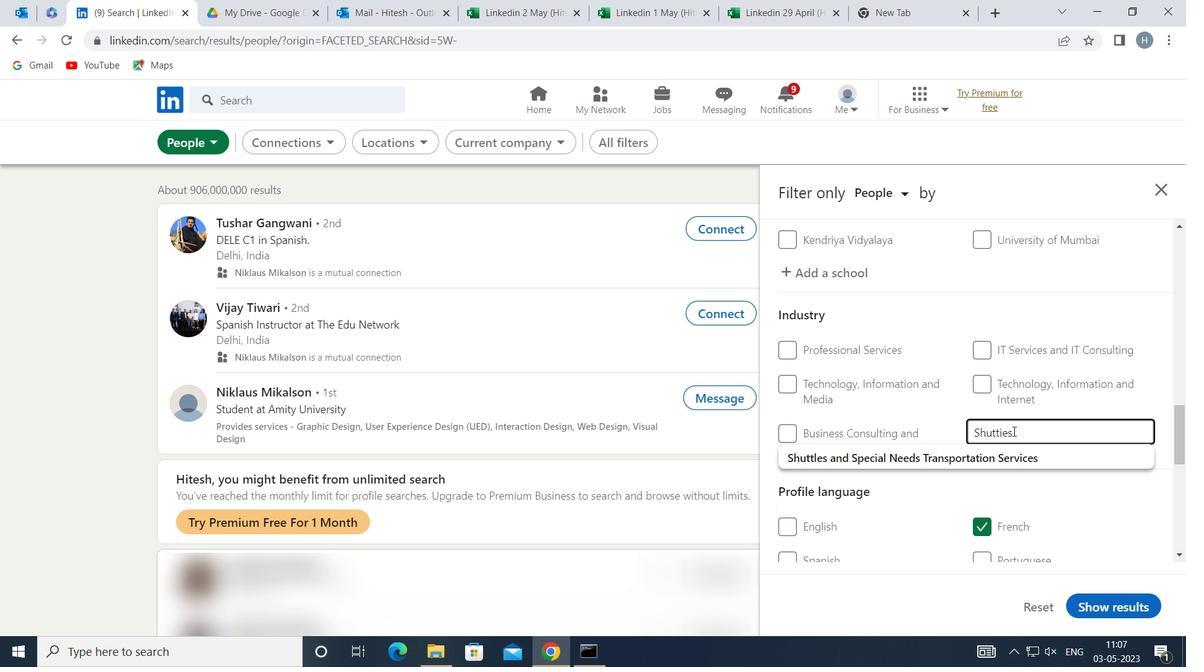 
Action: Mouse moved to (1004, 435)
Screenshot: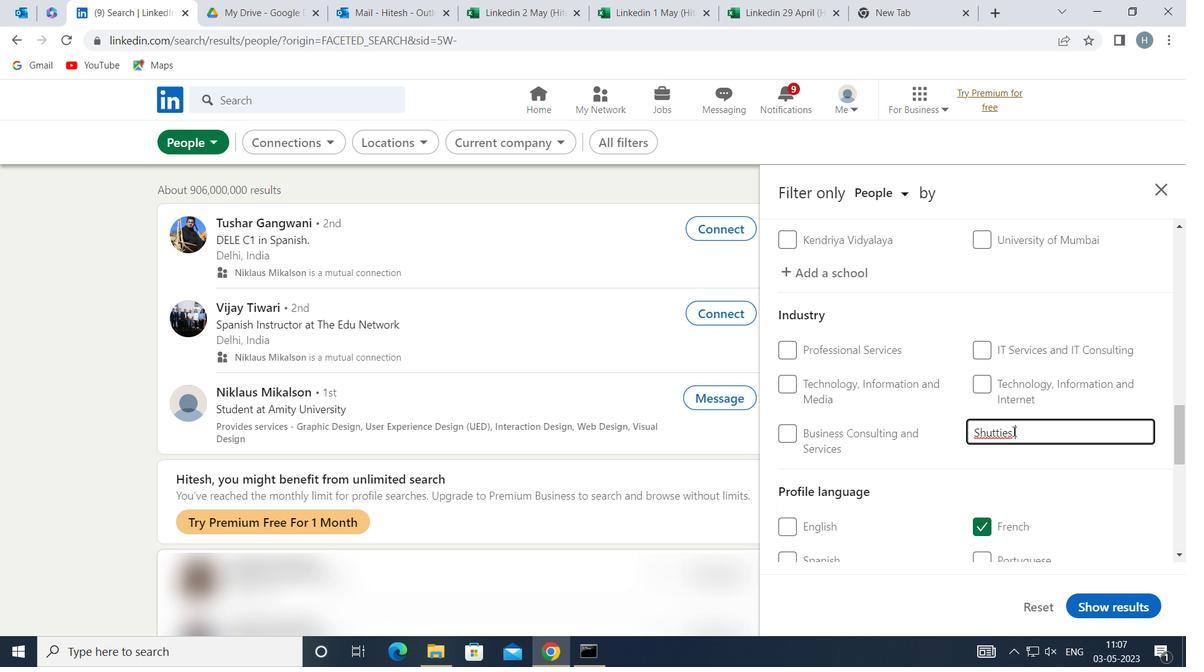 
Action: Key pressed <Key.backspace>
Screenshot: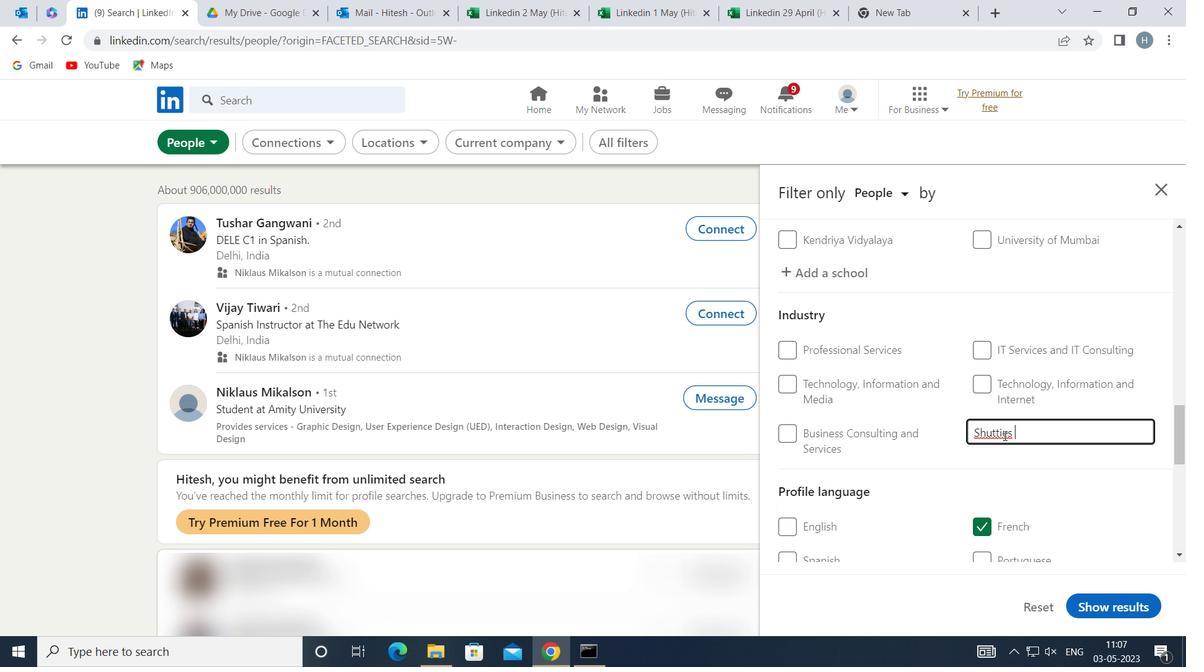 
Action: Mouse moved to (1014, 434)
Screenshot: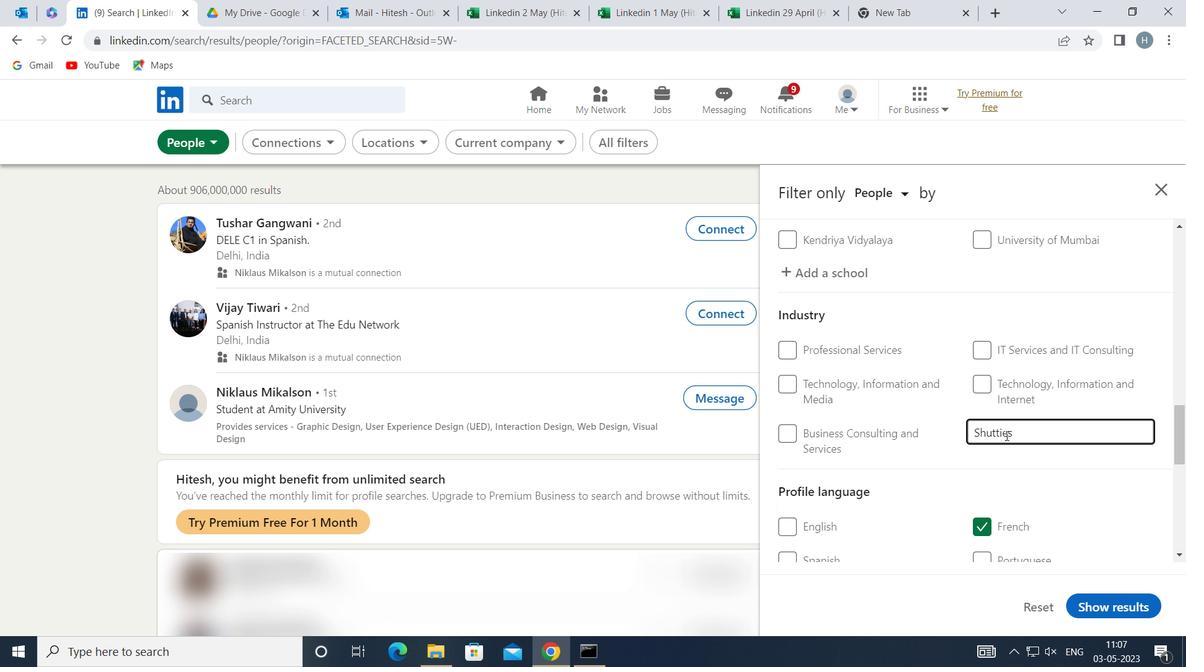 
Action: Key pressed <Key.backspace><Key.backspace>
Screenshot: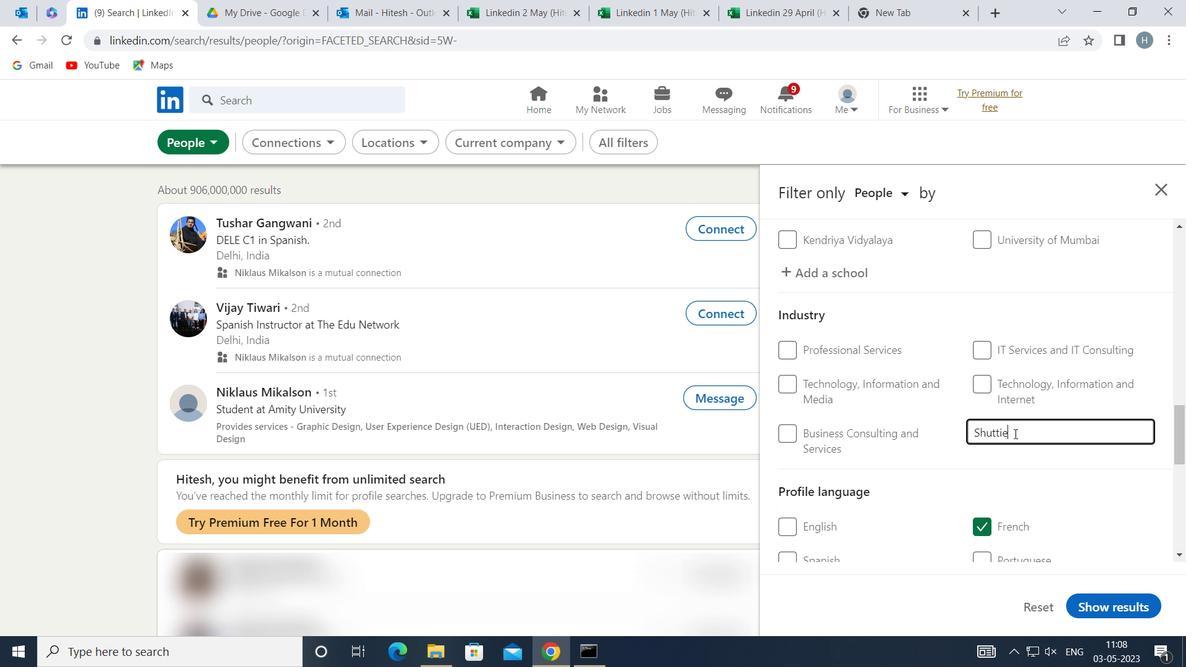 
Action: Mouse moved to (1015, 433)
Screenshot: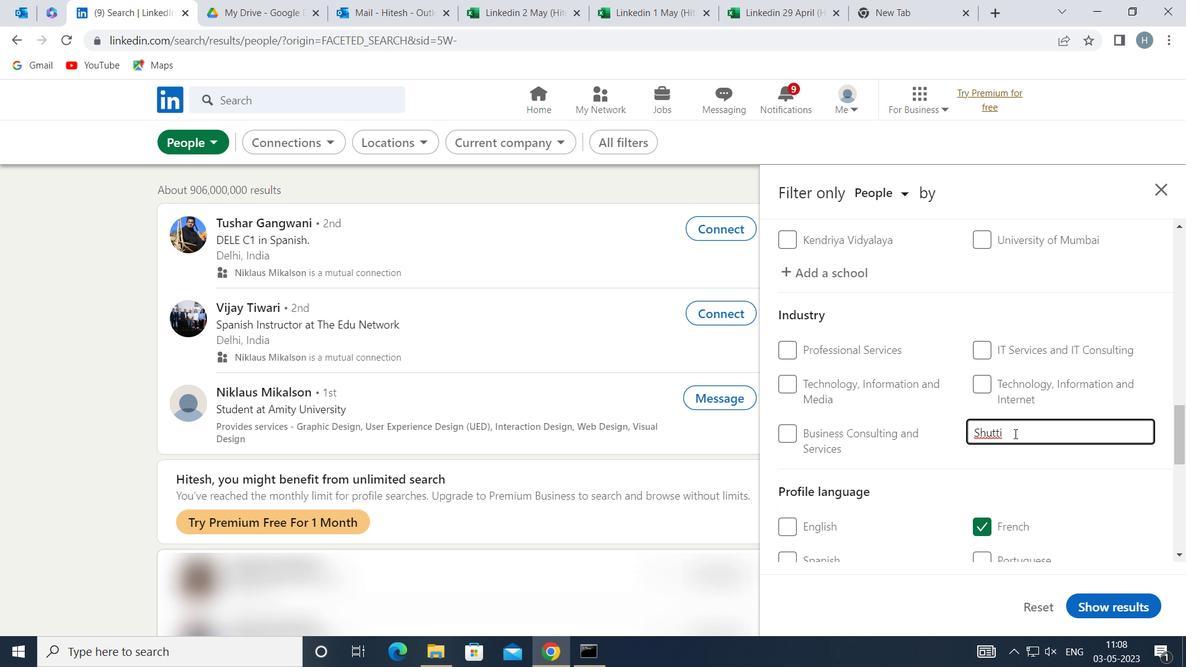
Action: Key pressed <Key.backspace>L
Screenshot: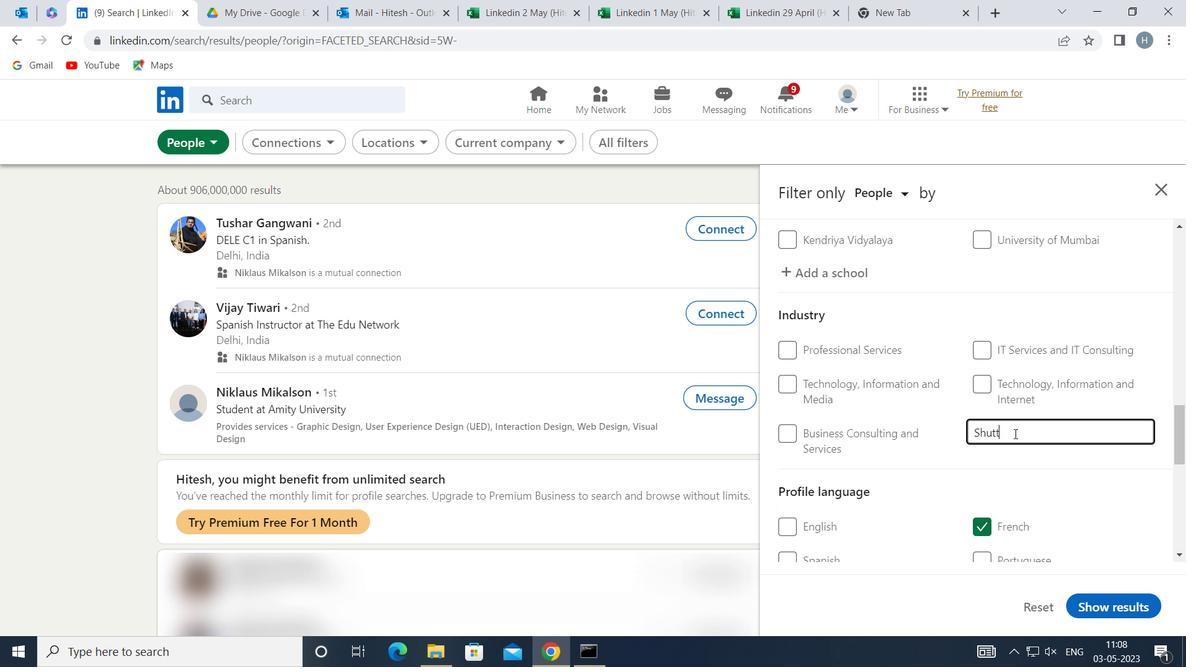 
Action: Mouse moved to (1016, 436)
Screenshot: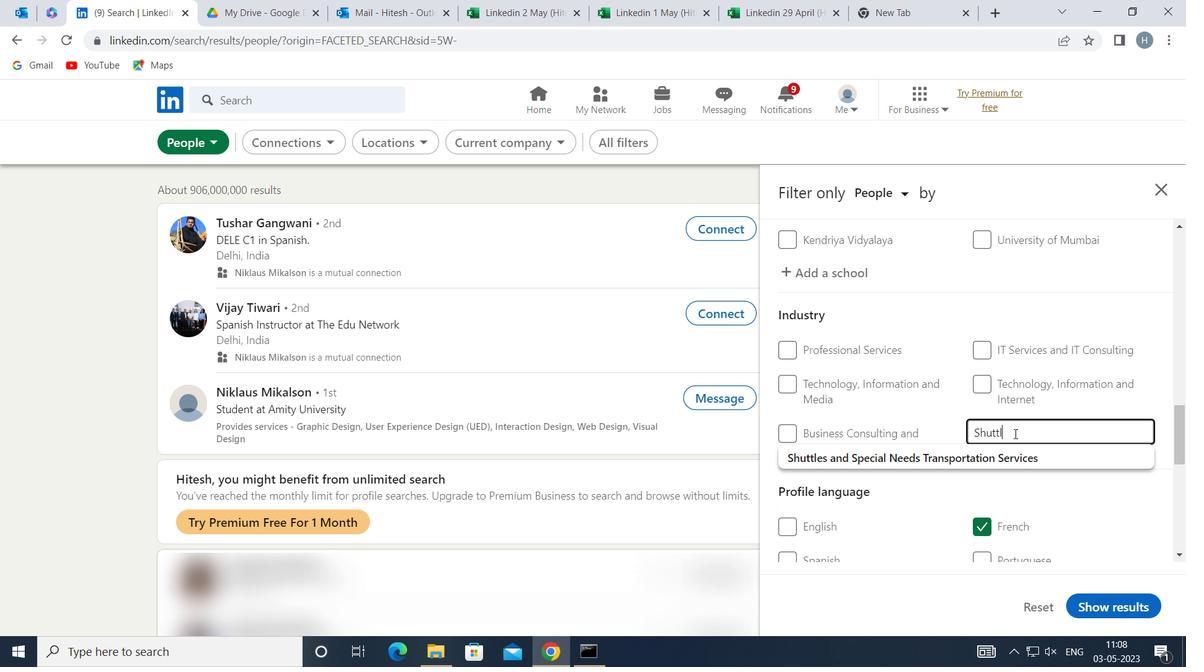 
Action: Key pressed E
Screenshot: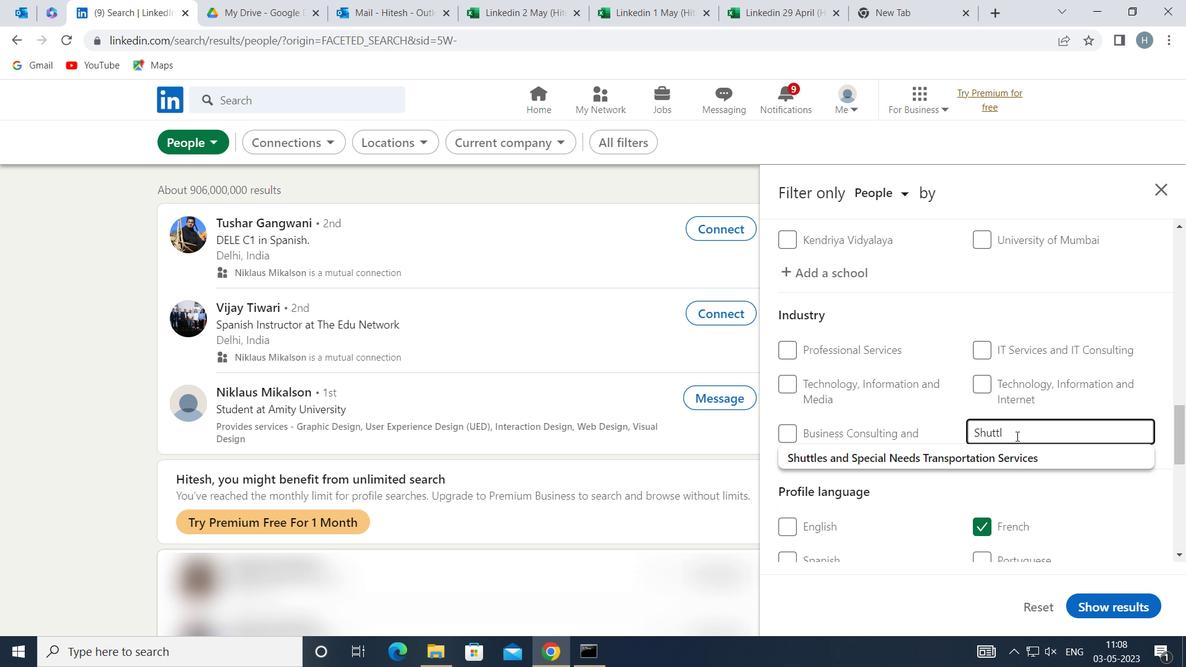
Action: Mouse moved to (979, 452)
Screenshot: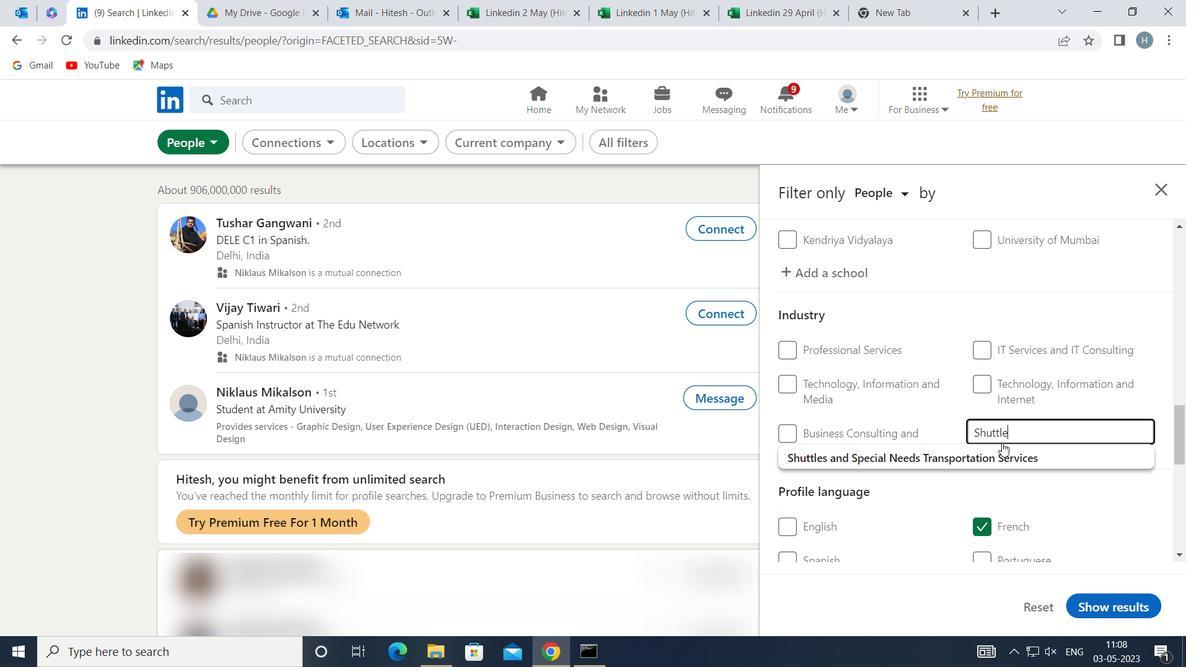 
Action: Mouse pressed left at (979, 452)
Screenshot: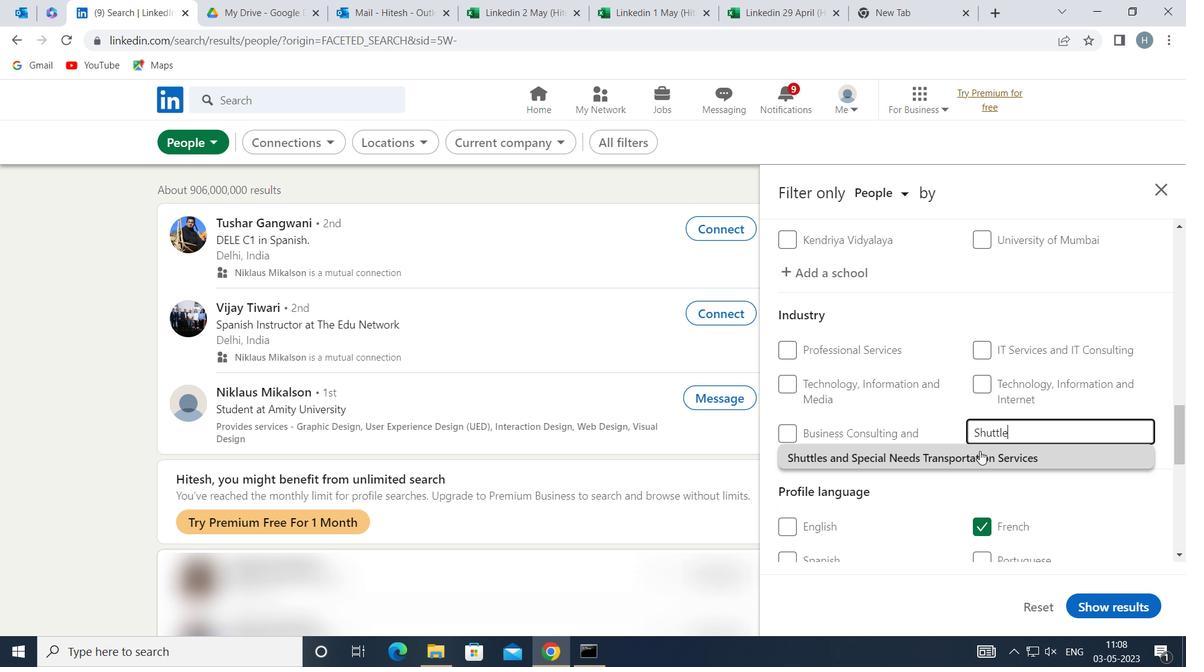 
Action: Mouse moved to (950, 453)
Screenshot: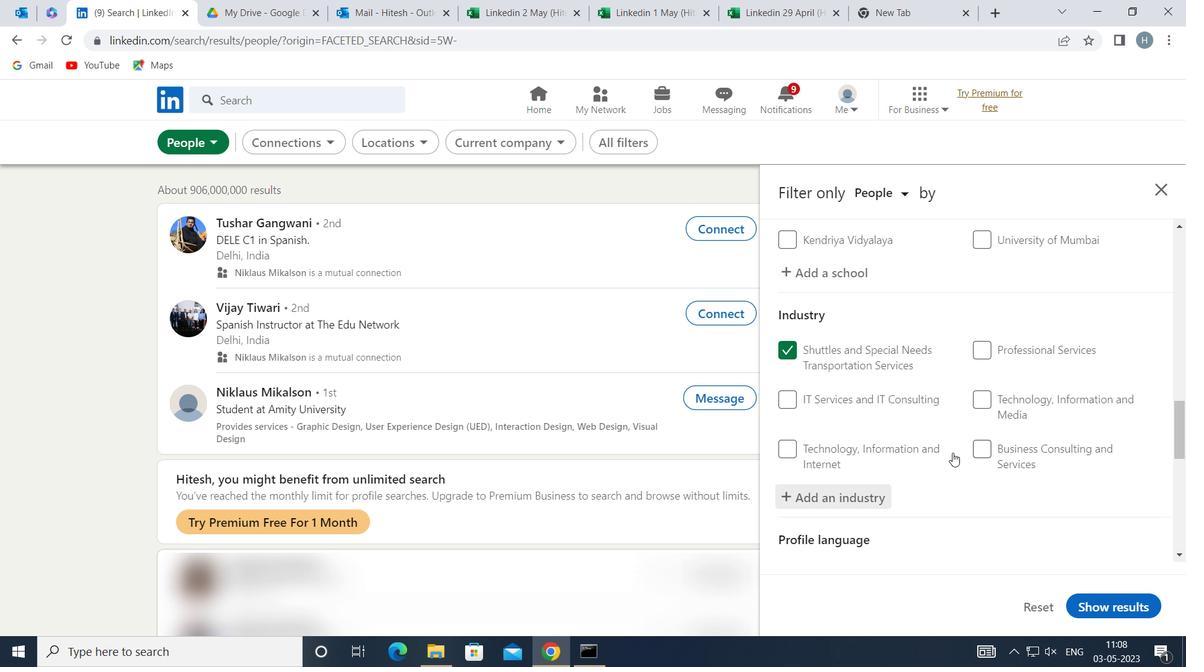 
Action: Mouse scrolled (950, 452) with delta (0, 0)
Screenshot: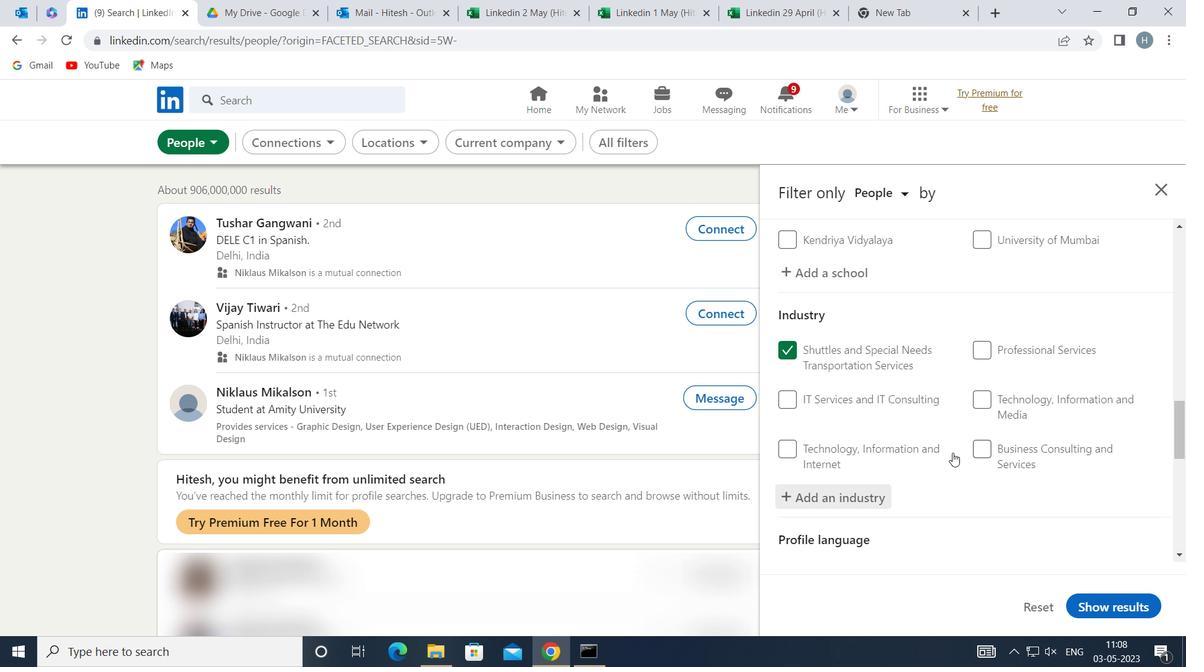 
Action: Mouse moved to (947, 453)
Screenshot: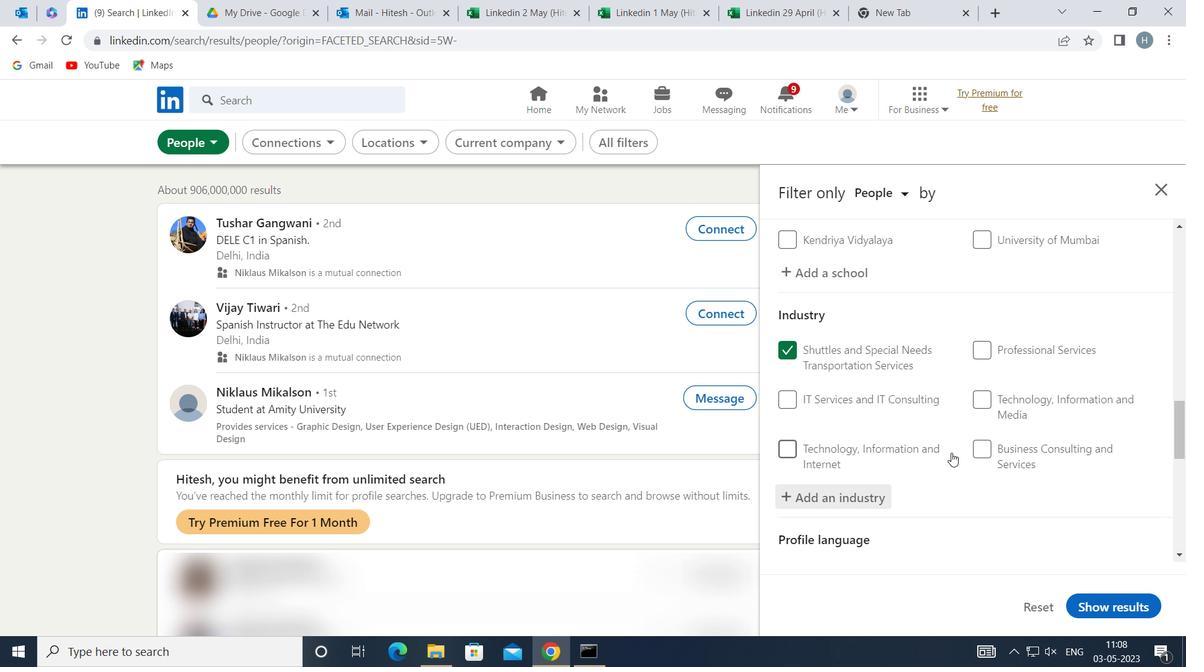 
Action: Mouse scrolled (947, 452) with delta (0, 0)
Screenshot: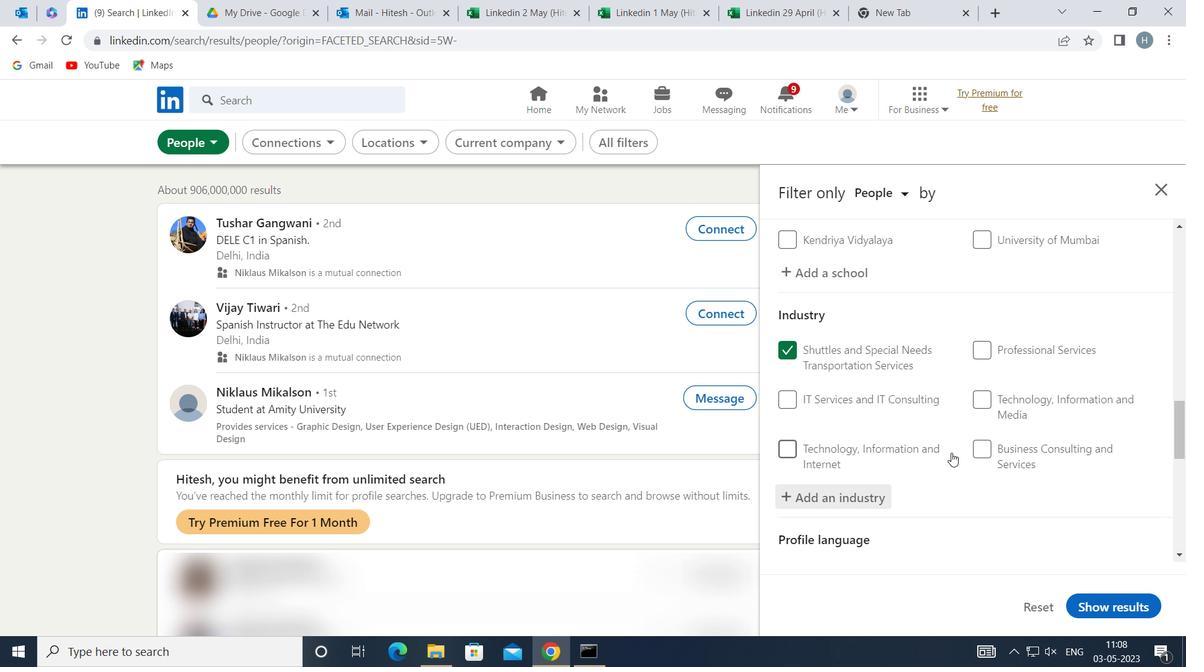 
Action: Mouse moved to (923, 441)
Screenshot: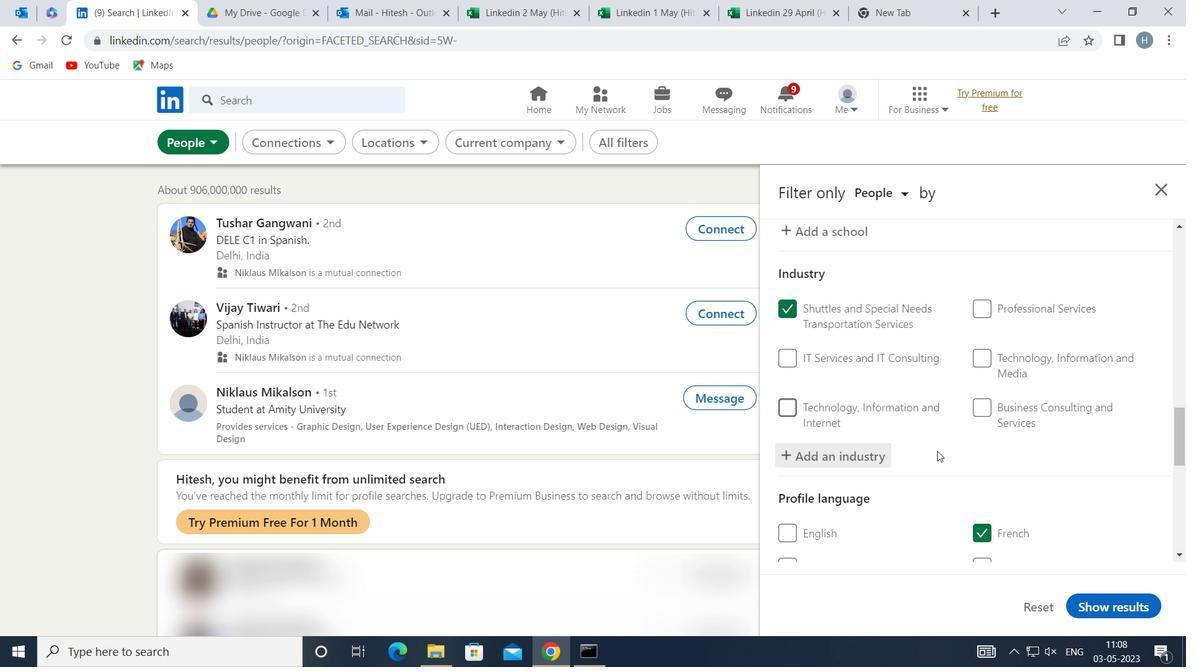 
Action: Mouse scrolled (923, 440) with delta (0, 0)
Screenshot: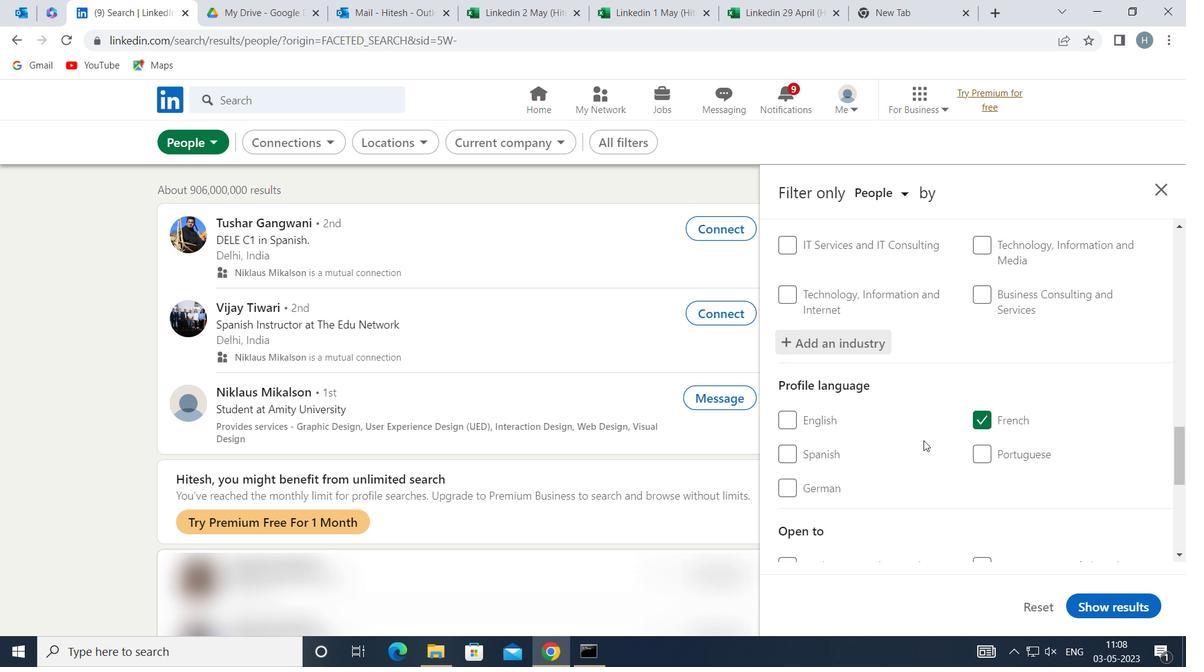 
Action: Mouse moved to (926, 439)
Screenshot: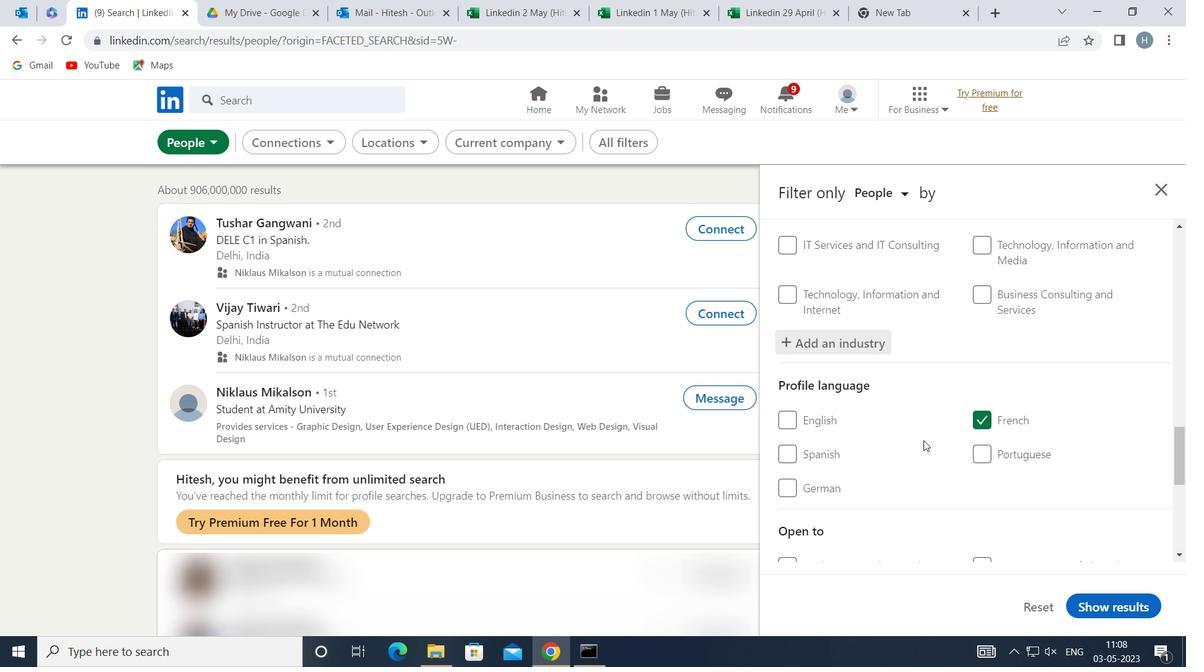 
Action: Mouse scrolled (926, 438) with delta (0, 0)
Screenshot: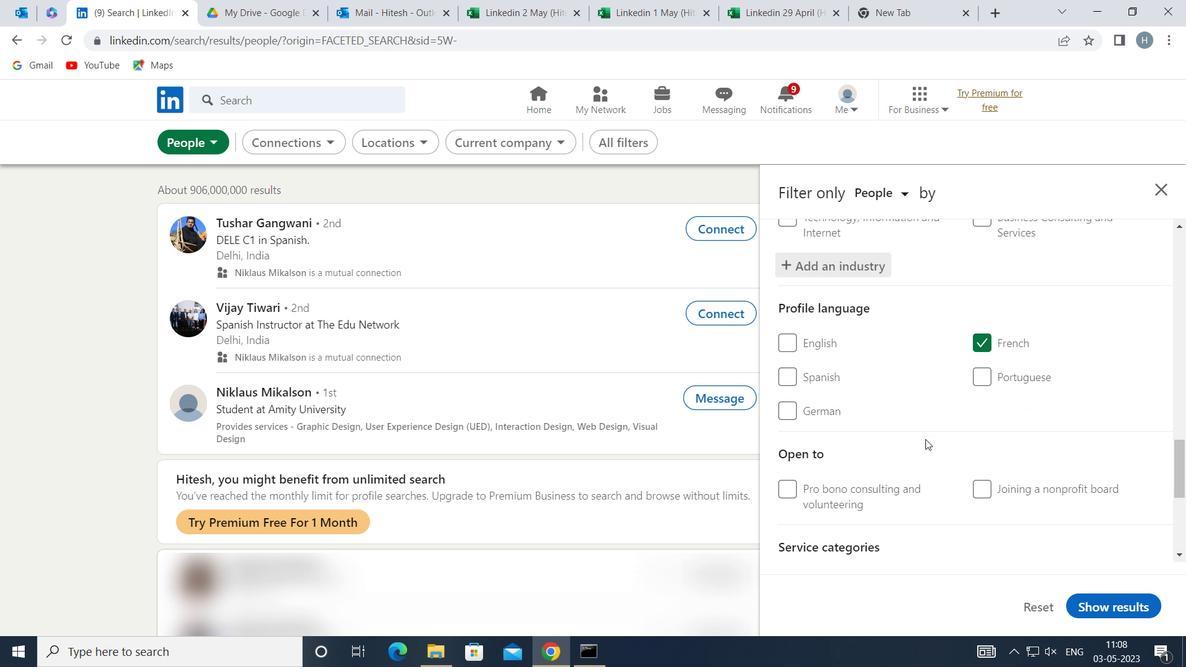 
Action: Mouse scrolled (926, 438) with delta (0, 0)
Screenshot: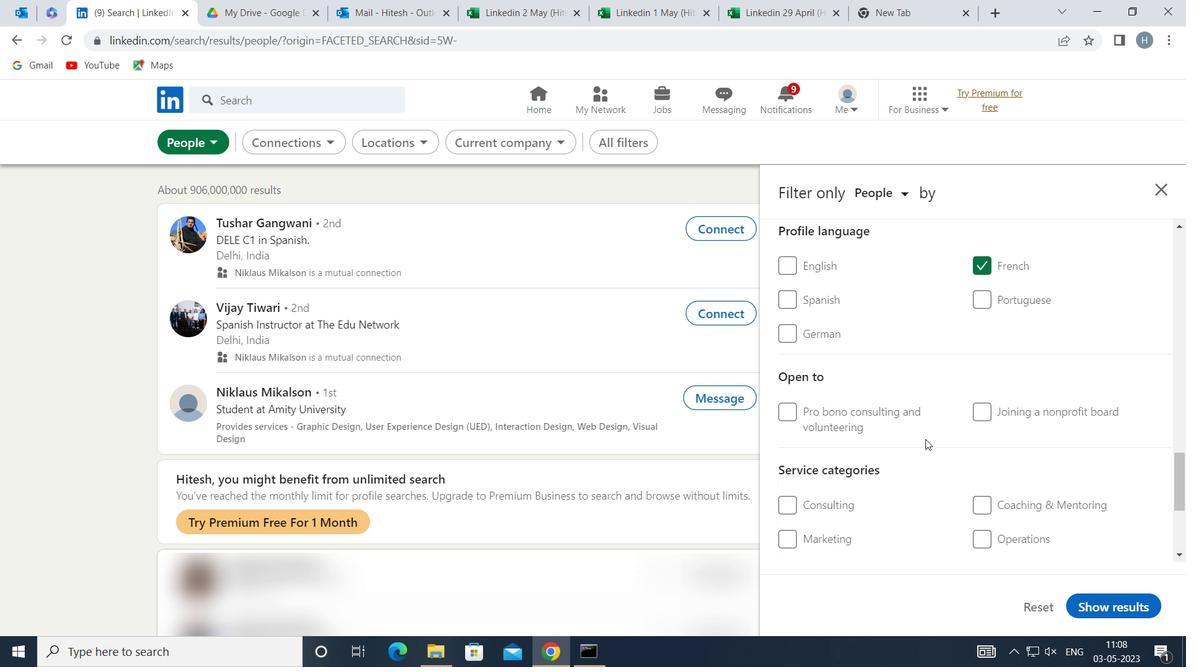 
Action: Mouse scrolled (926, 438) with delta (0, 0)
Screenshot: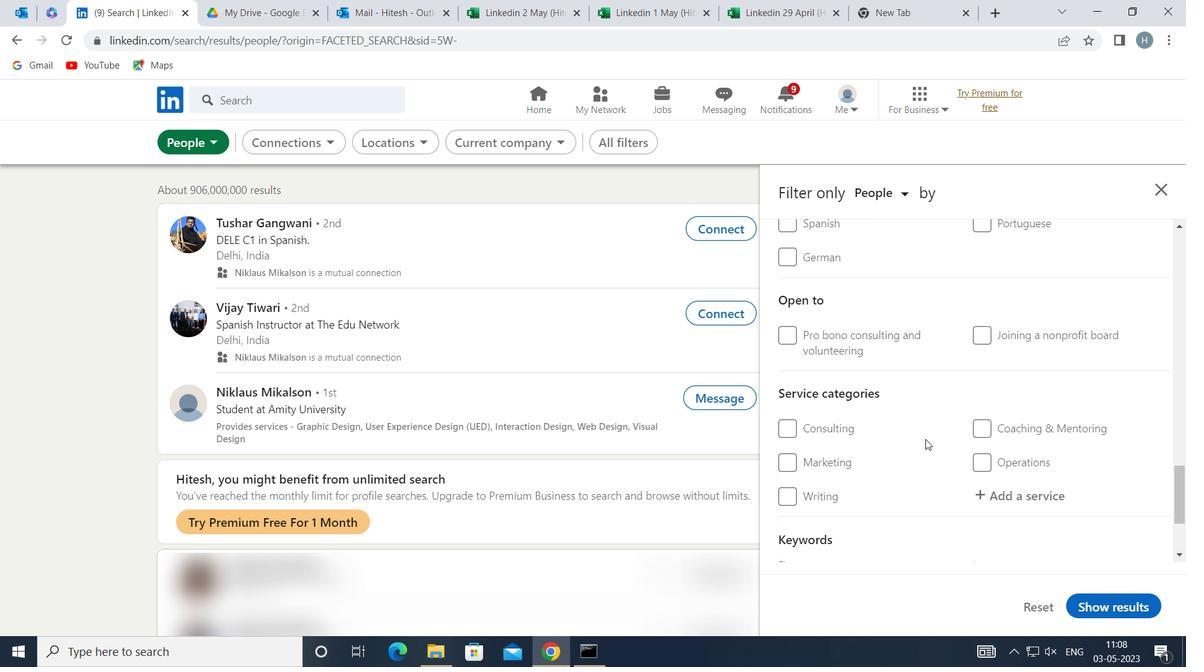 
Action: Mouse moved to (1001, 418)
Screenshot: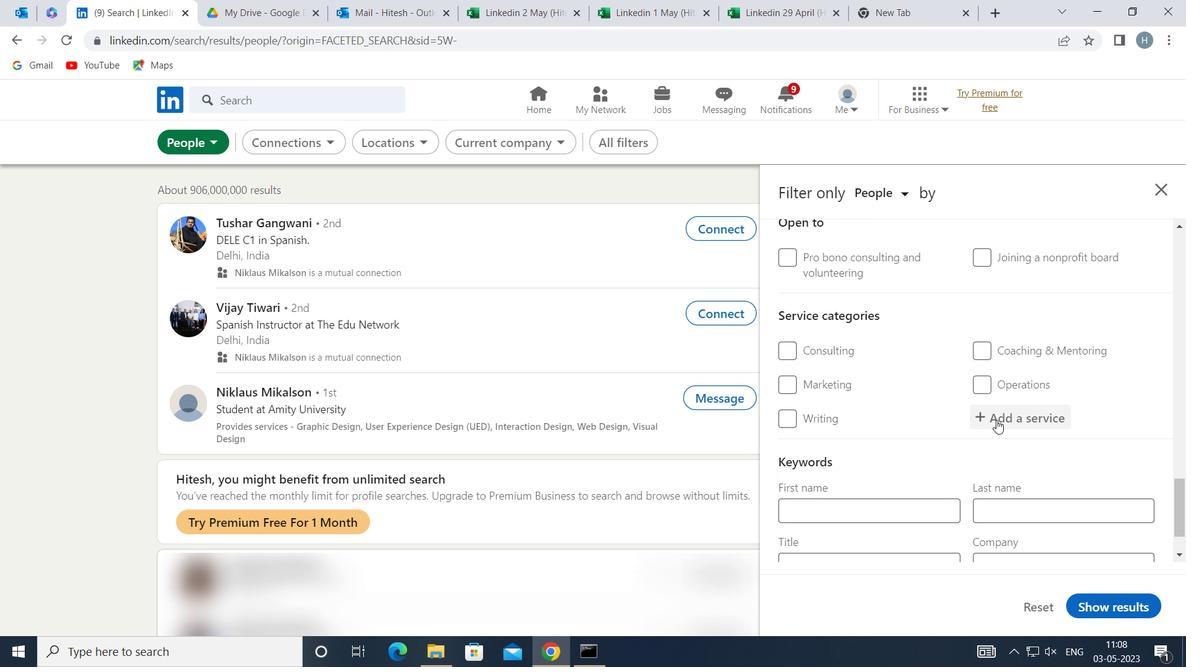 
Action: Mouse pressed left at (1001, 418)
Screenshot: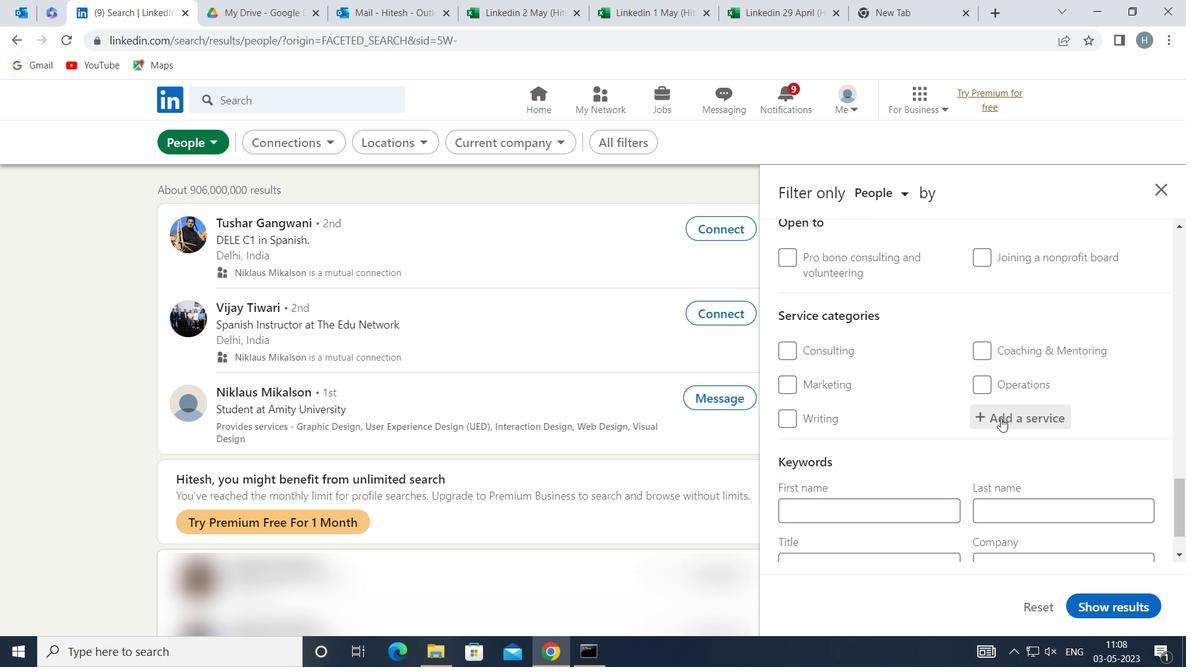 
Action: Key pressed <Key.shift>GRANT
Screenshot: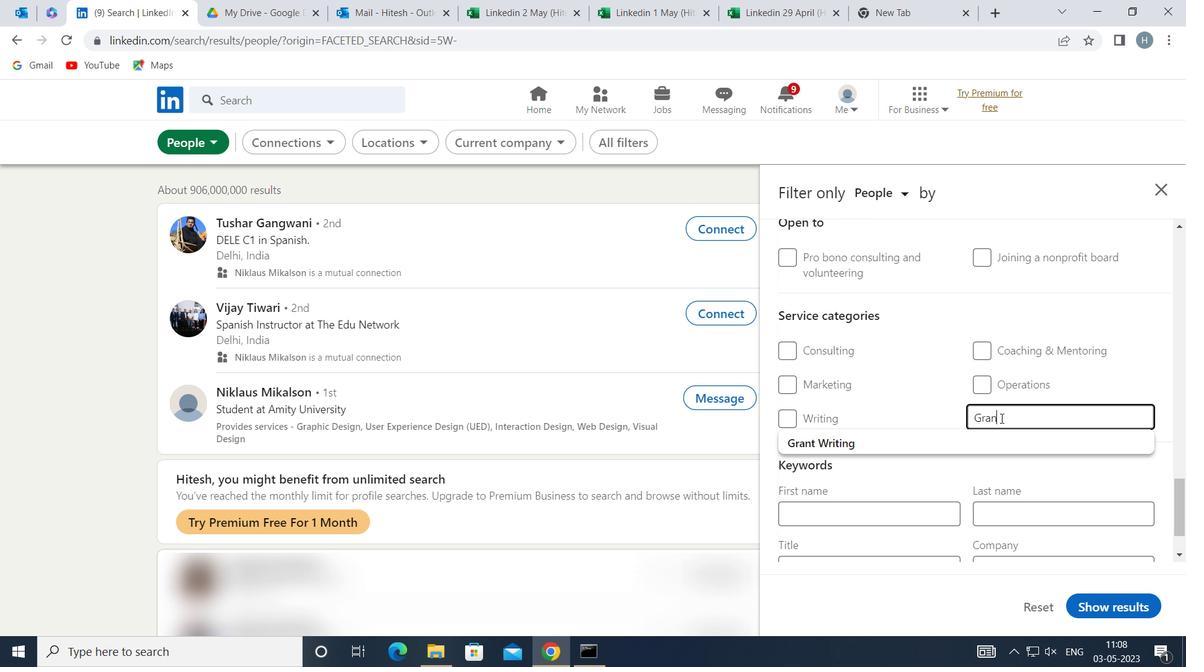 
Action: Mouse moved to (986, 438)
Screenshot: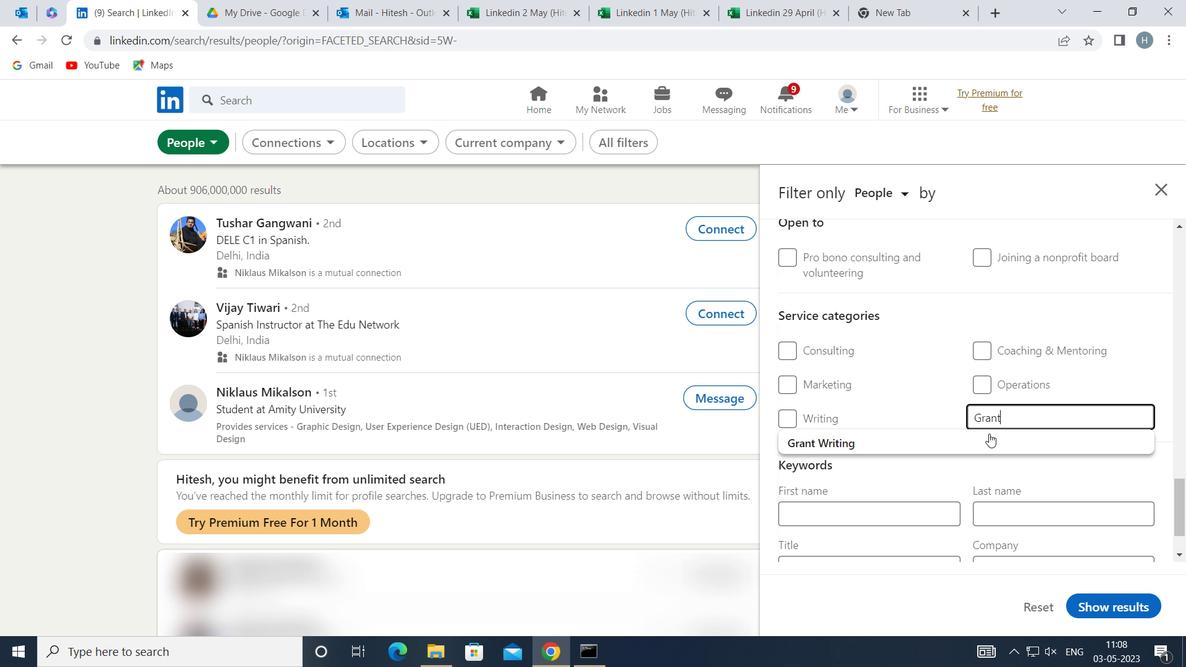 
Action: Mouse pressed left at (986, 438)
Screenshot: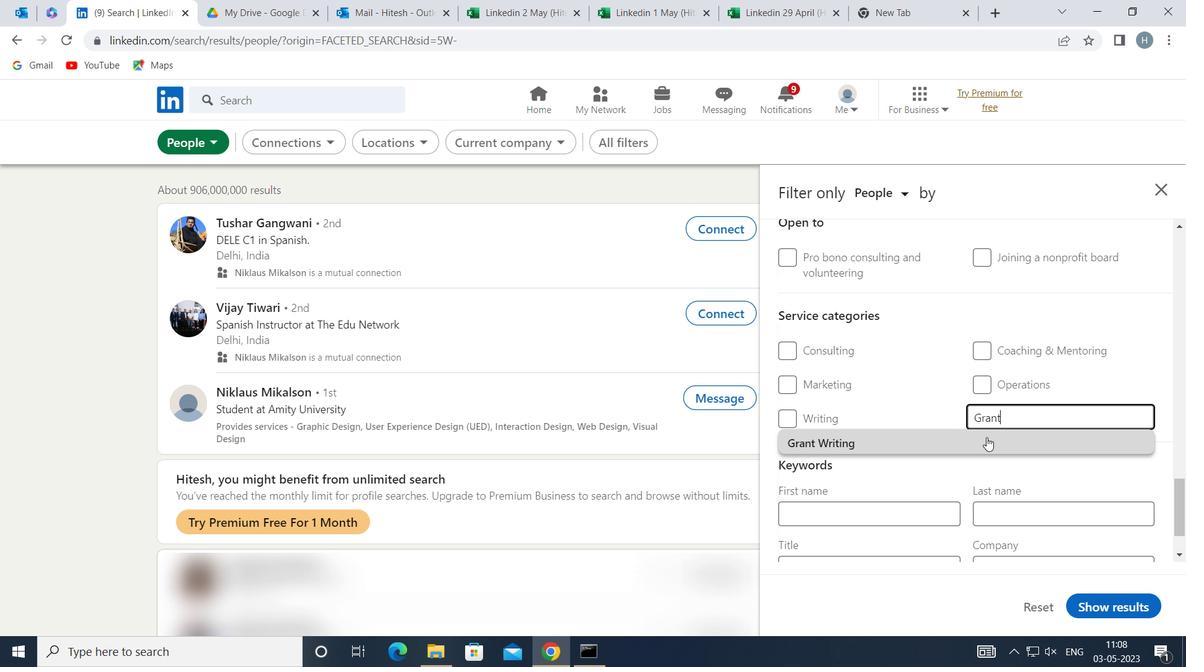 
Action: Mouse moved to (1003, 415)
Screenshot: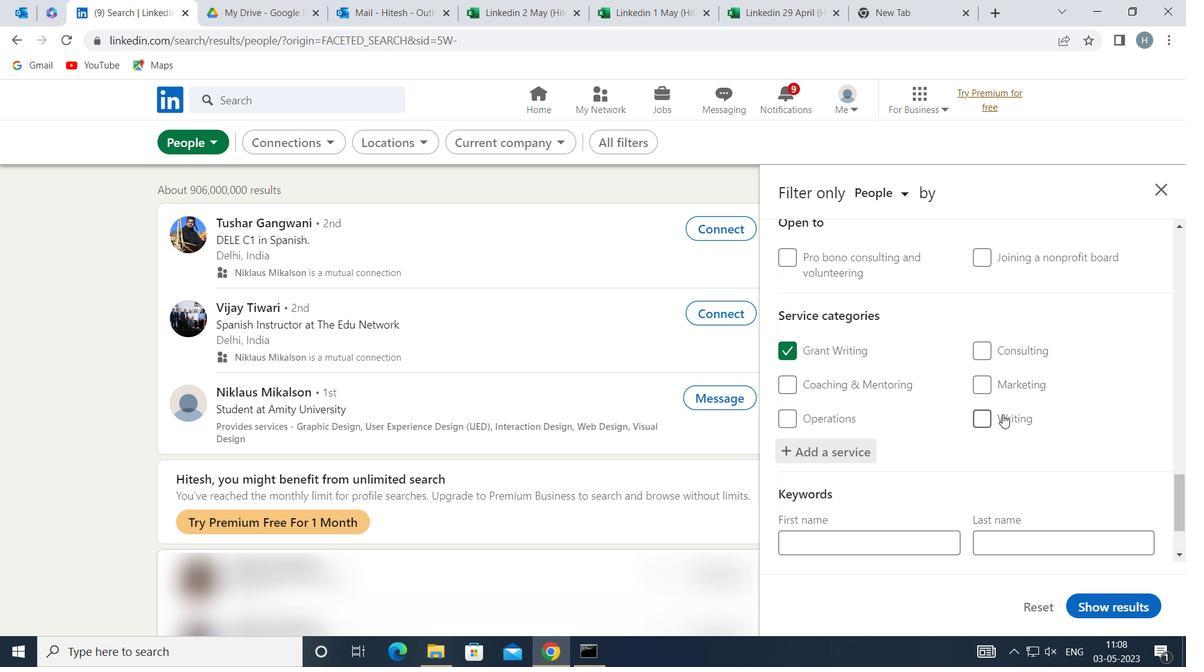 
Action: Mouse scrolled (1003, 415) with delta (0, 0)
Screenshot: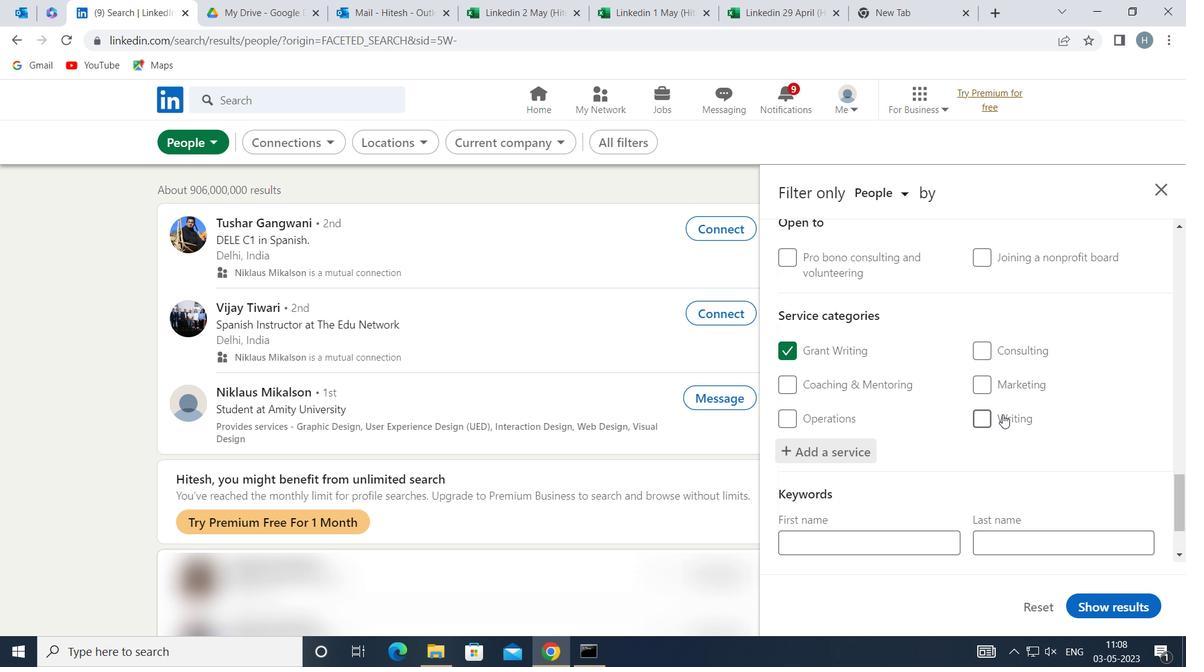 
Action: Mouse moved to (1003, 417)
Screenshot: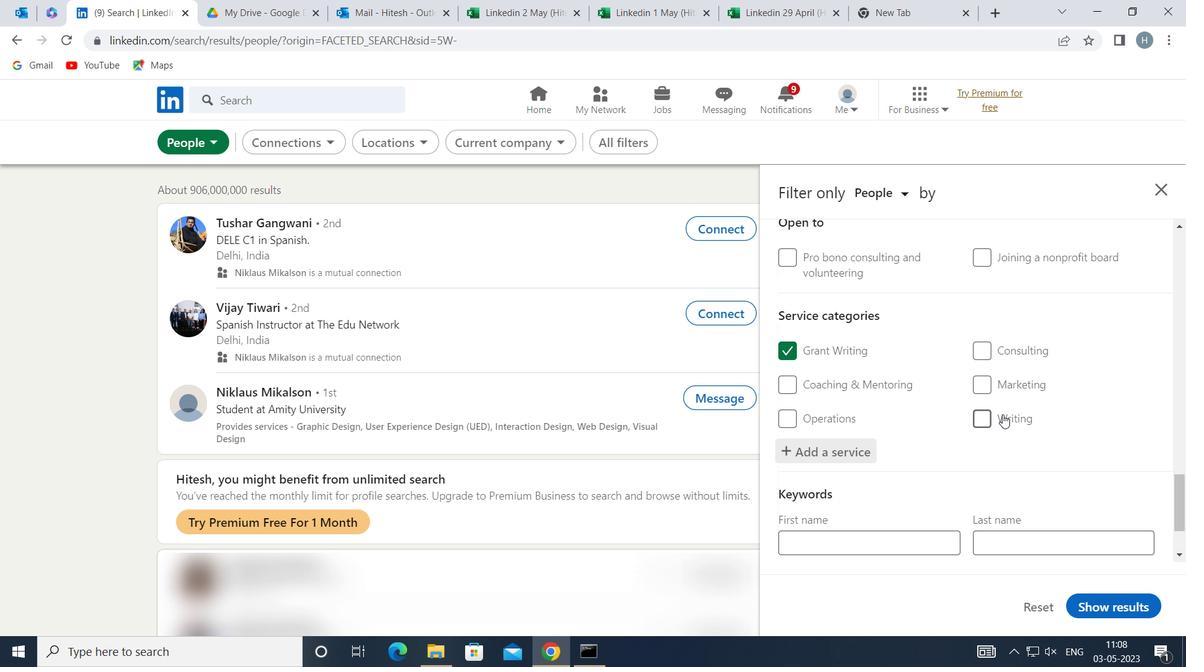 
Action: Mouse scrolled (1003, 416) with delta (0, 0)
Screenshot: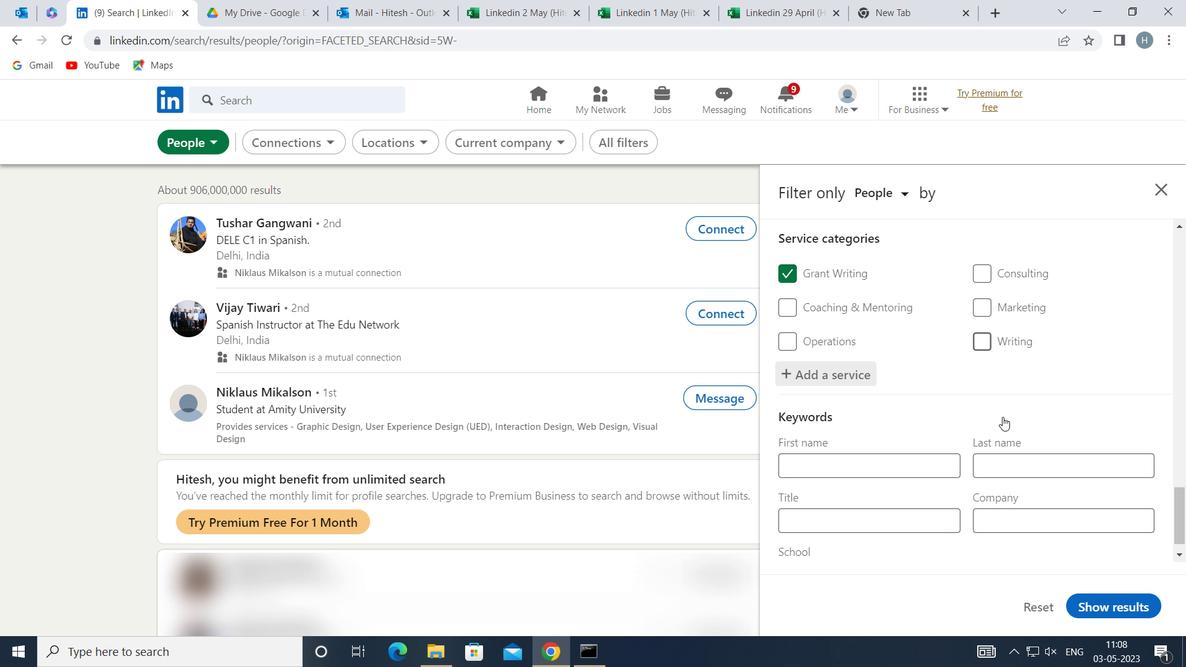 
Action: Mouse scrolled (1003, 416) with delta (0, 0)
Screenshot: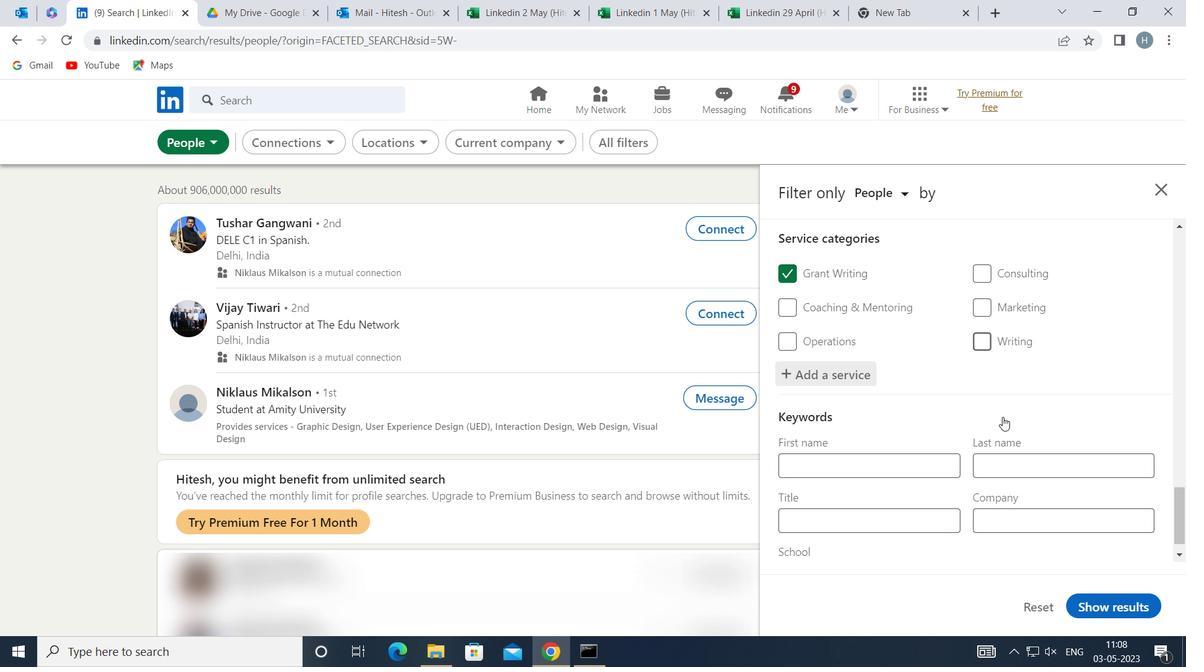 
Action: Mouse moved to (913, 486)
Screenshot: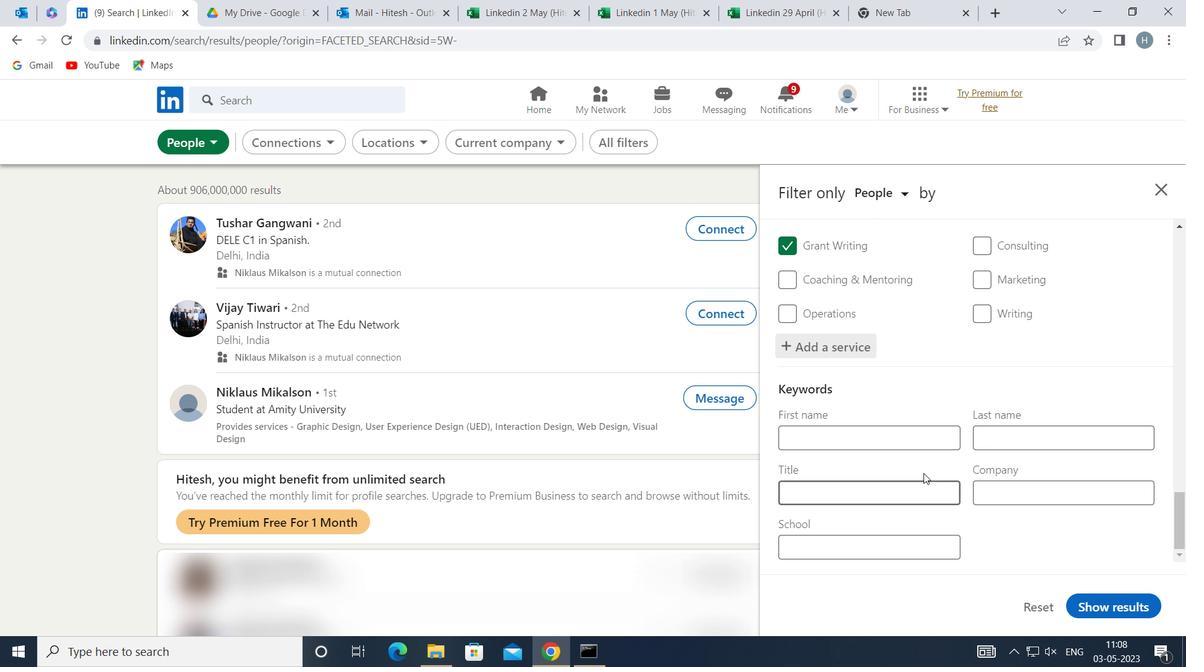 
Action: Mouse pressed left at (913, 486)
Screenshot: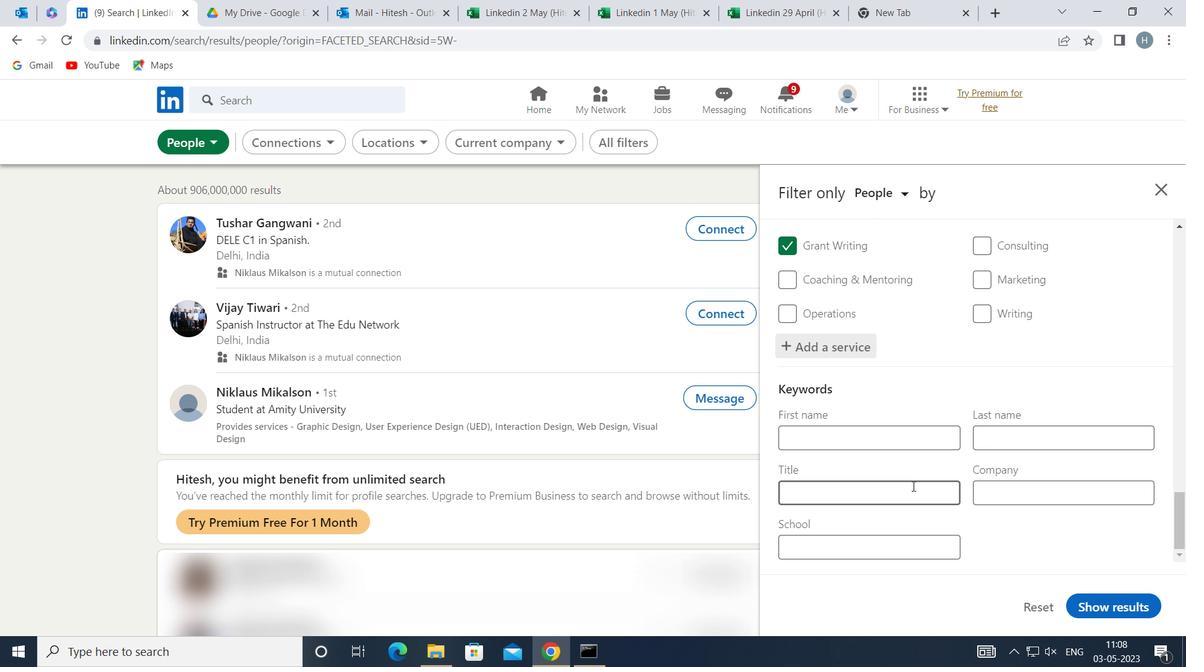 
Action: Mouse moved to (920, 480)
Screenshot: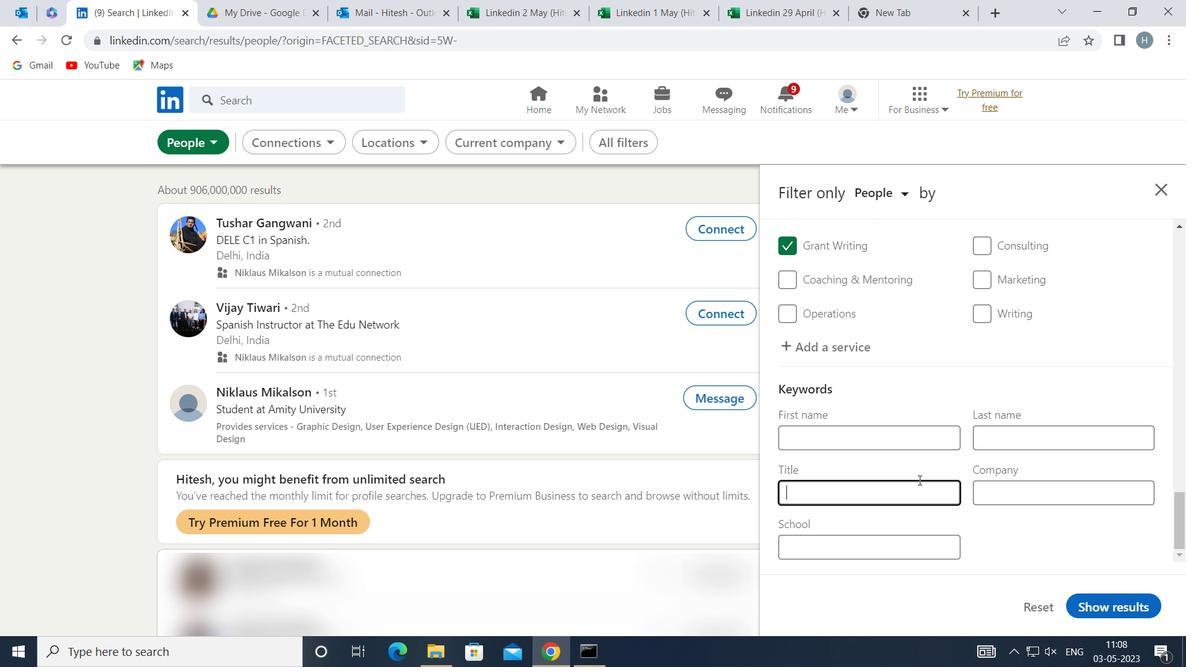 
Action: Key pressed <Key.shift>I<Key.shift>T<Key.space><Key.shift>PROFESSIONAL<Key.space>
Screenshot: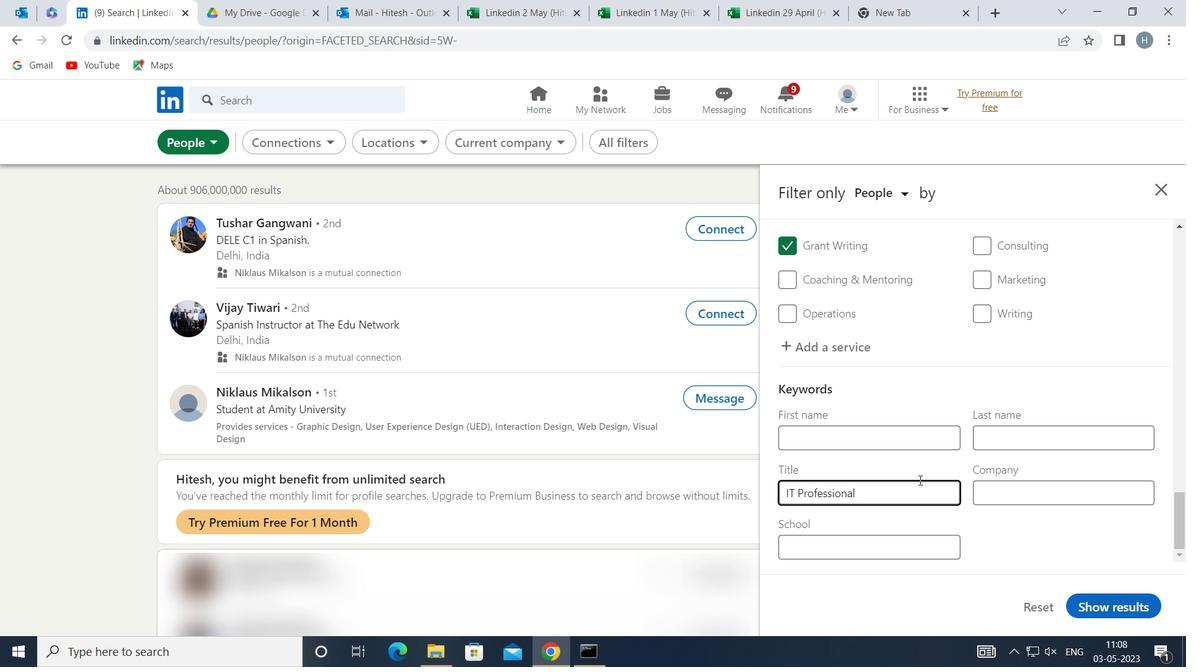
Action: Mouse moved to (1098, 607)
Screenshot: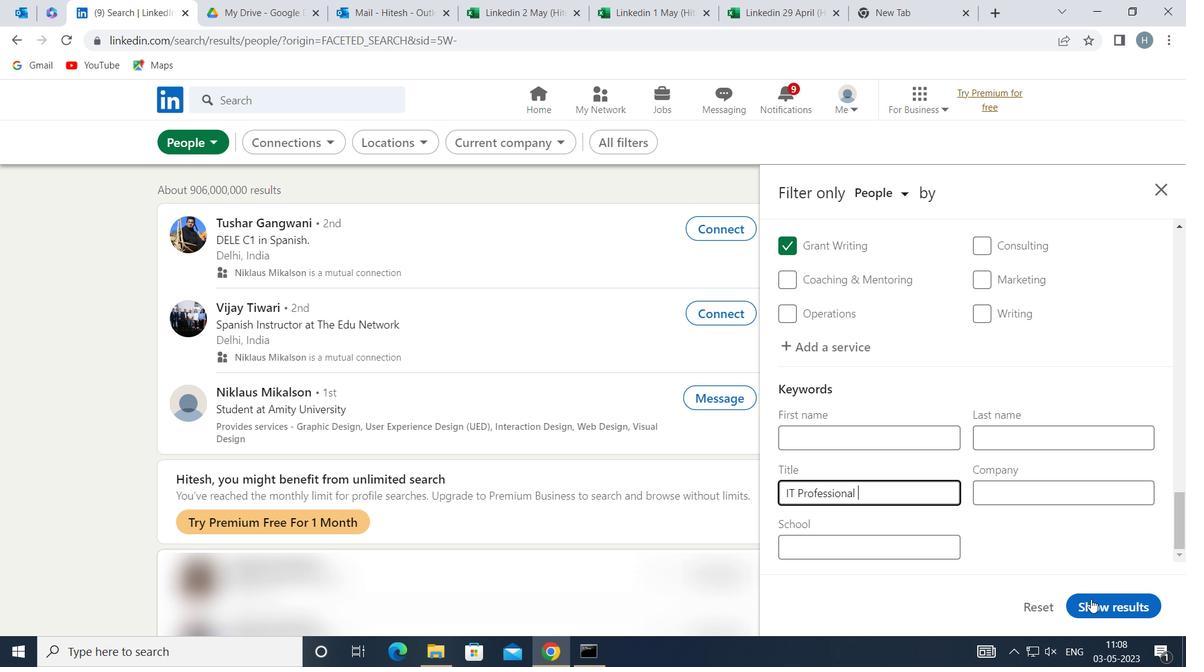 
Action: Mouse pressed left at (1098, 607)
Screenshot: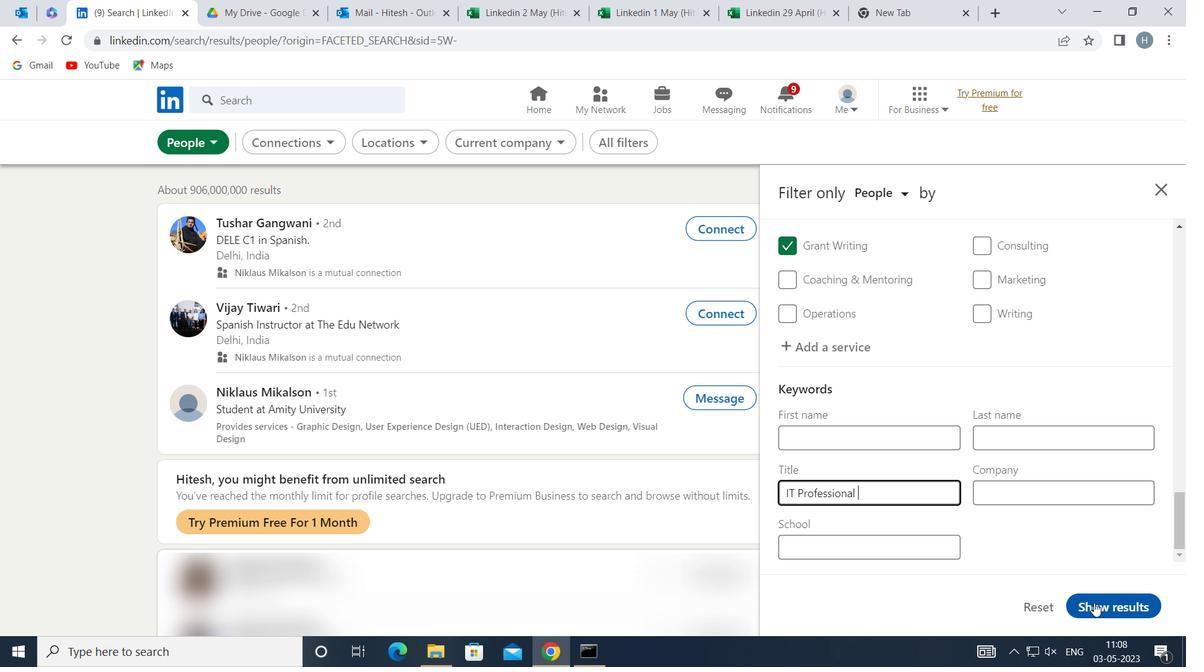 
Action: Mouse moved to (924, 456)
Screenshot: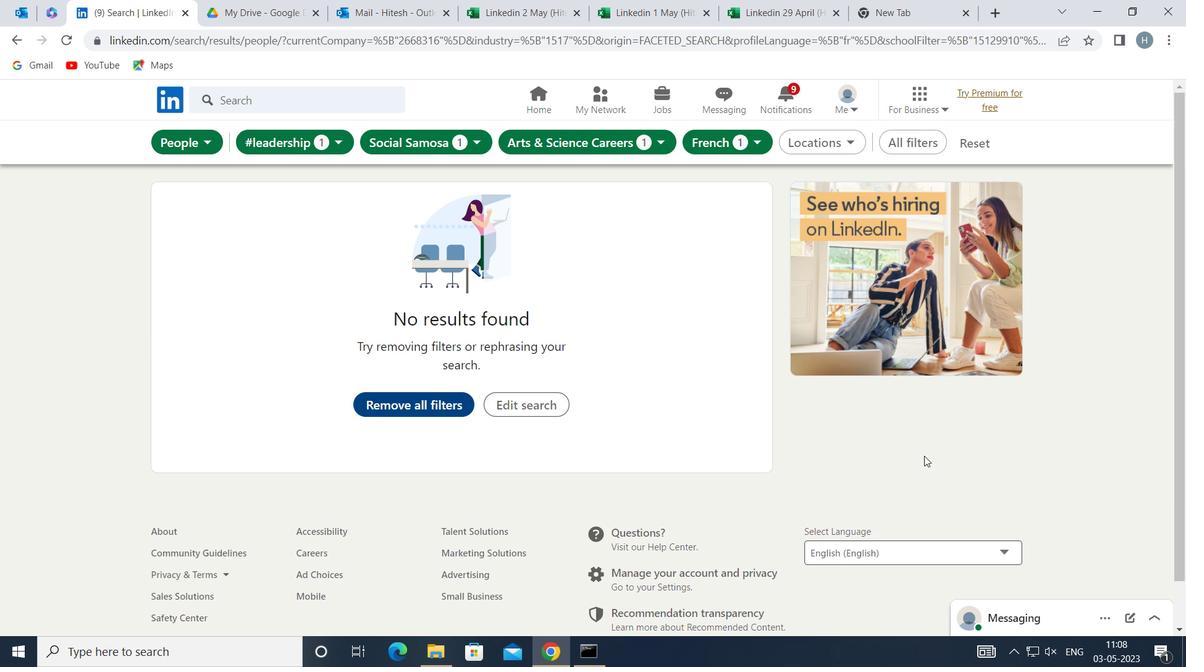 
